 Task: Organize photos from a festival and parade into a vibrant album.
Action: Mouse moved to (199, 399)
Screenshot: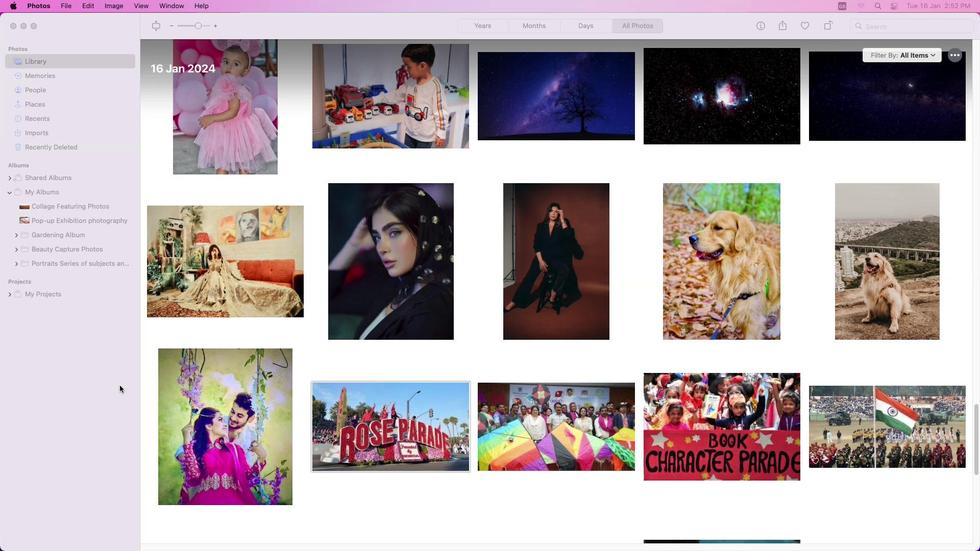 
Action: Mouse pressed left at (199, 399)
Screenshot: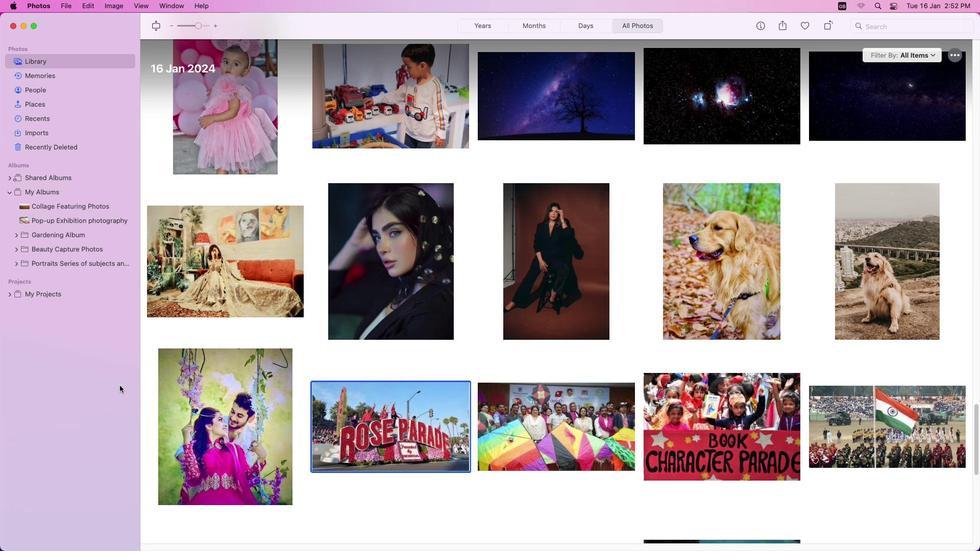 
Action: Mouse moved to (282, 398)
Screenshot: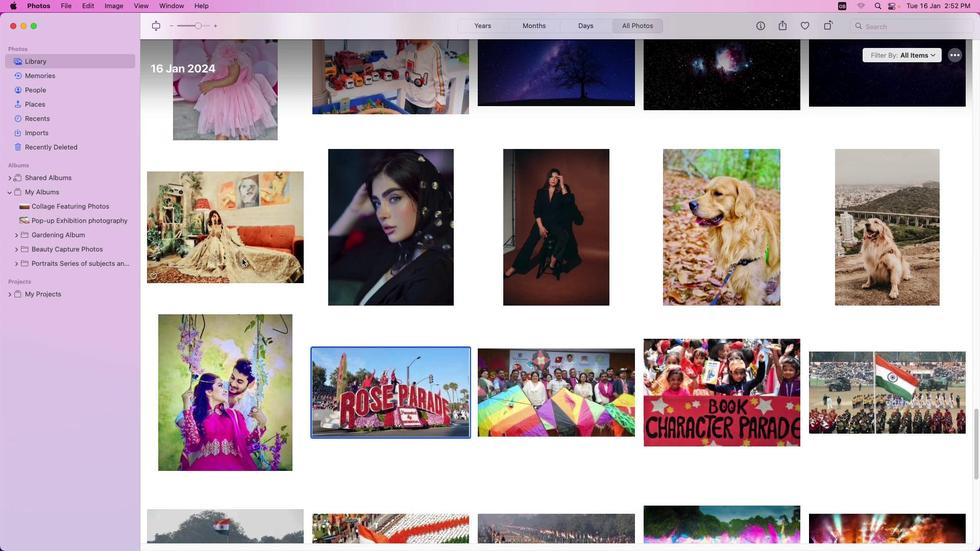 
Action: Mouse scrolled (282, 398) with delta (129, 395)
Screenshot: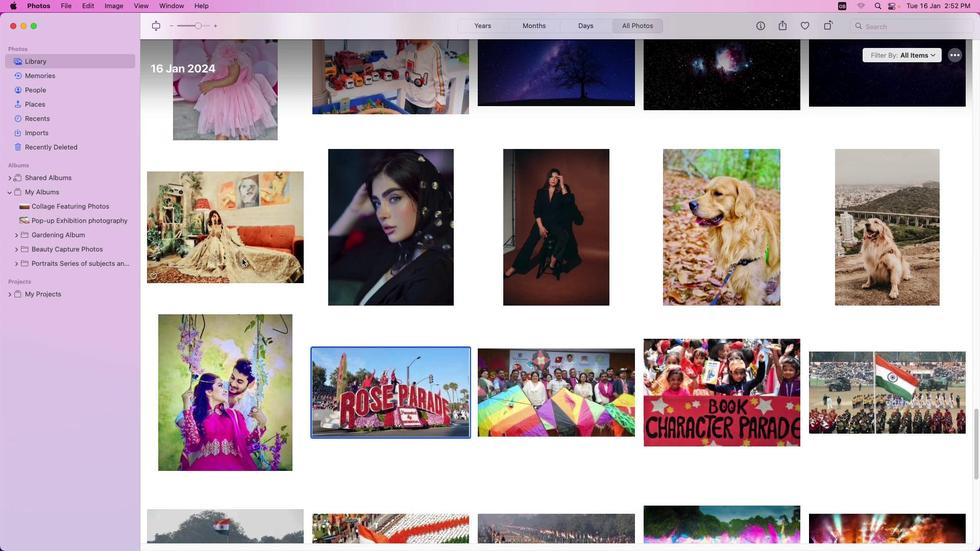
Action: Mouse moved to (283, 398)
Screenshot: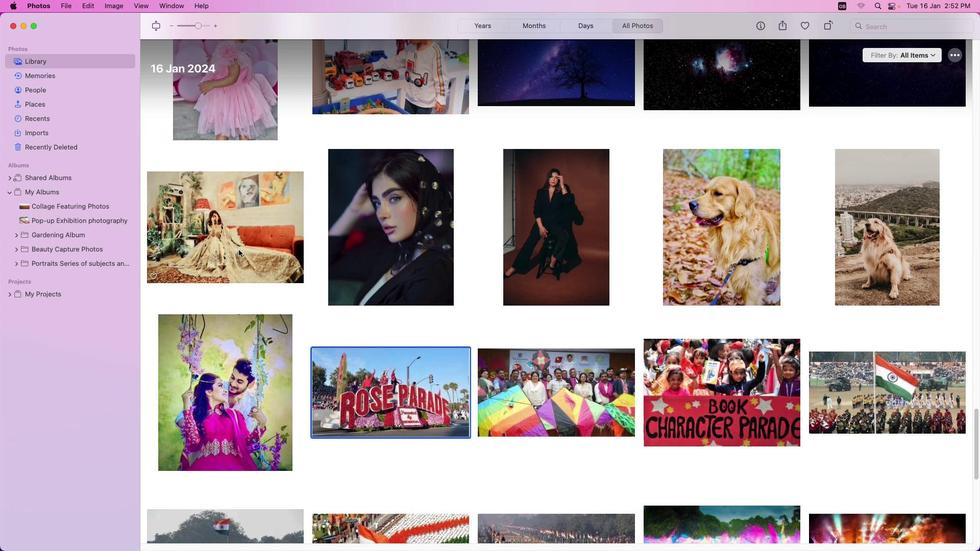 
Action: Mouse scrolled (283, 398) with delta (129, 395)
Screenshot: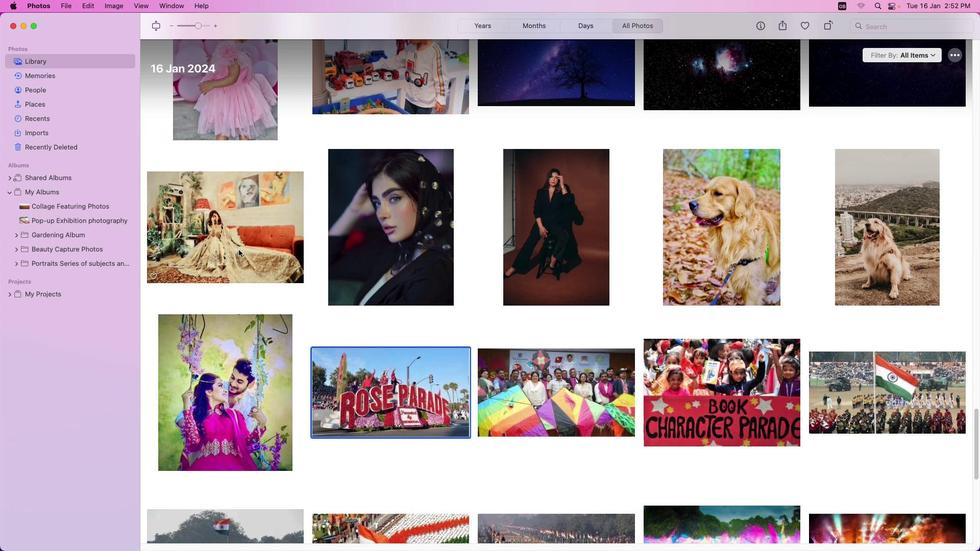 
Action: Mouse scrolled (283, 398) with delta (129, 395)
Screenshot: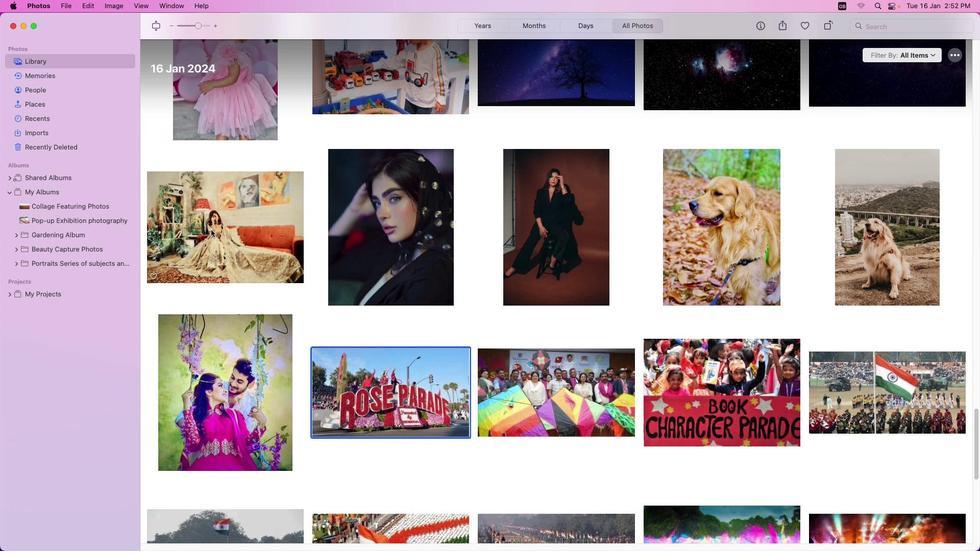 
Action: Mouse scrolled (283, 398) with delta (129, 395)
Screenshot: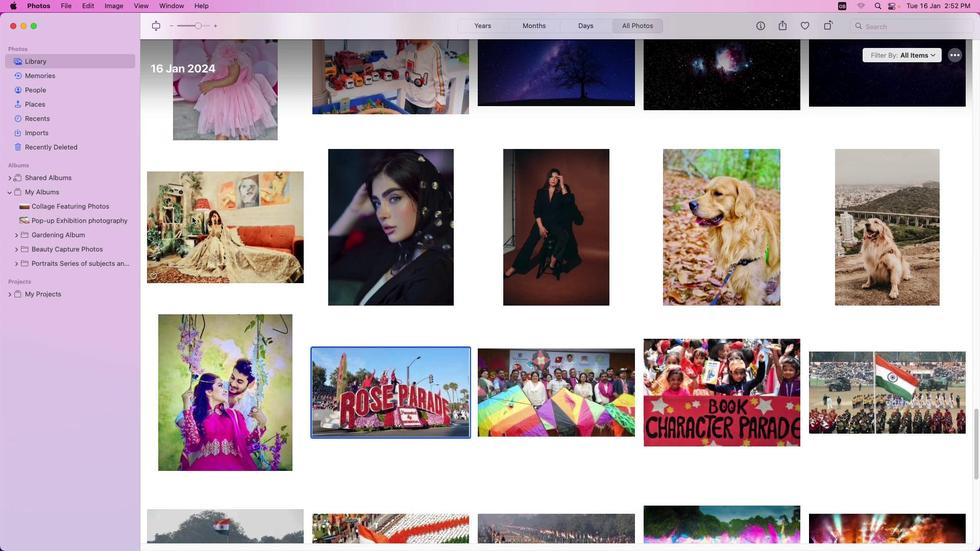 
Action: Mouse moved to (205, 397)
Screenshot: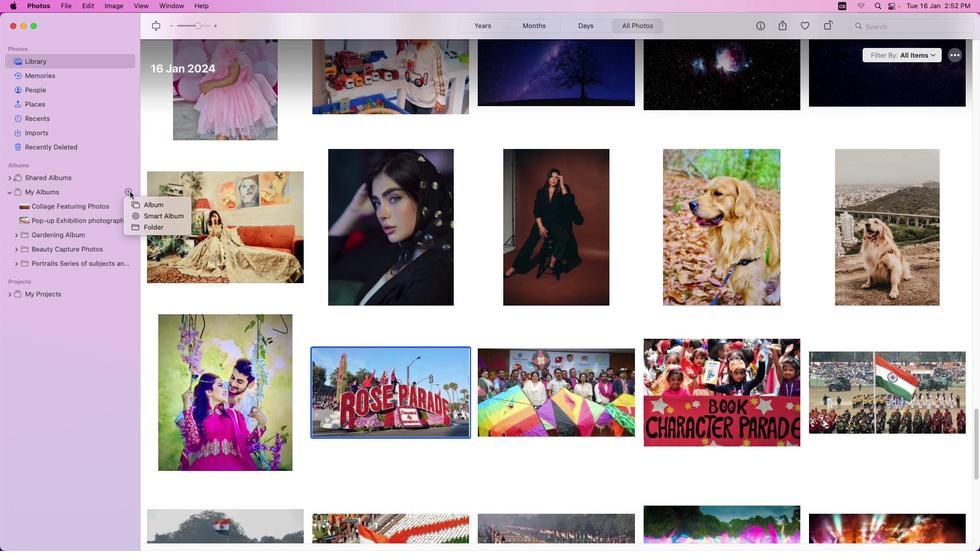 
Action: Mouse pressed left at (205, 397)
Screenshot: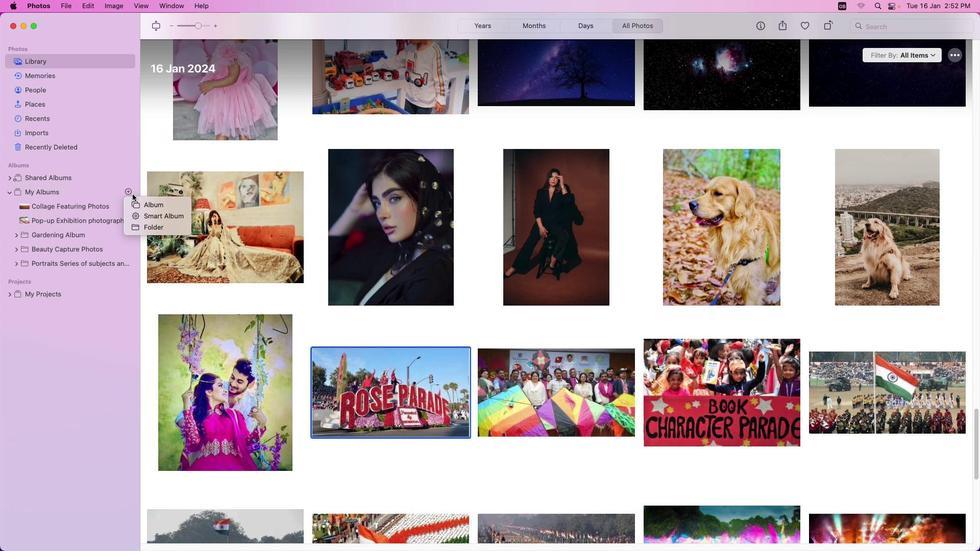
Action: Mouse moved to (223, 397)
Screenshot: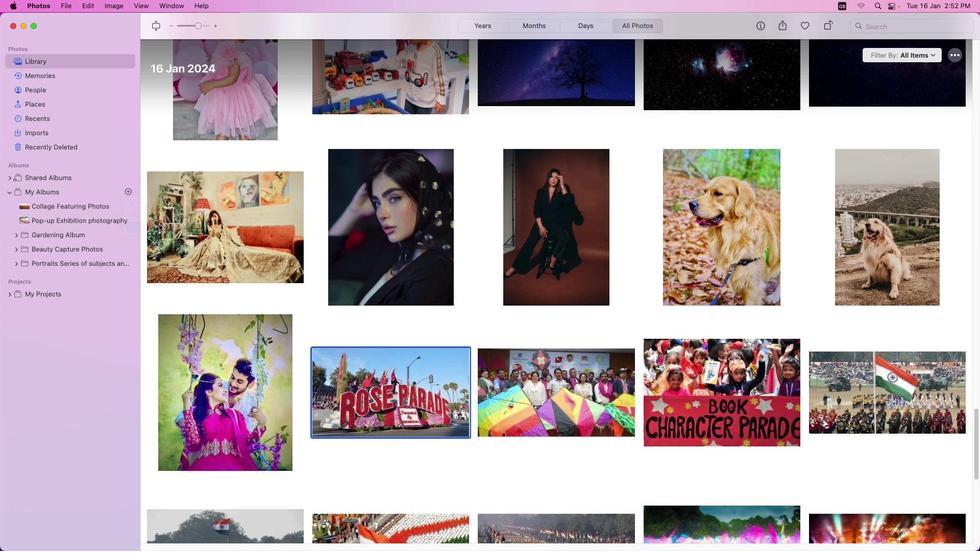 
Action: Mouse pressed left at (223, 397)
Screenshot: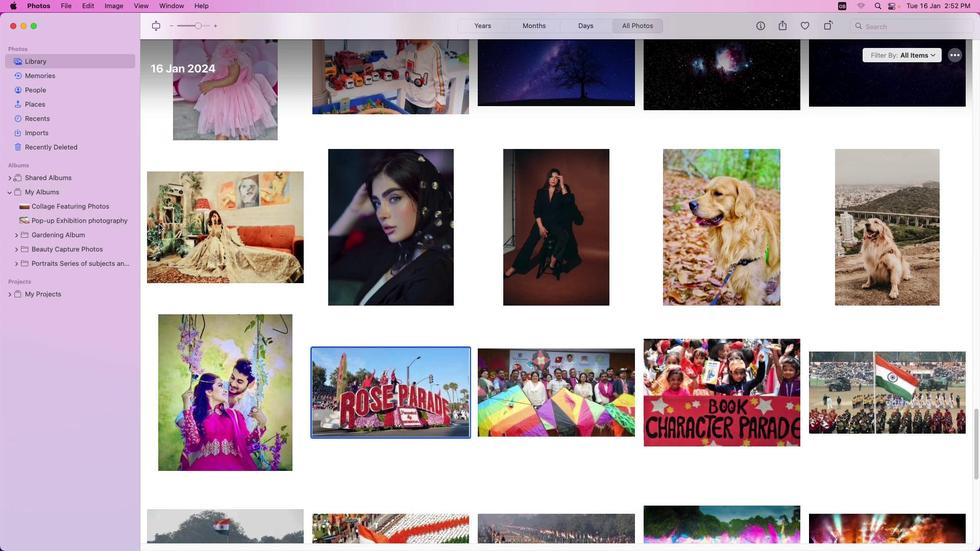 
Action: Mouse moved to (184, 398)
Screenshot: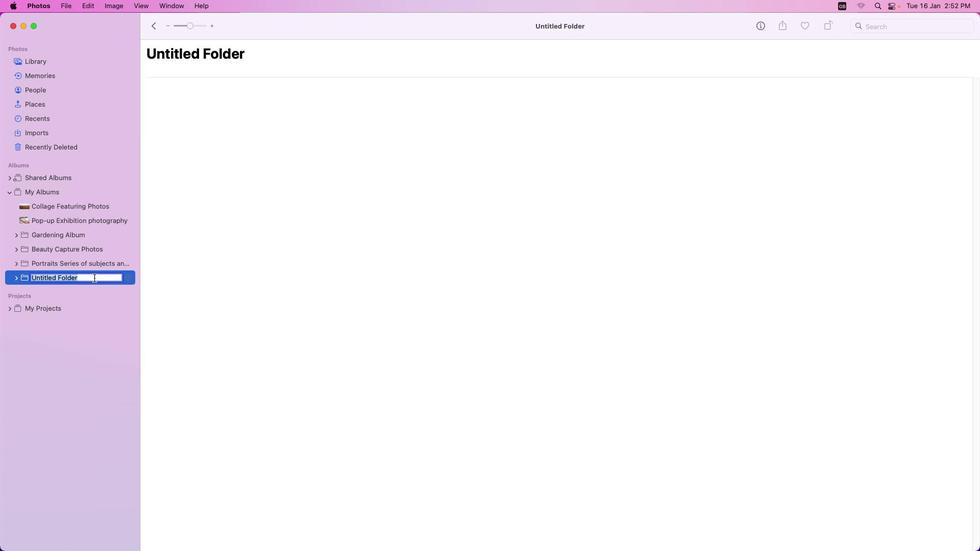 
Action: Key pressed Key.shift_r'M''u''l''t''i''p''l''e'Key.spaceKey.shift'F''e''s''t''i''v''a''l'Key.space'o''r'Key.spaceKey.shift_r'P''a''r''a''d''e'Key.spaceKey.shift_r'P''h''o''t''o''s'Key.enter
Screenshot: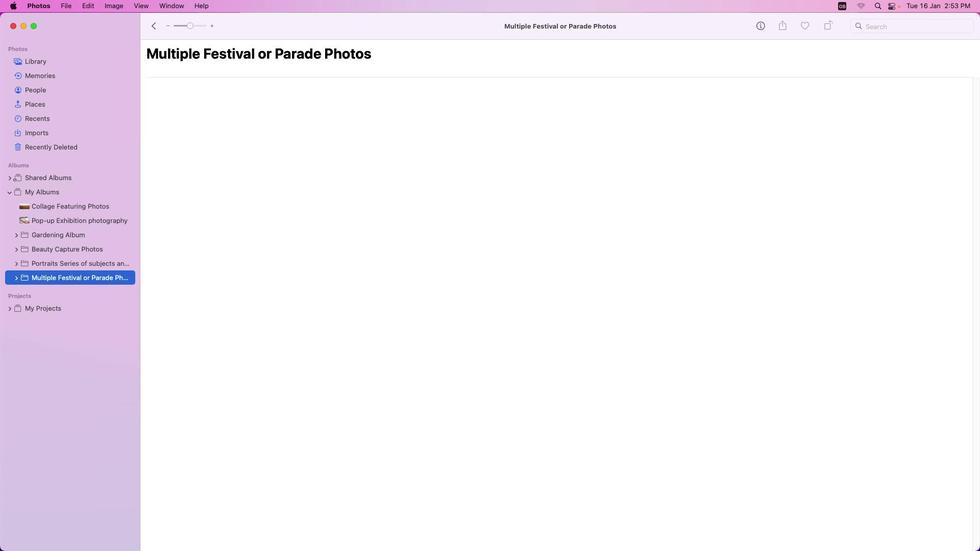 
Action: Mouse moved to (190, 398)
Screenshot: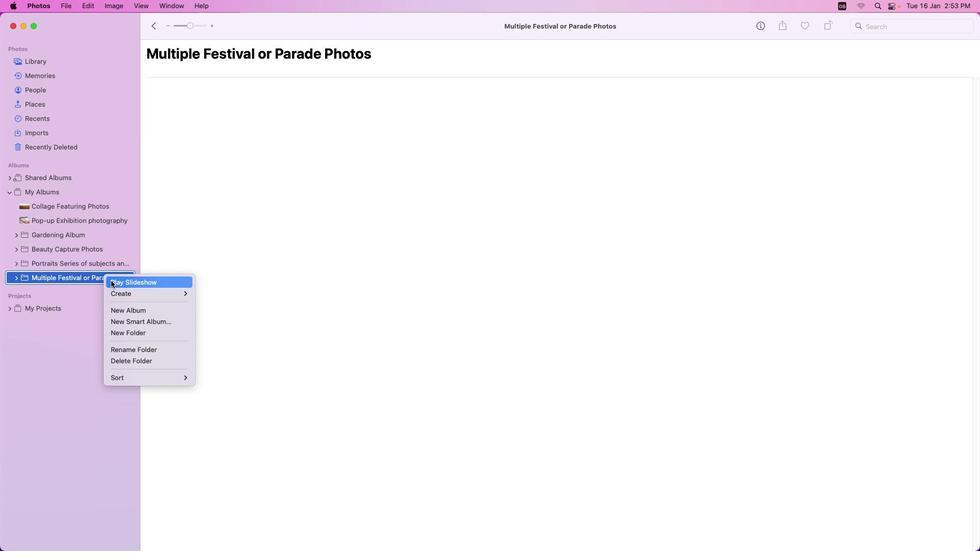 
Action: Mouse pressed right at (190, 398)
Screenshot: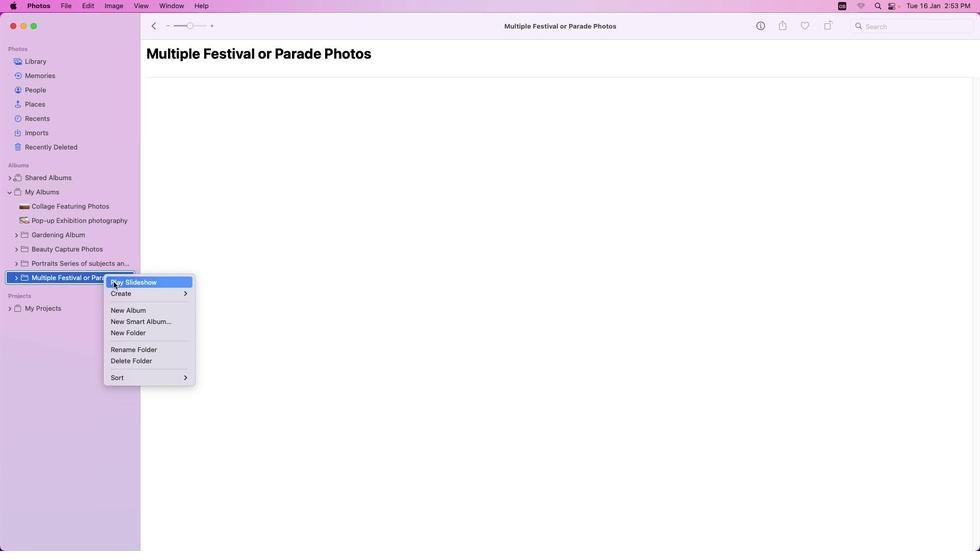 
Action: Mouse moved to (216, 398)
Screenshot: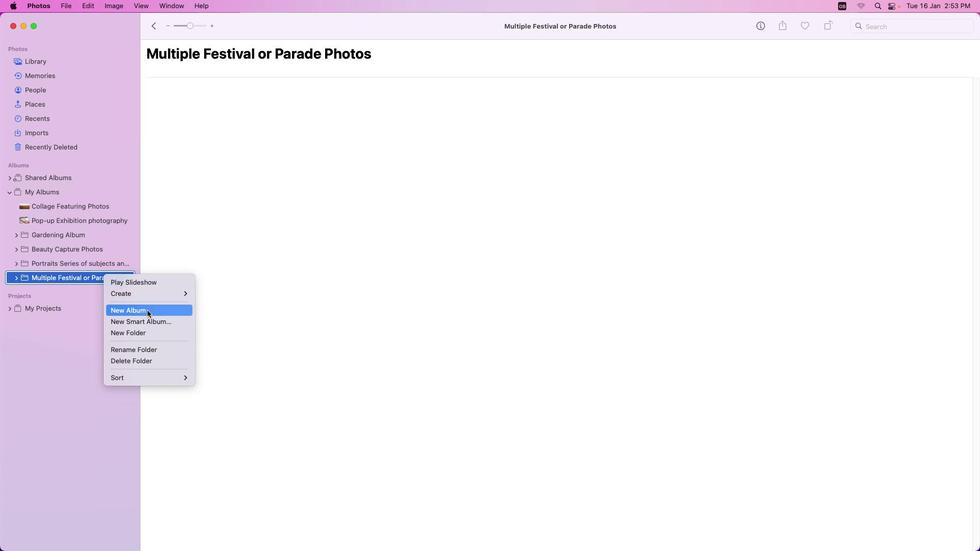 
Action: Mouse pressed left at (216, 398)
Screenshot: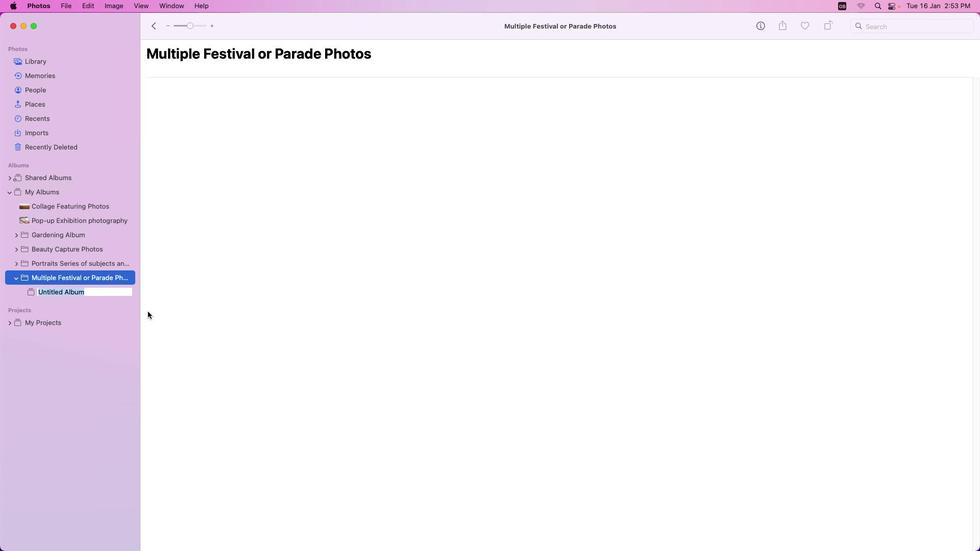 
Action: Mouse moved to (204, 398)
Screenshot: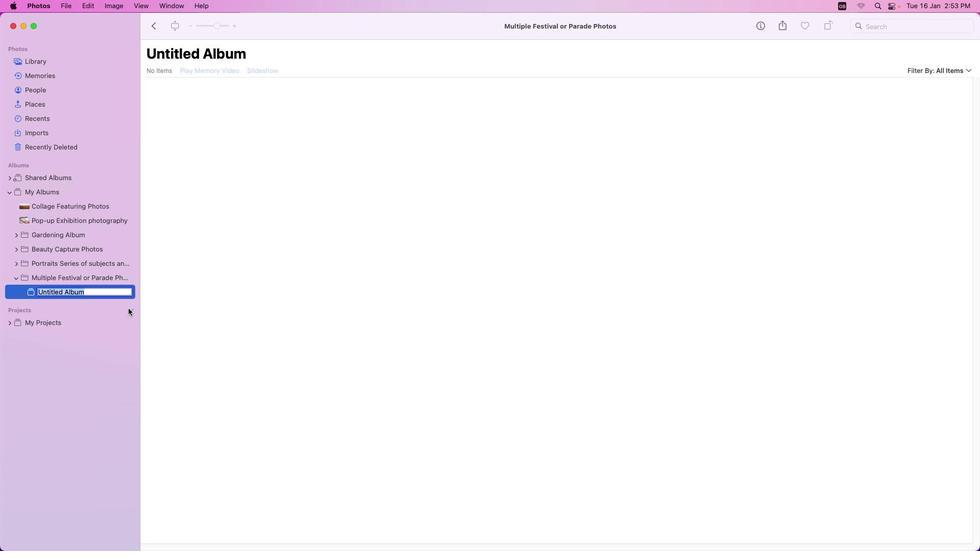 
Action: Key pressed Key.shift_r'P''a''r''a''d''e'Key.spaceKey.shift_r'P''h''o''t''o''s'Key.enter
Screenshot: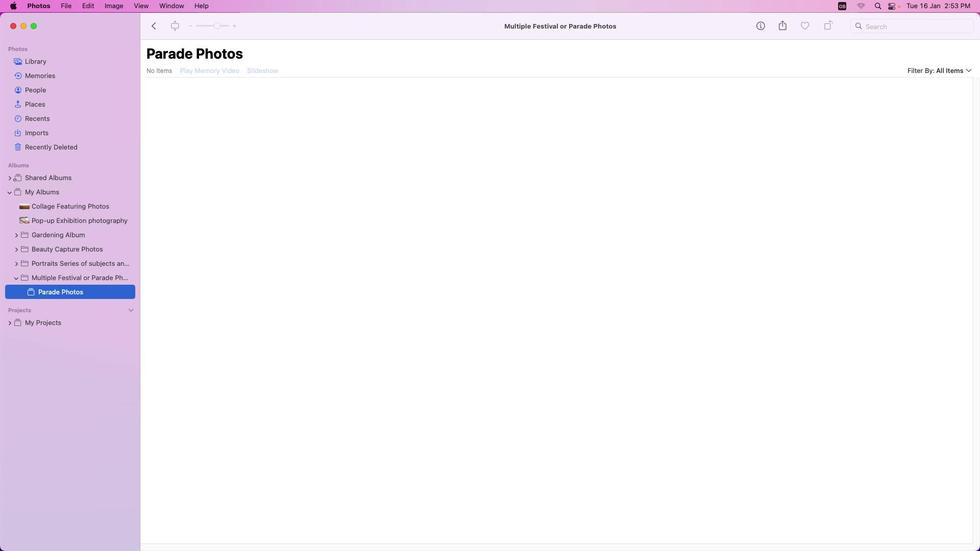 
Action: Mouse moved to (199, 398)
Screenshot: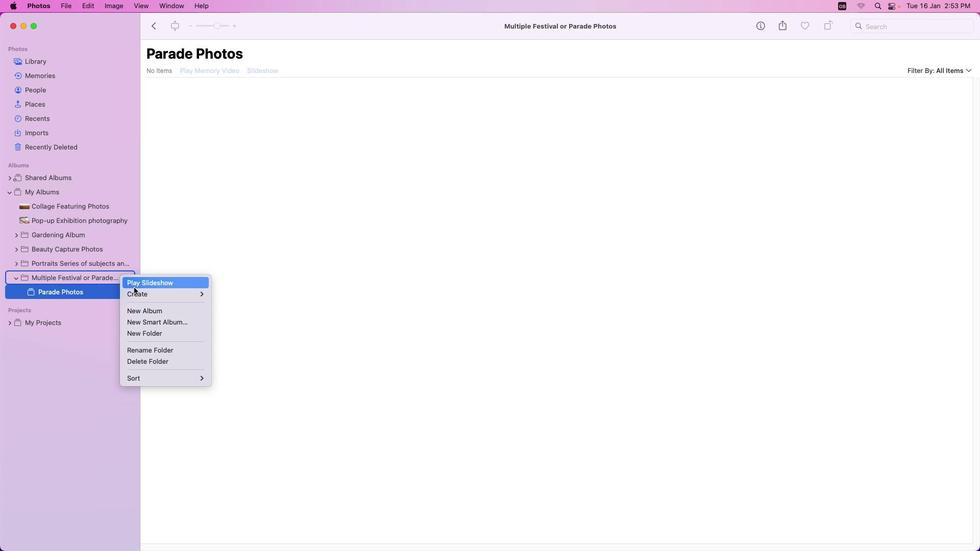 
Action: Mouse pressed right at (199, 398)
Screenshot: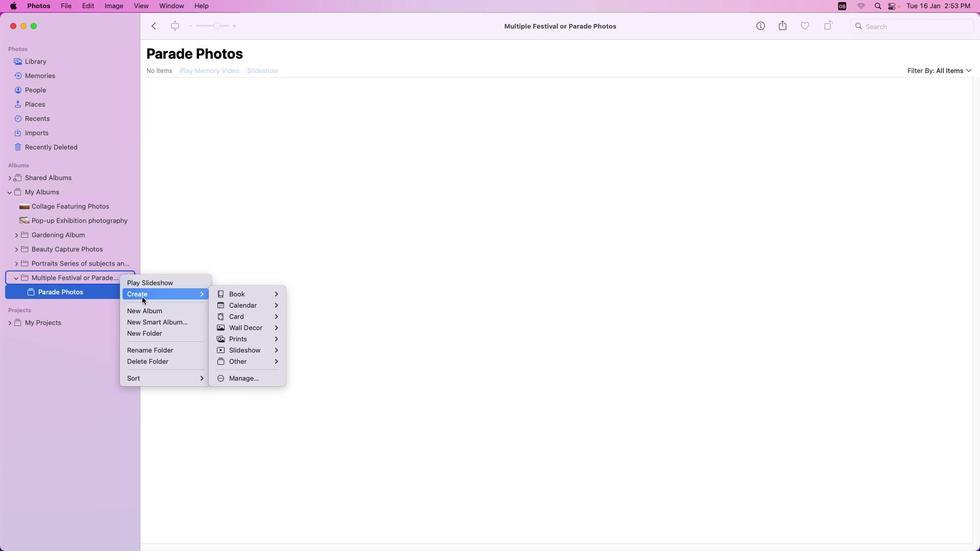 
Action: Mouse moved to (216, 398)
Screenshot: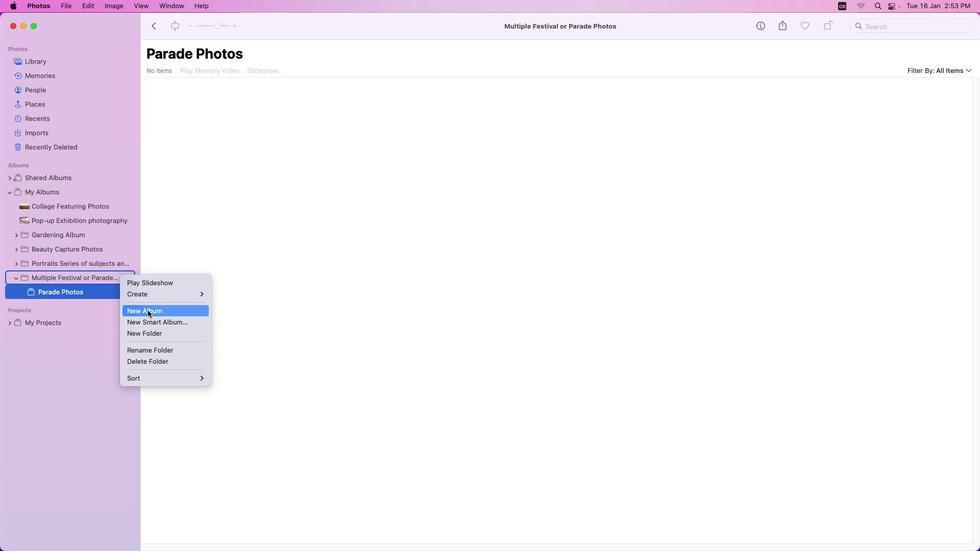 
Action: Mouse pressed left at (216, 398)
Screenshot: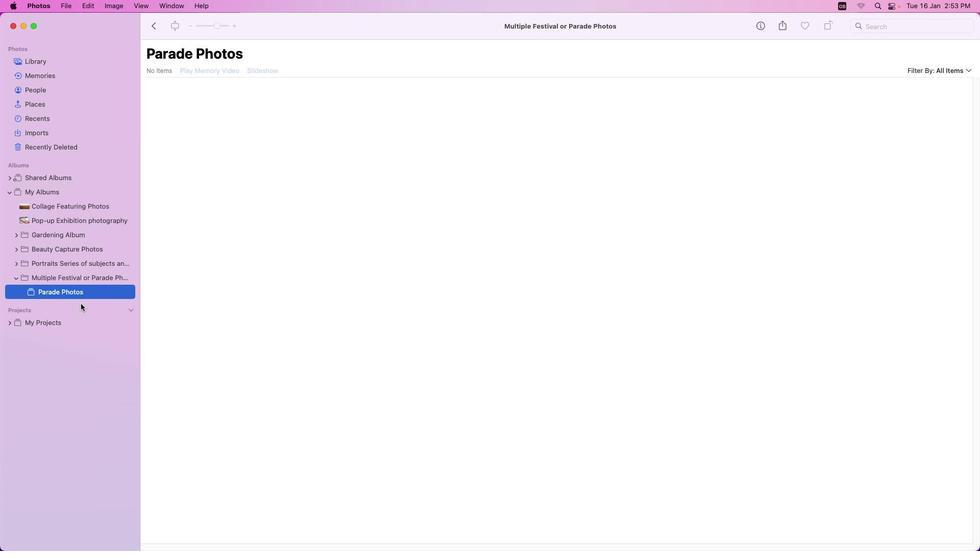 
Action: Mouse moved to (170, 398)
Screenshot: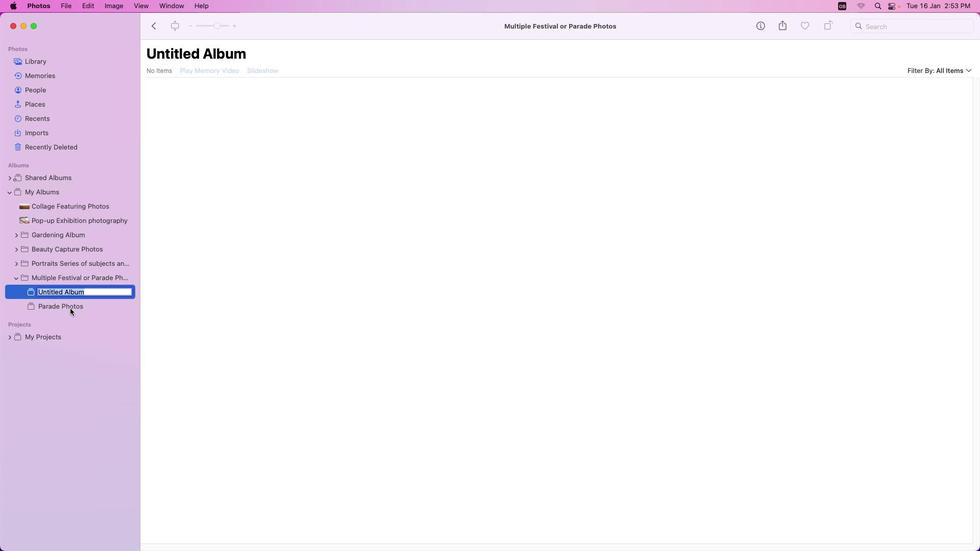 
Action: Key pressed Key.shift'F''e''s''t''i''v''a''l'Key.spaceKey.shift_r'P''h''o''t''o''s'Key.enter
Screenshot: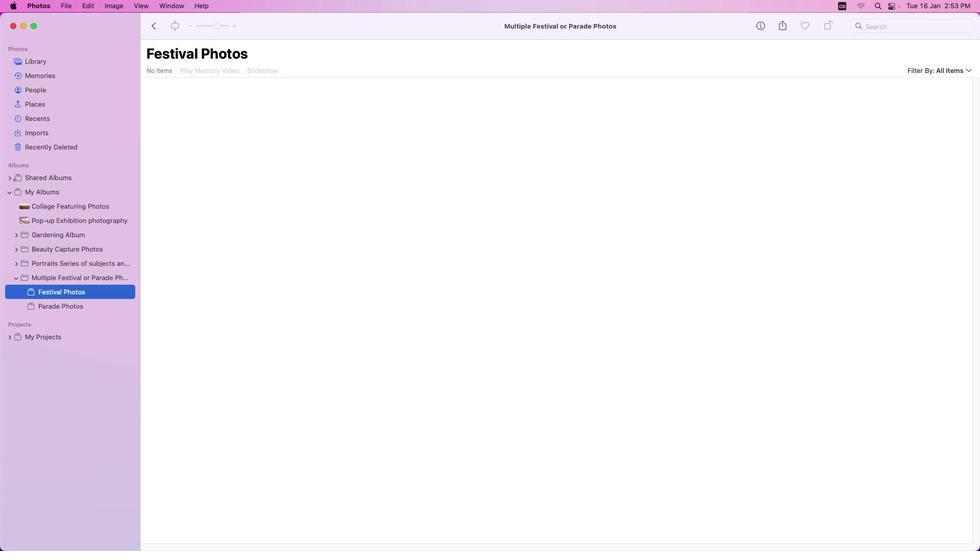 
Action: Mouse moved to (163, 396)
Screenshot: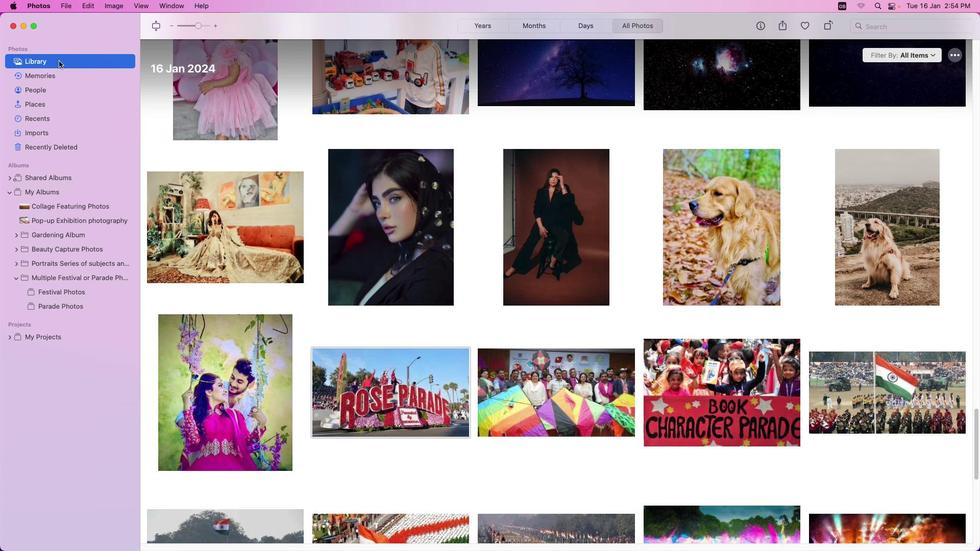 
Action: Mouse pressed left at (163, 396)
Screenshot: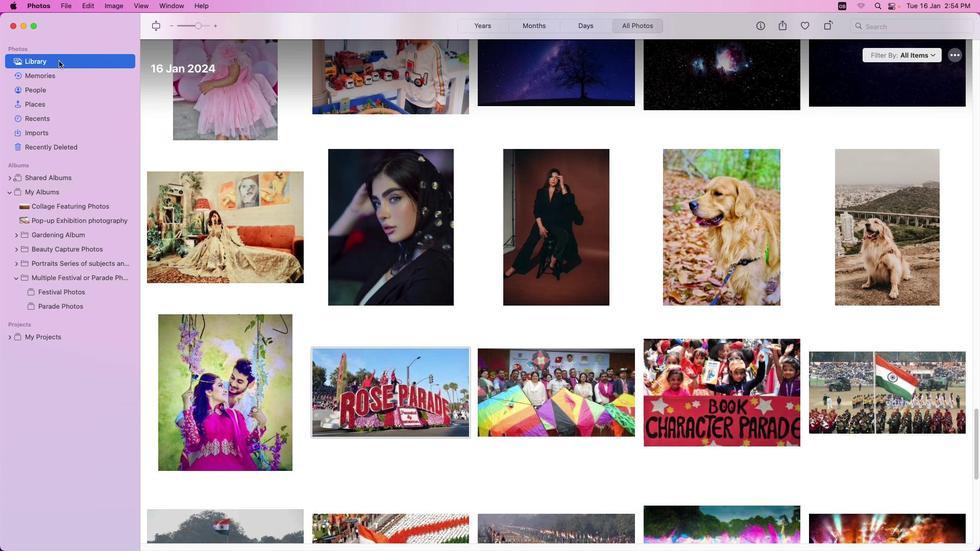 
Action: Mouse moved to (356, 399)
Screenshot: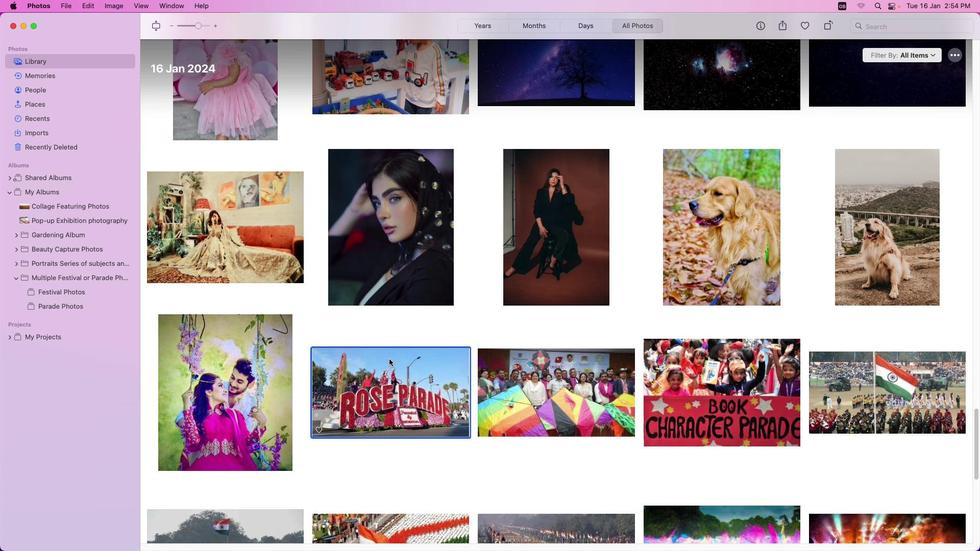 
Action: Mouse pressed left at (356, 399)
Screenshot: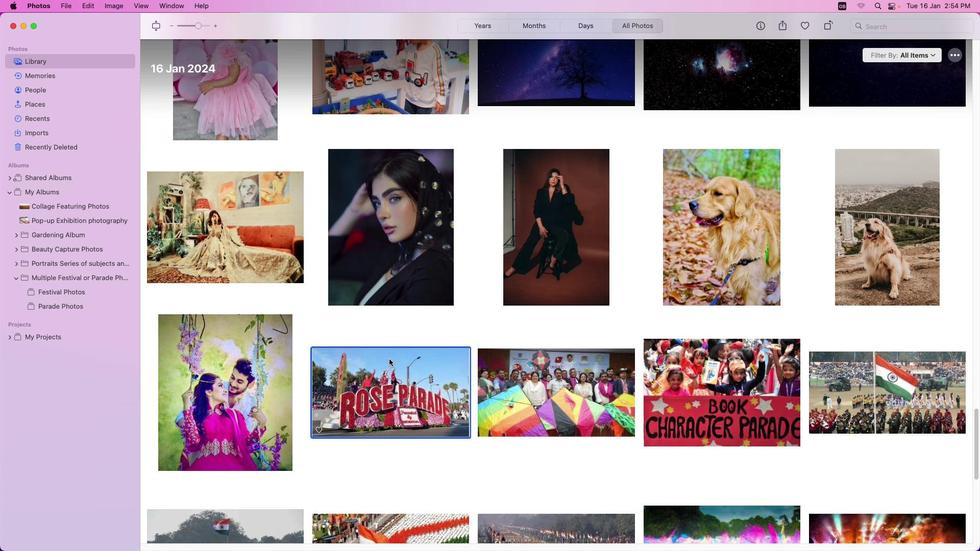 
Action: Mouse moved to (358, 399)
Screenshot: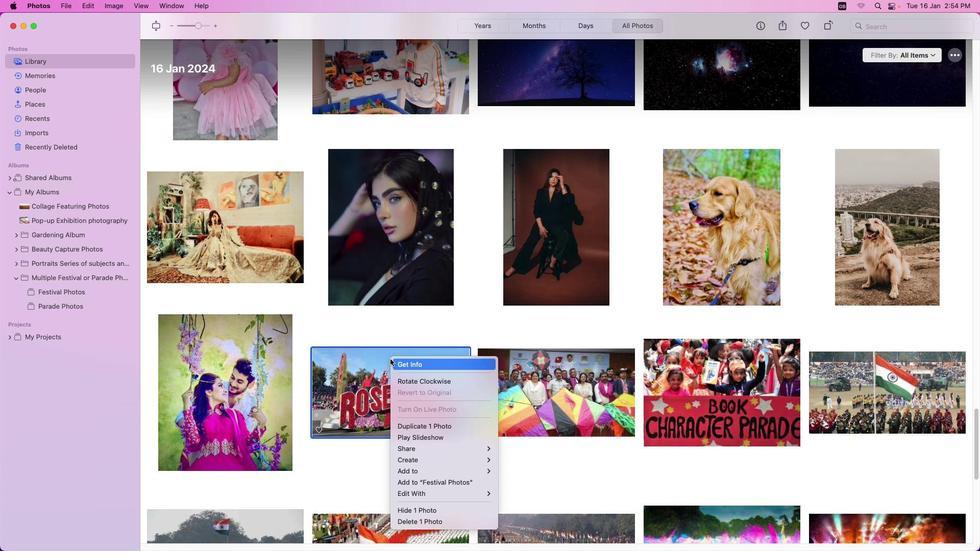 
Action: Mouse pressed right at (358, 399)
Screenshot: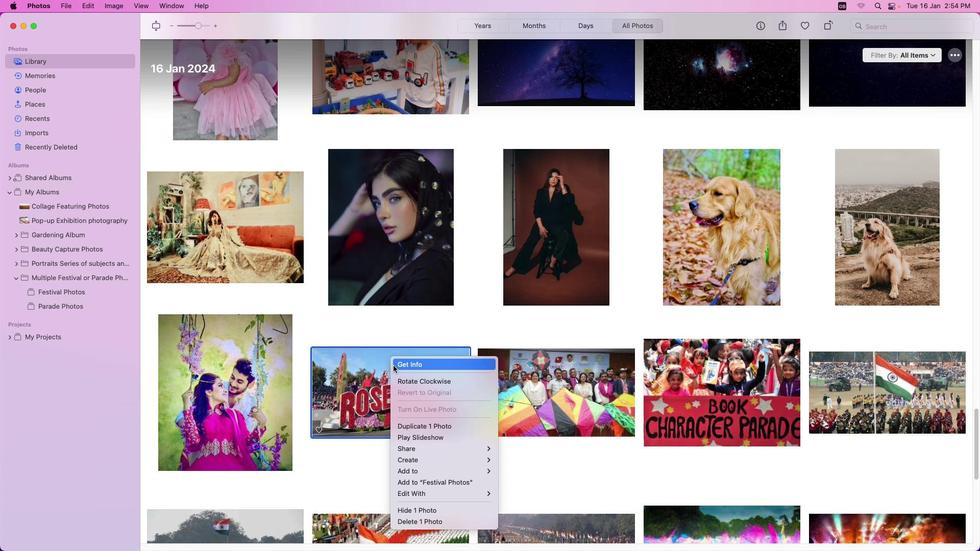 
Action: Mouse moved to (534, 400)
Screenshot: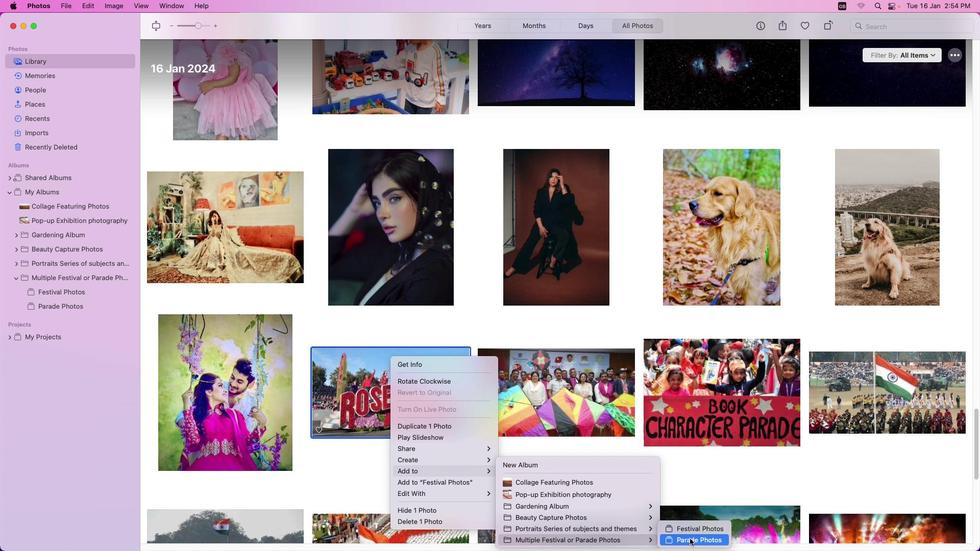 
Action: Mouse pressed left at (534, 400)
Screenshot: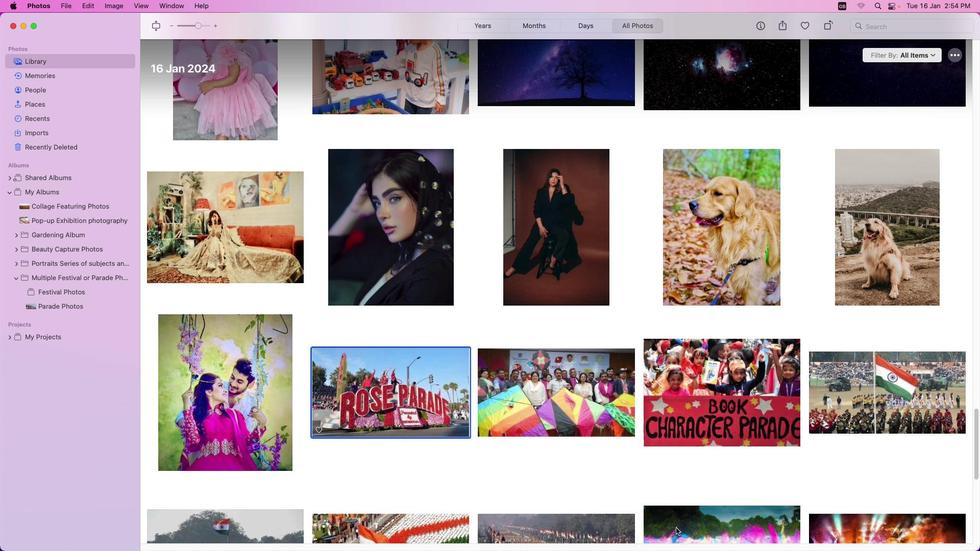 
Action: Mouse moved to (519, 399)
Screenshot: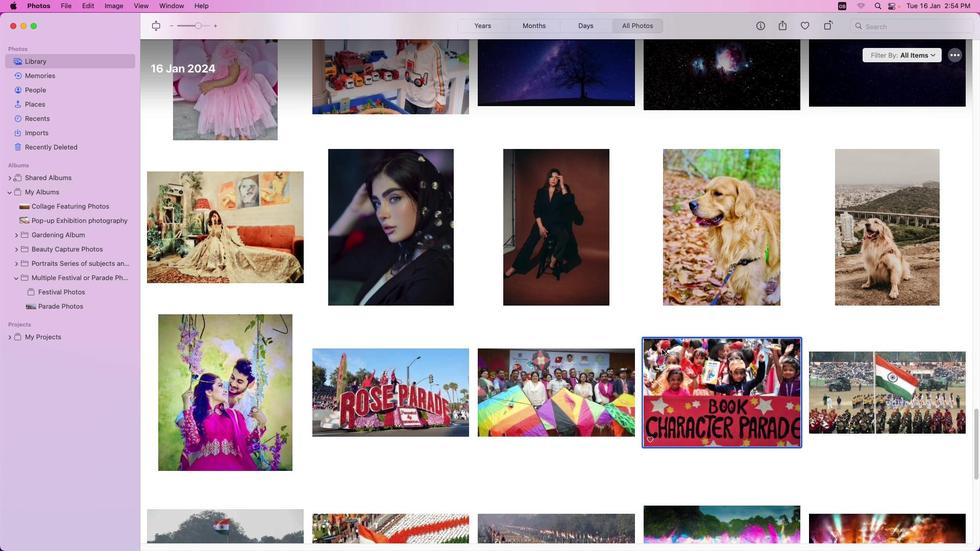 
Action: Mouse pressed left at (519, 399)
Screenshot: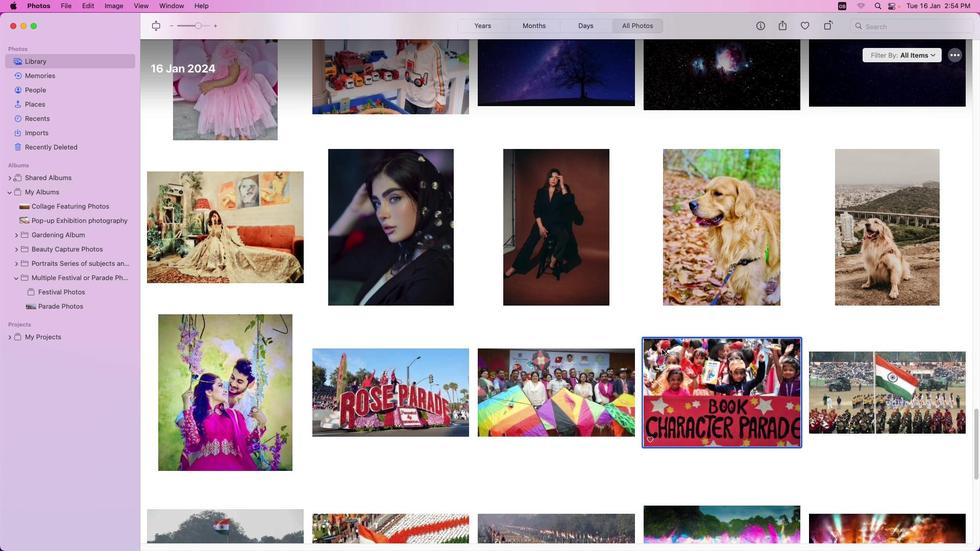 
Action: Mouse moved to (518, 399)
Screenshot: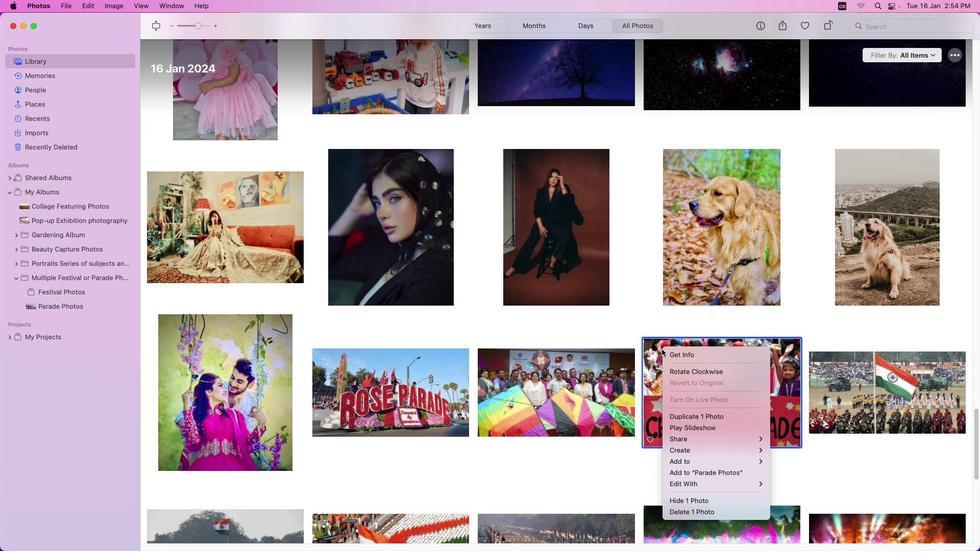 
Action: Mouse pressed right at (518, 399)
Screenshot: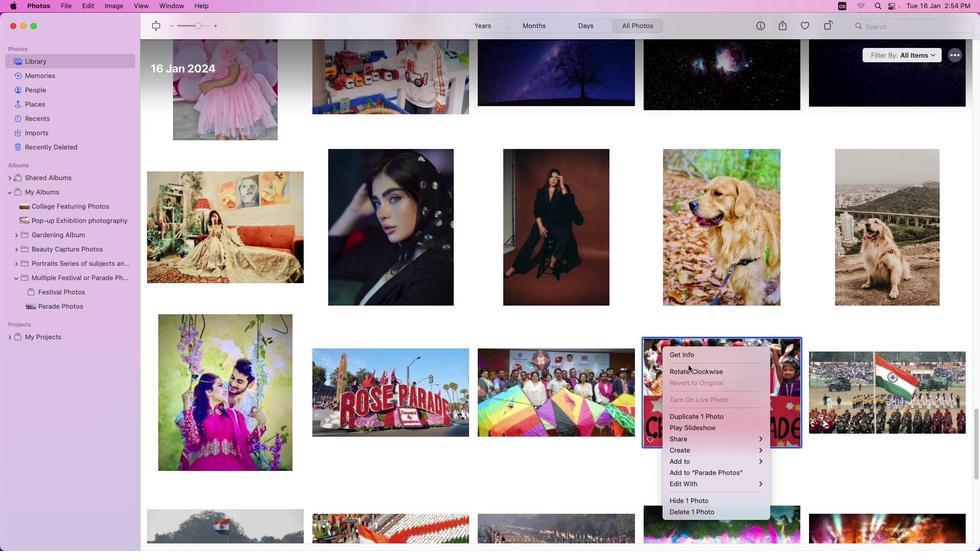 
Action: Mouse moved to (563, 400)
Screenshot: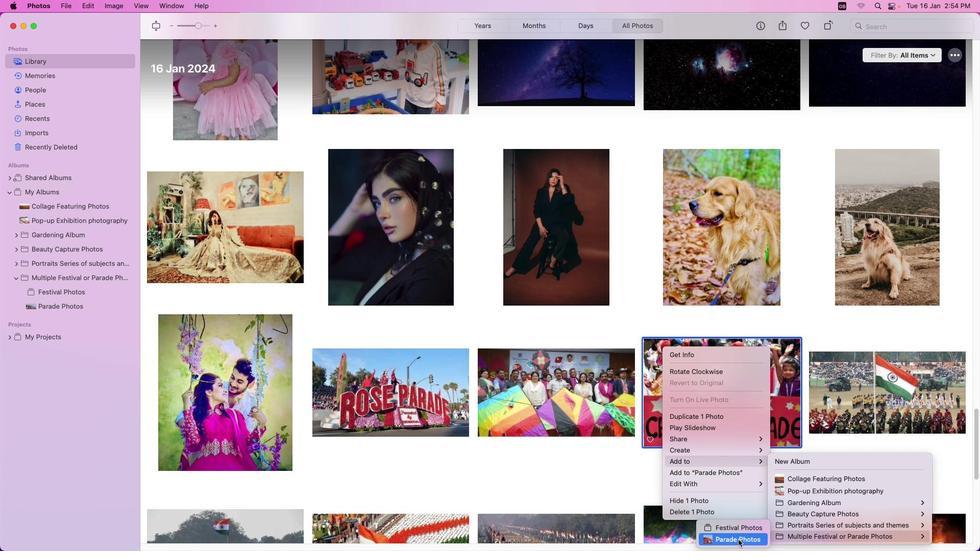 
Action: Mouse pressed left at (563, 400)
Screenshot: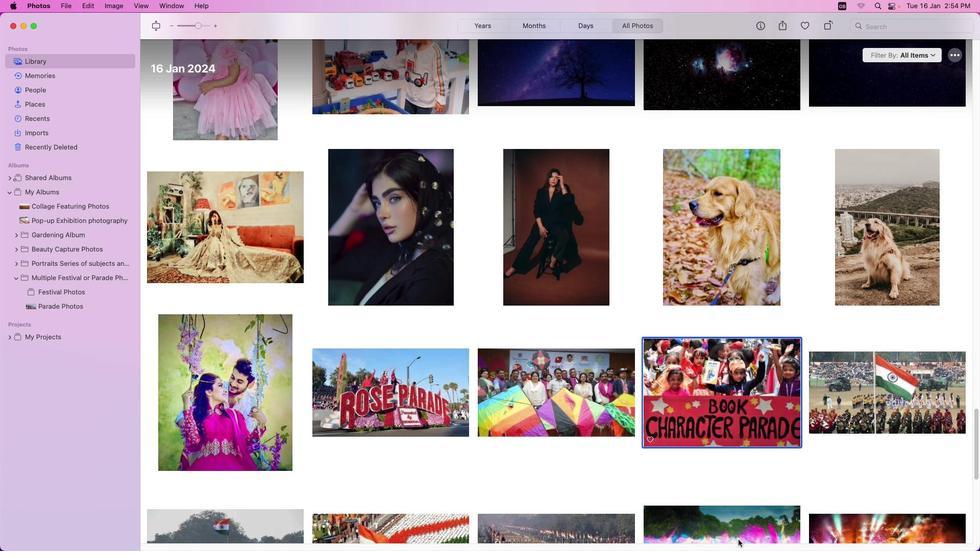 
Action: Mouse moved to (503, 396)
Screenshot: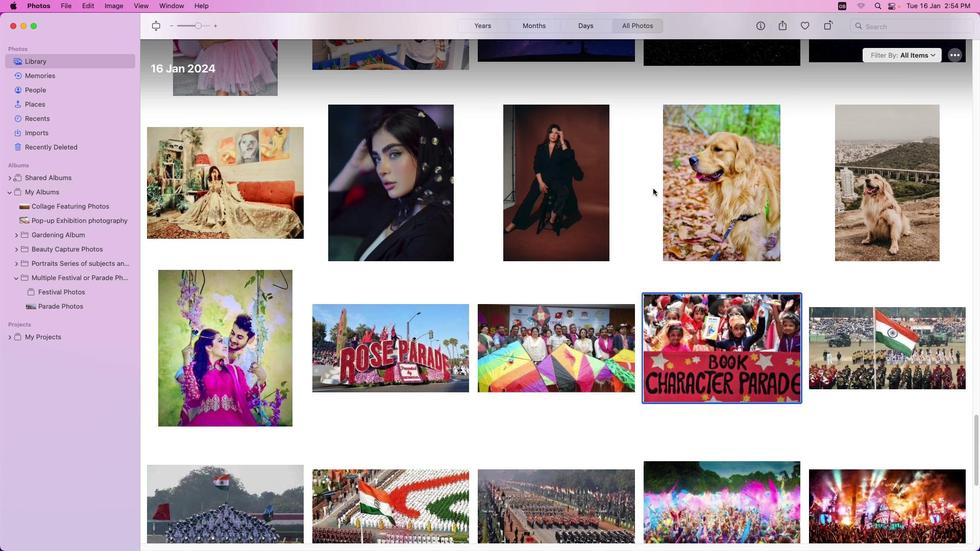 
Action: Mouse scrolled (503, 396) with delta (129, 395)
Screenshot: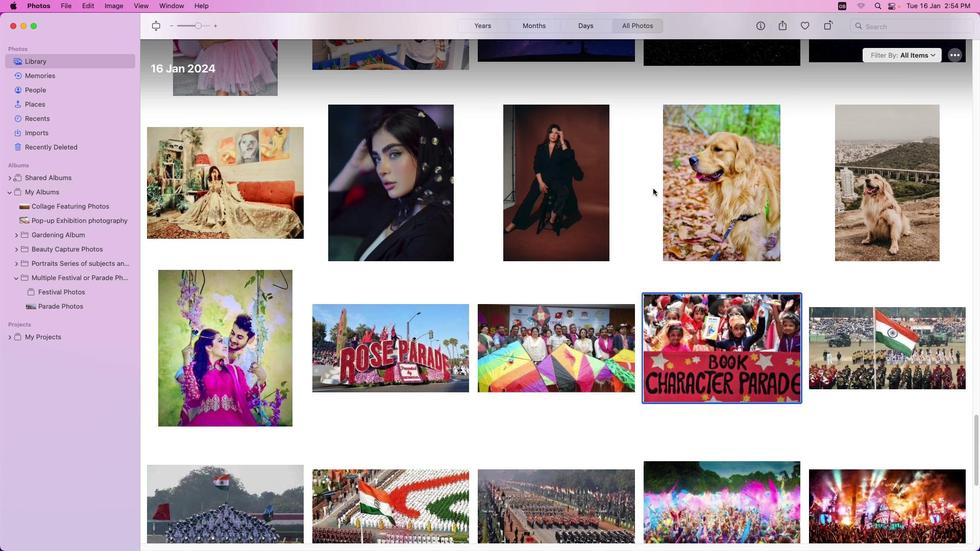 
Action: Mouse moved to (500, 397)
Screenshot: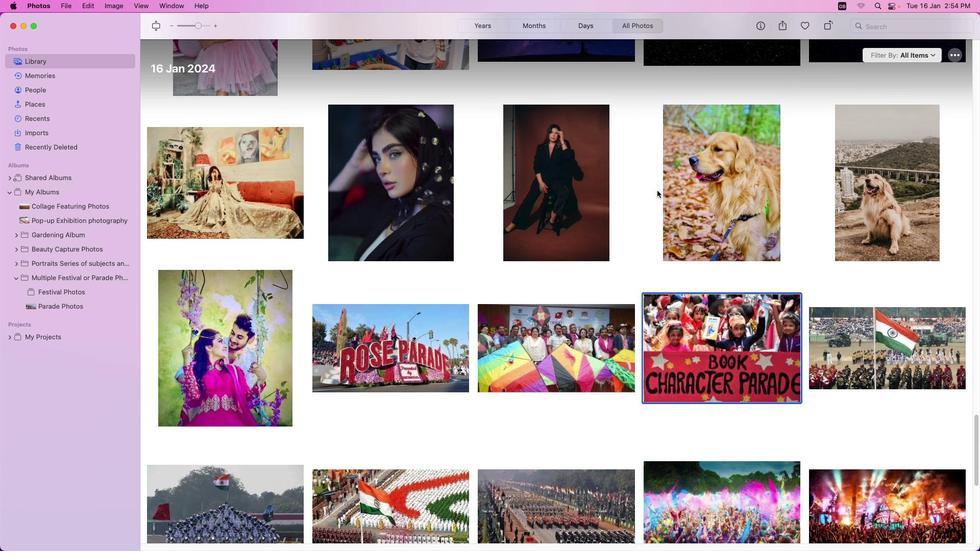 
Action: Mouse scrolled (500, 397) with delta (129, 395)
Screenshot: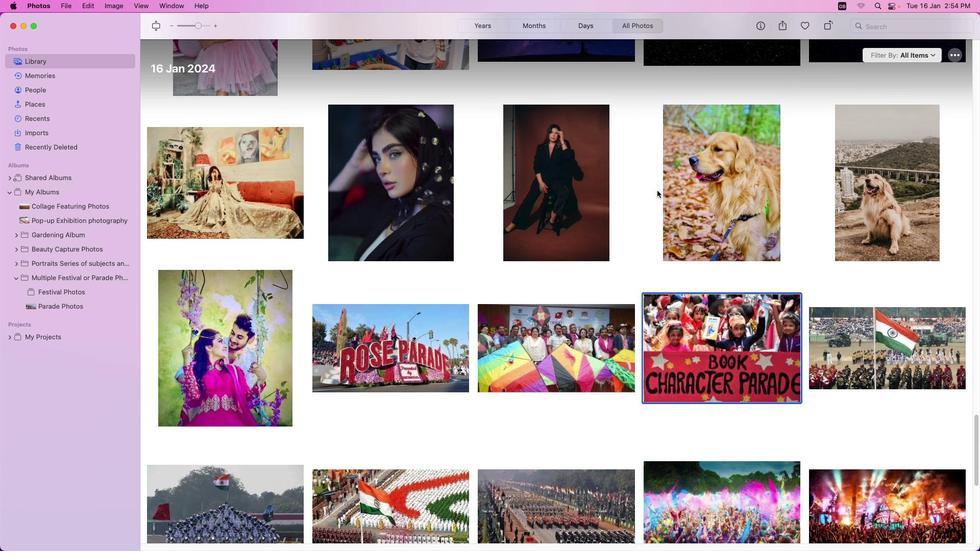 
Action: Mouse moved to (500, 397)
Screenshot: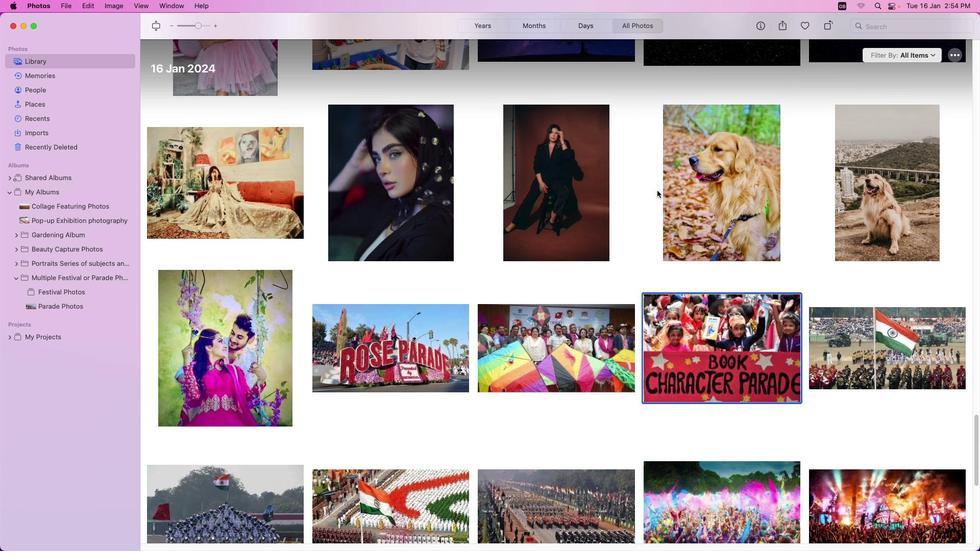 
Action: Mouse scrolled (500, 397) with delta (129, 395)
Screenshot: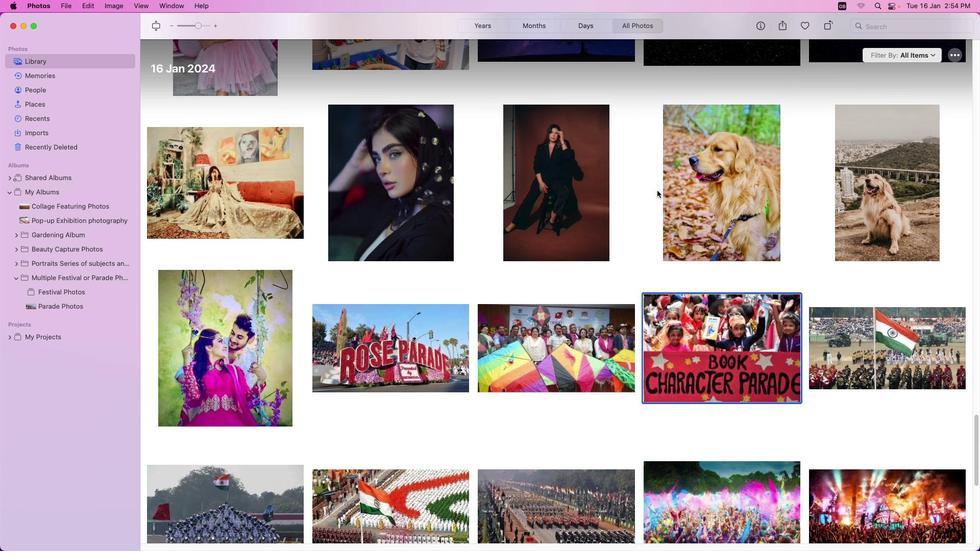 
Action: Mouse moved to (500, 397)
Screenshot: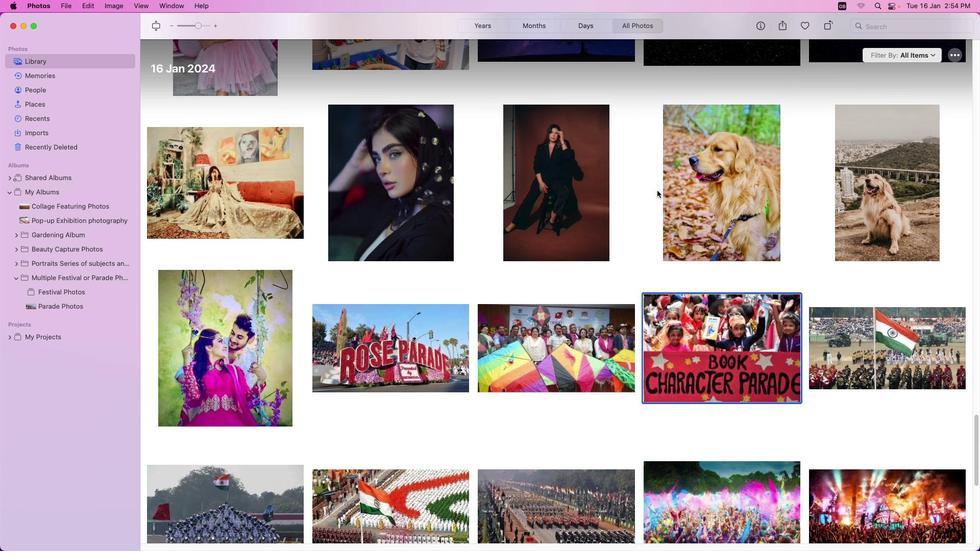 
Action: Mouse scrolled (500, 397) with delta (129, 395)
Screenshot: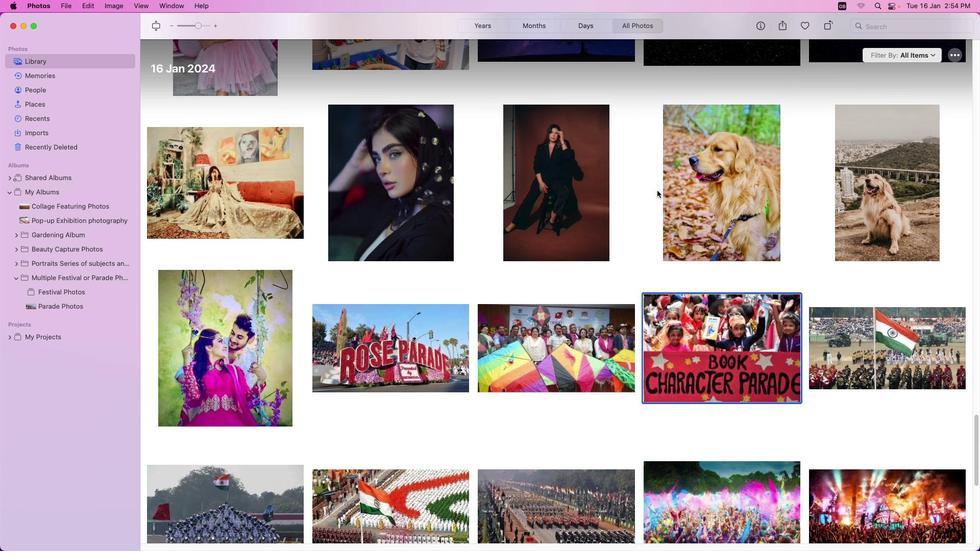 
Action: Mouse moved to (501, 397)
Screenshot: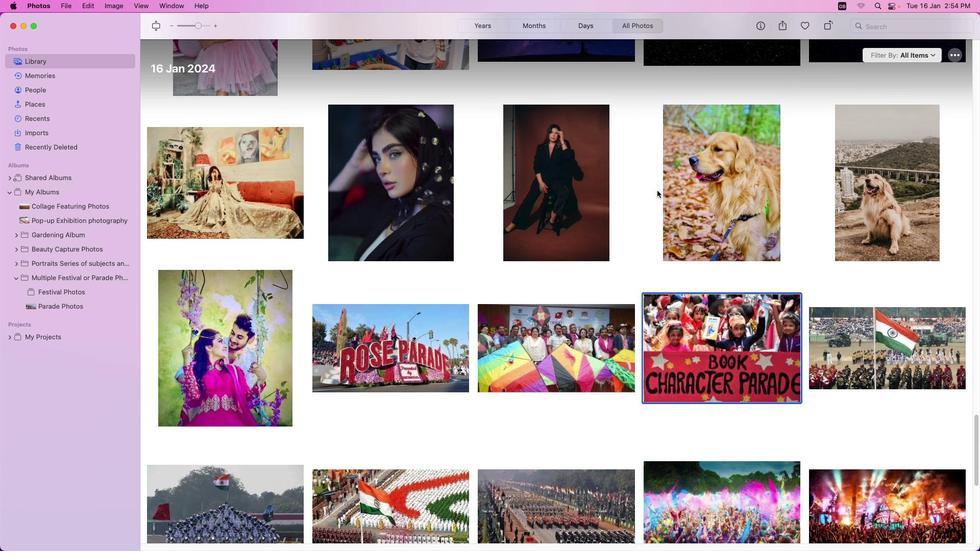 
Action: Mouse scrolled (501, 397) with delta (129, 395)
Screenshot: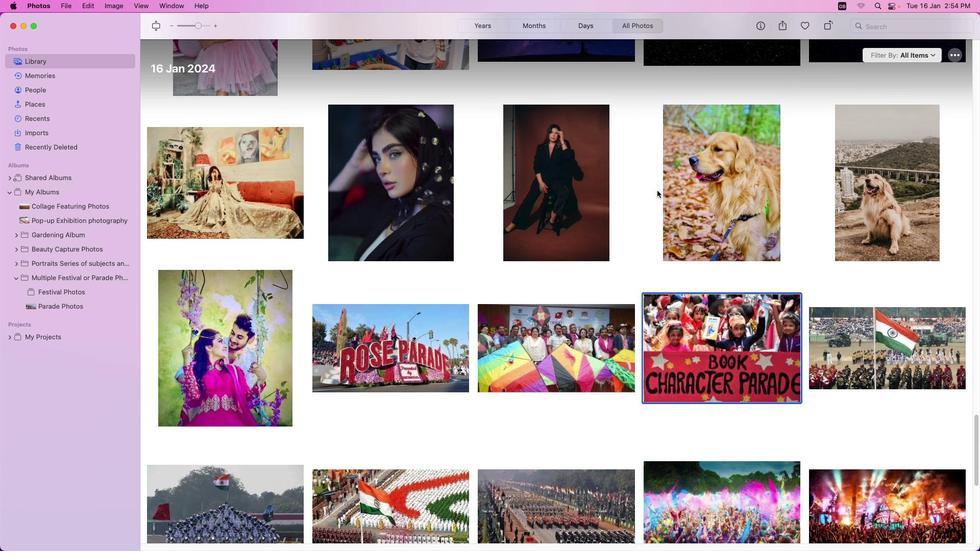 
Action: Mouse moved to (505, 397)
Screenshot: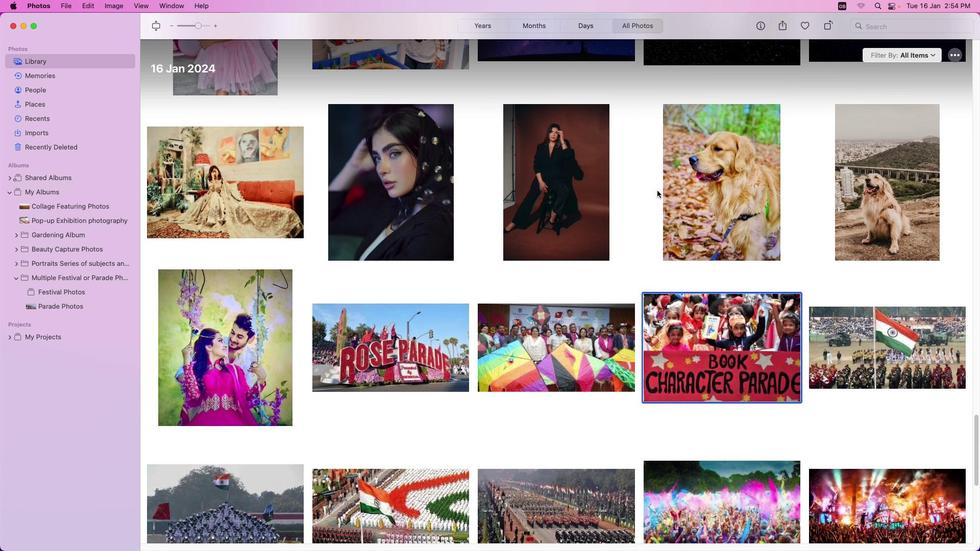 
Action: Mouse scrolled (505, 397) with delta (129, 395)
Screenshot: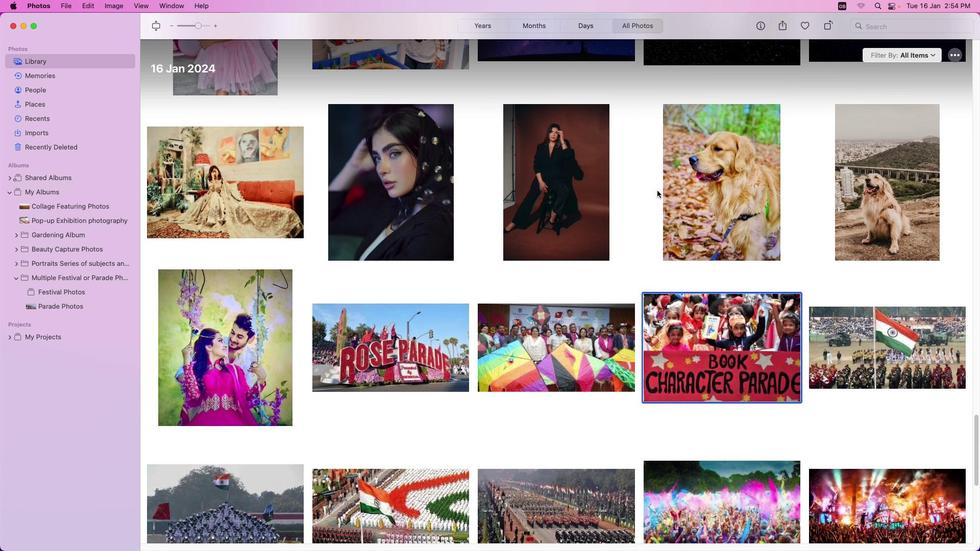 
Action: Mouse moved to (515, 397)
Screenshot: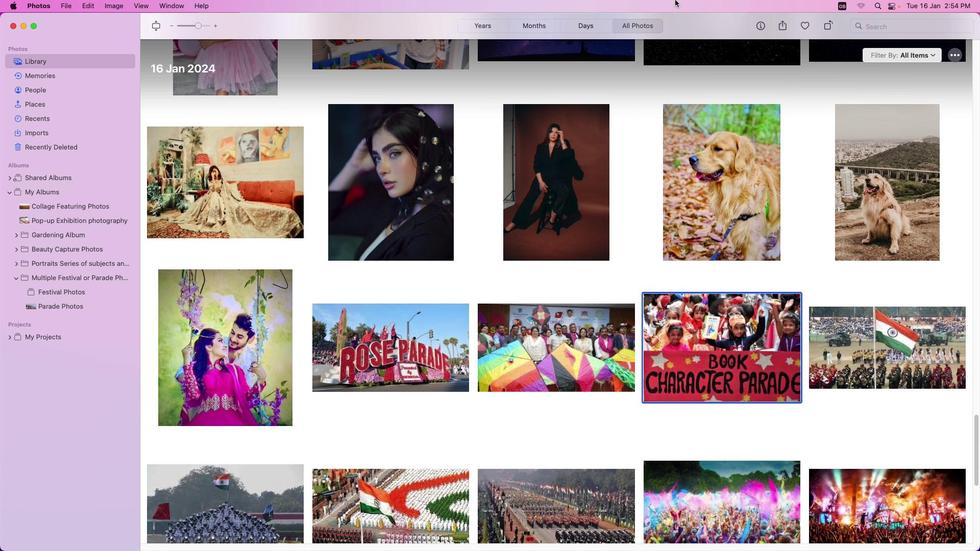
Action: Mouse scrolled (515, 397) with delta (129, 395)
Screenshot: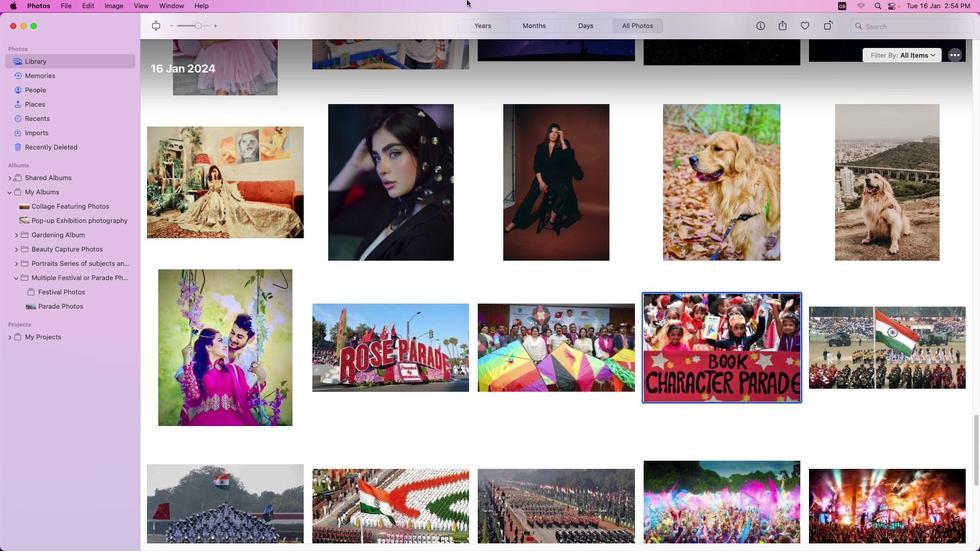 
Action: Mouse moved to (643, 399)
Screenshot: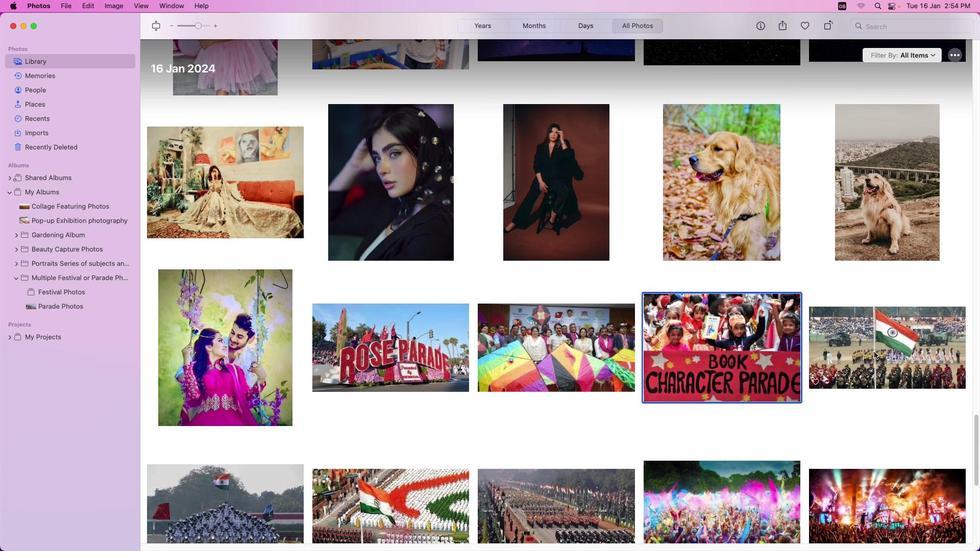 
Action: Mouse pressed left at (643, 399)
Screenshot: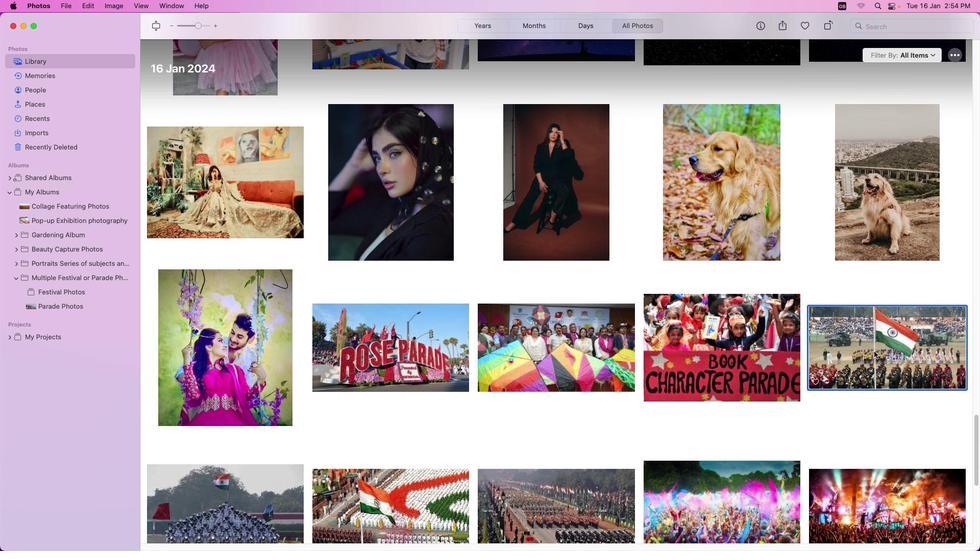
Action: Mouse moved to (643, 399)
Screenshot: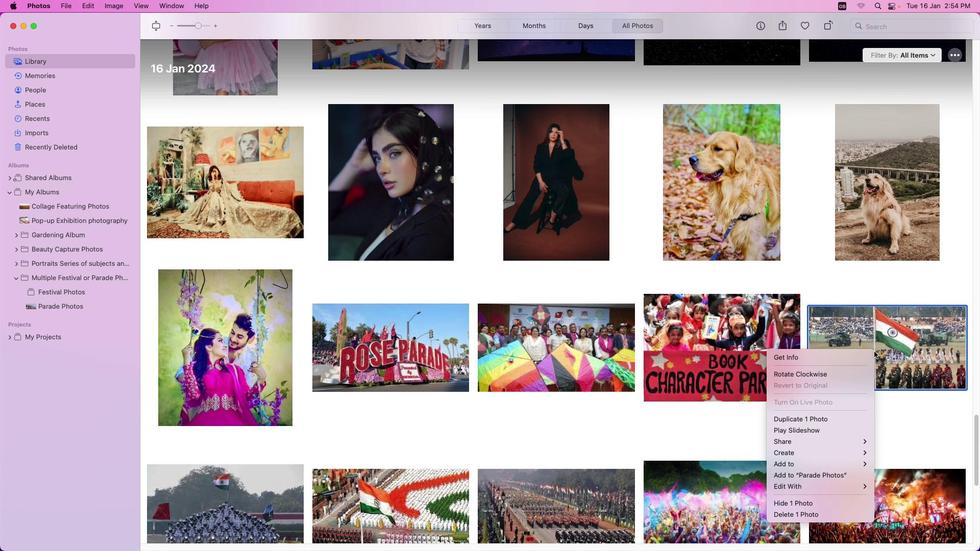 
Action: Mouse pressed right at (643, 399)
Screenshot: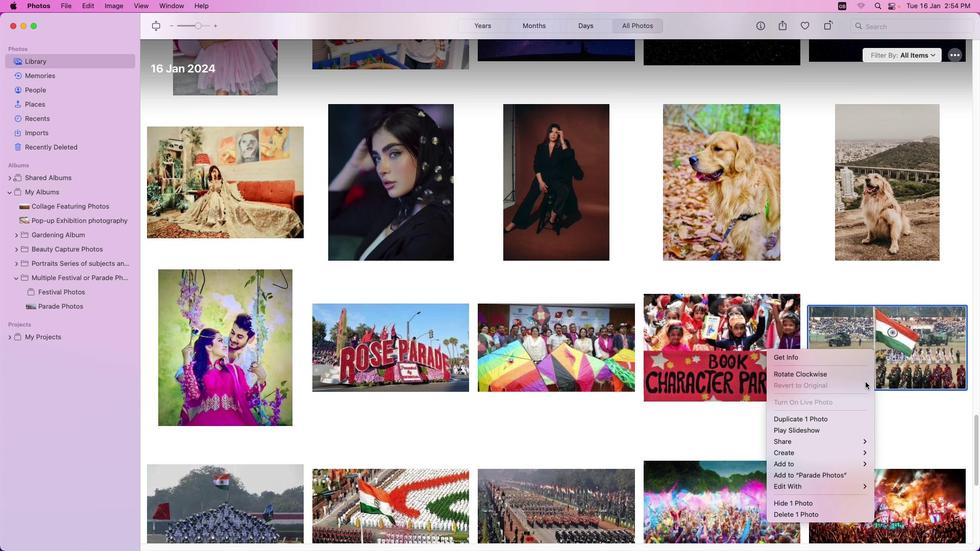 
Action: Mouse moved to (476, 400)
Screenshot: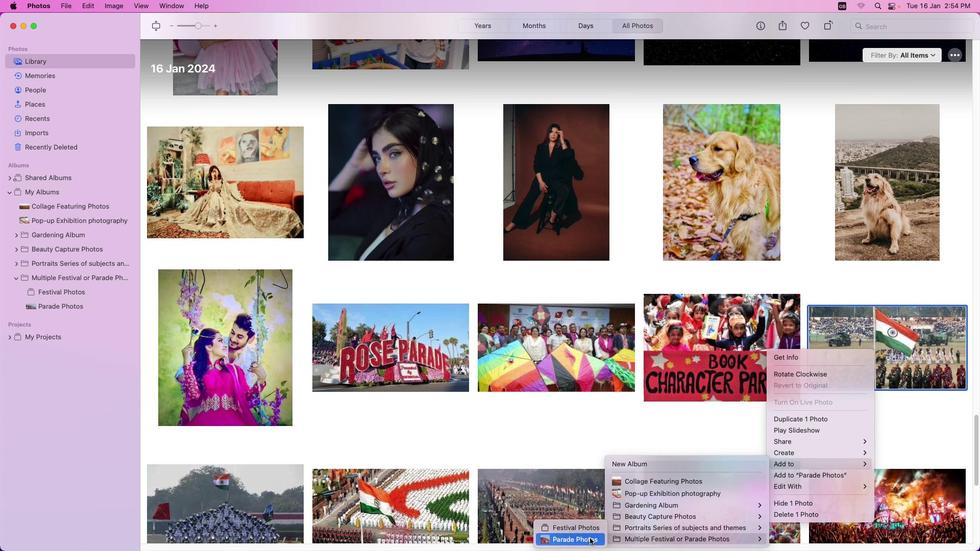 
Action: Mouse pressed left at (476, 400)
Screenshot: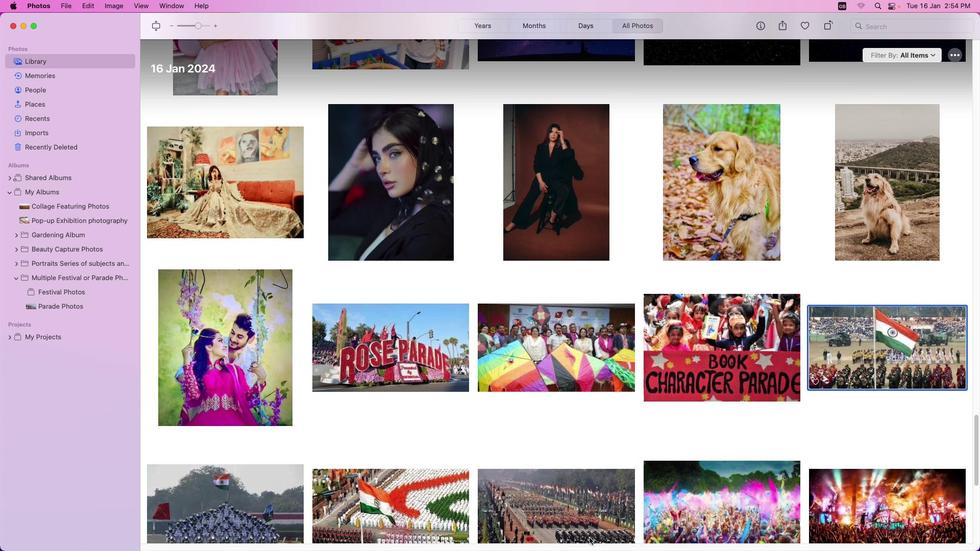 
Action: Mouse moved to (442, 399)
Screenshot: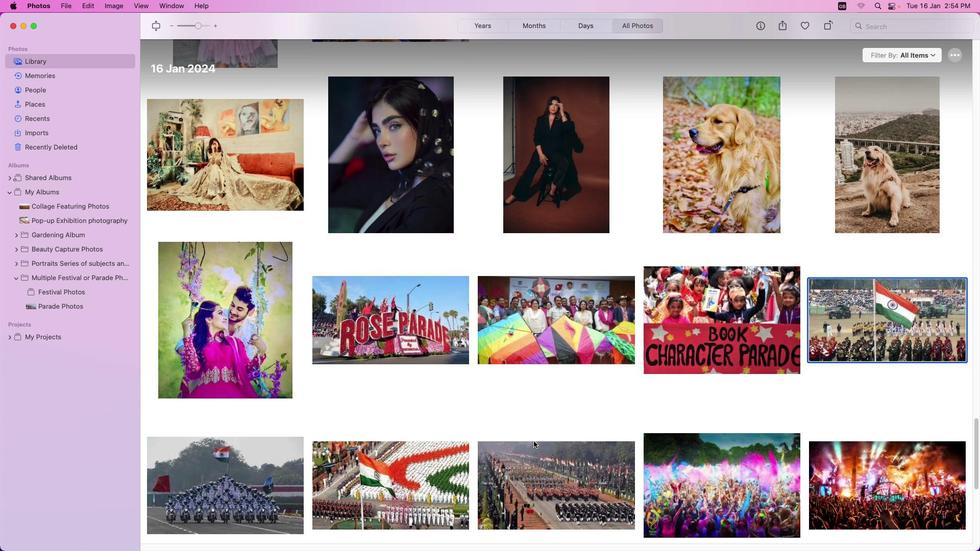 
Action: Mouse scrolled (442, 399) with delta (129, 395)
Screenshot: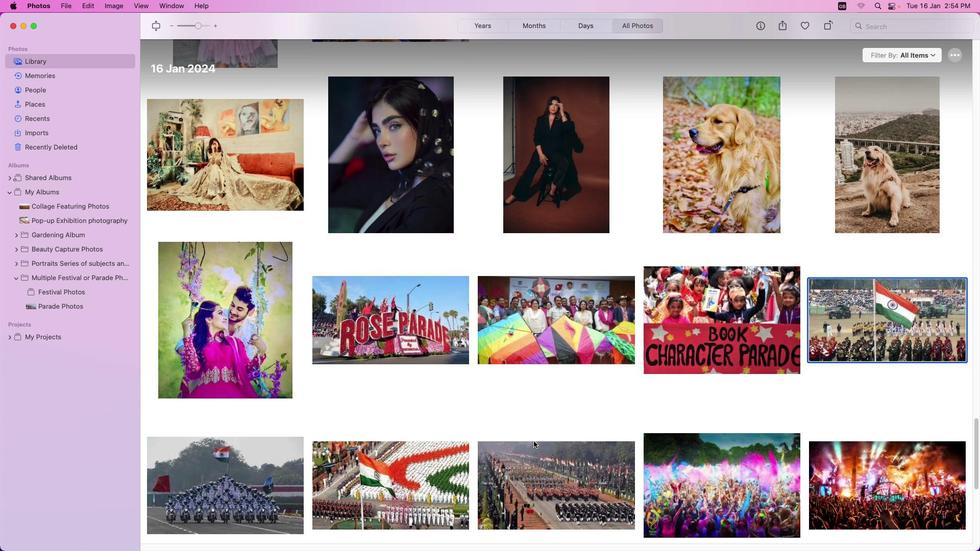 
Action: Mouse moved to (442, 399)
Screenshot: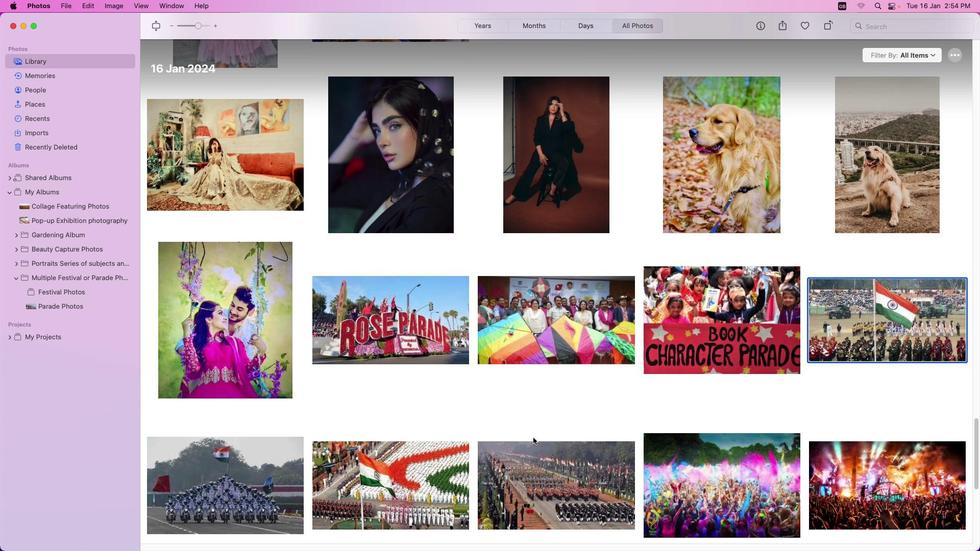 
Action: Mouse scrolled (442, 399) with delta (129, 395)
Screenshot: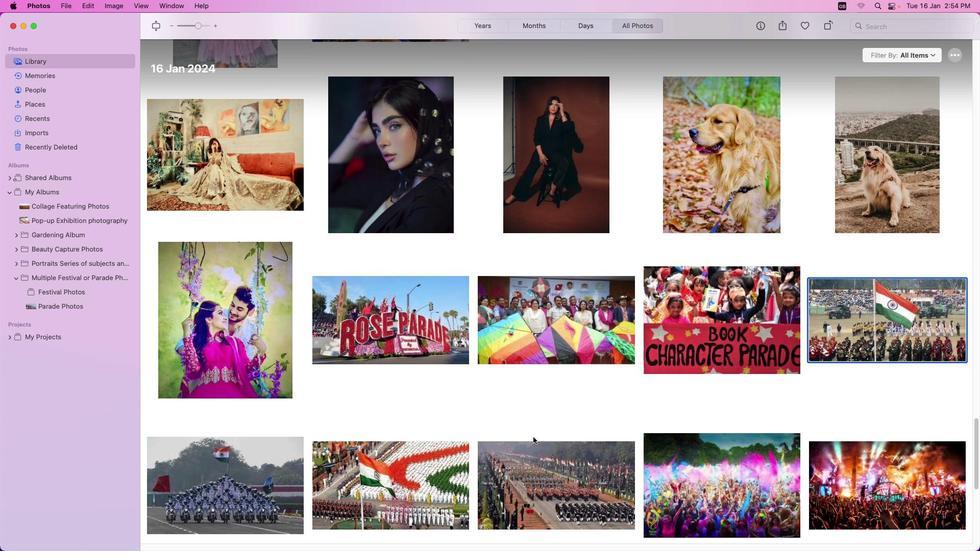 
Action: Mouse scrolled (442, 399) with delta (129, 395)
Screenshot: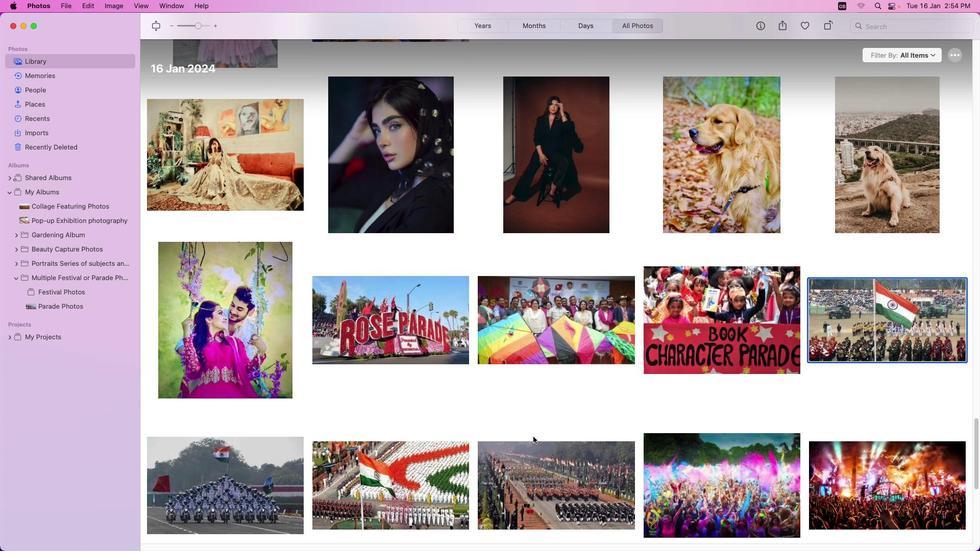 
Action: Mouse scrolled (442, 399) with delta (129, 395)
Screenshot: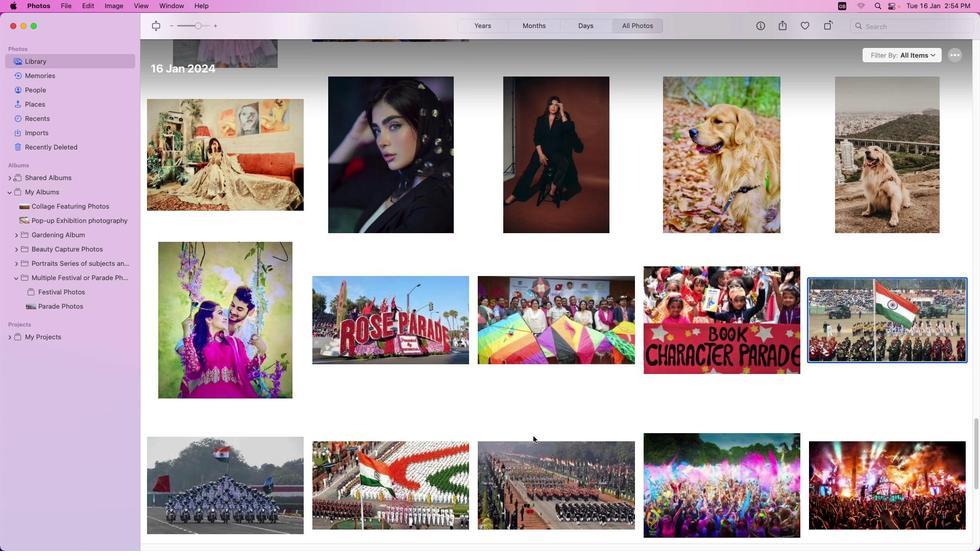 
Action: Mouse moved to (442, 399)
Screenshot: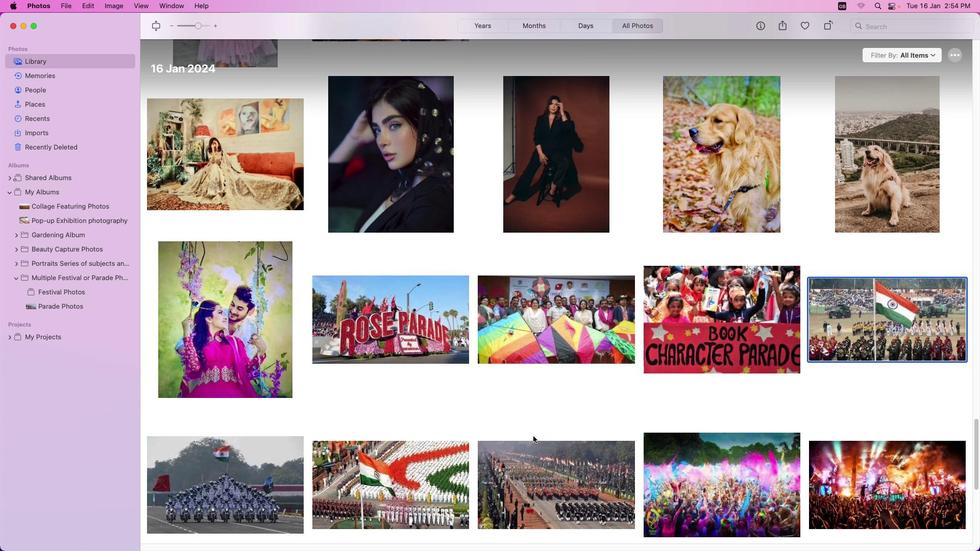 
Action: Mouse scrolled (442, 399) with delta (129, 395)
Screenshot: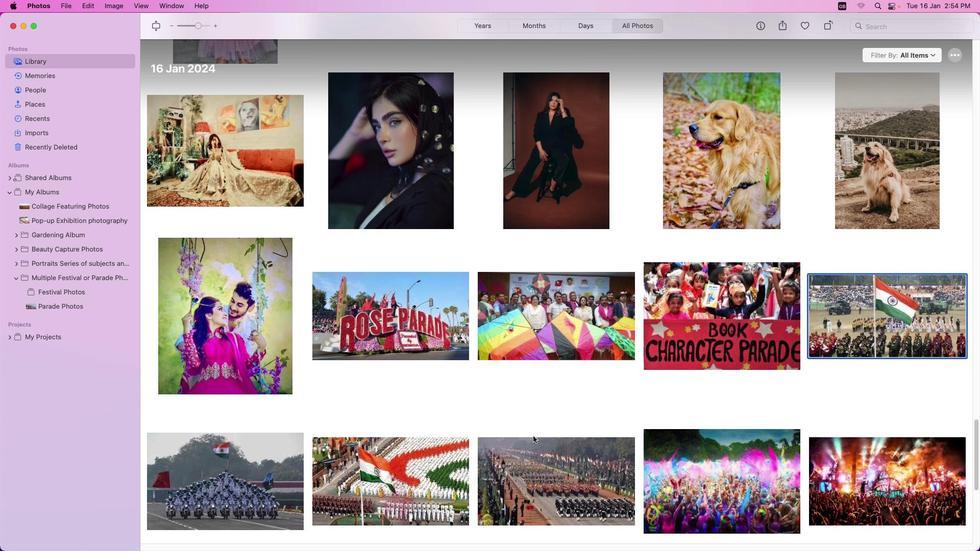 
Action: Mouse moved to (442, 399)
Screenshot: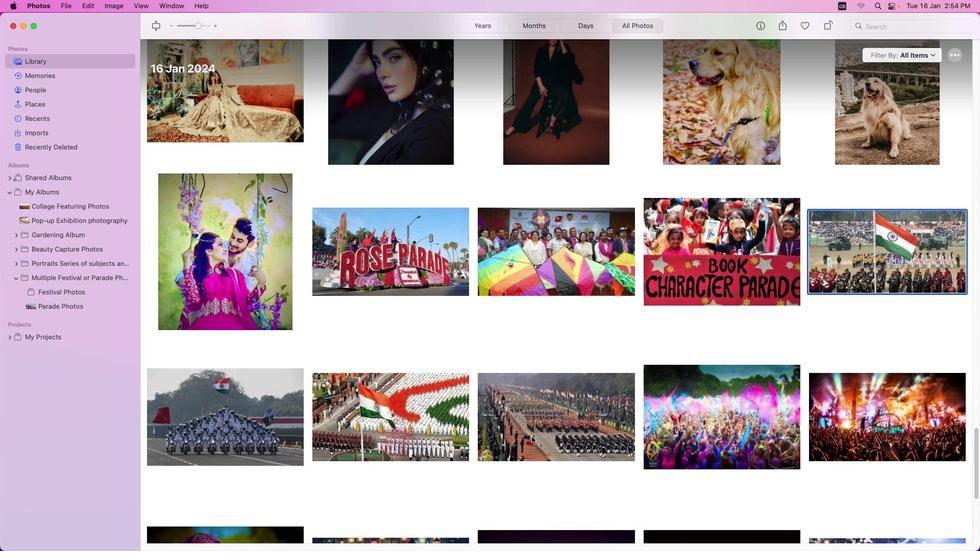 
Action: Mouse scrolled (442, 399) with delta (129, 395)
Screenshot: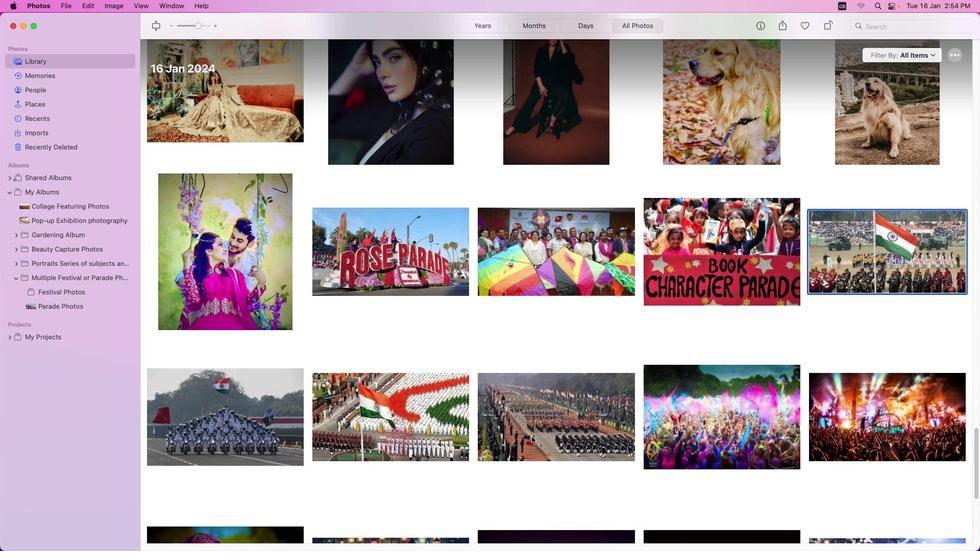 
Action: Mouse scrolled (442, 399) with delta (129, 395)
Screenshot: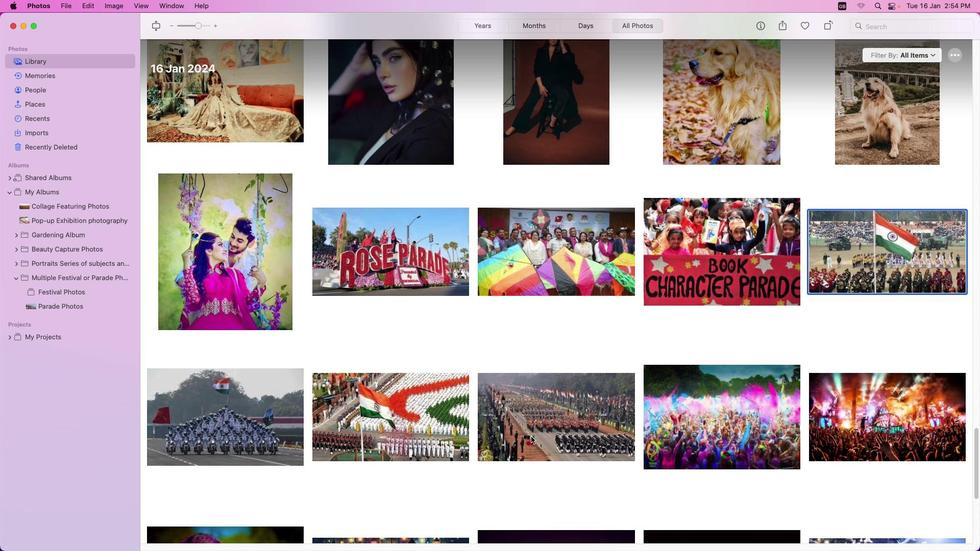 
Action: Mouse scrolled (442, 399) with delta (129, 395)
Screenshot: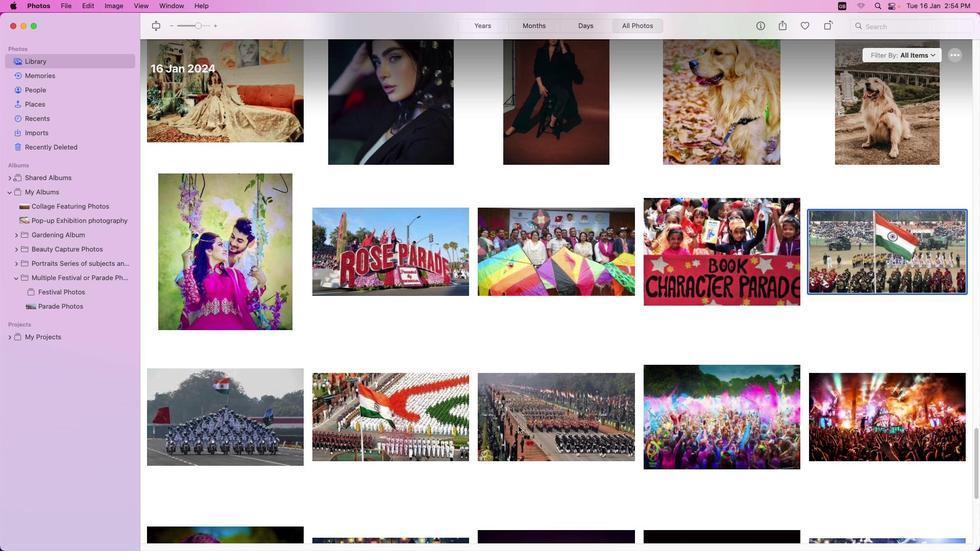 
Action: Mouse scrolled (442, 399) with delta (129, 395)
Screenshot: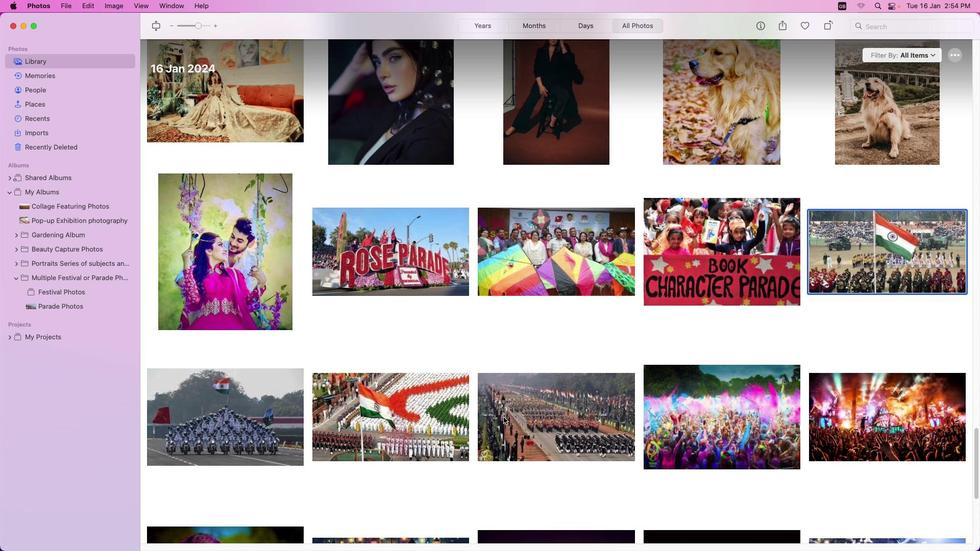 
Action: Mouse scrolled (442, 399) with delta (129, 395)
Screenshot: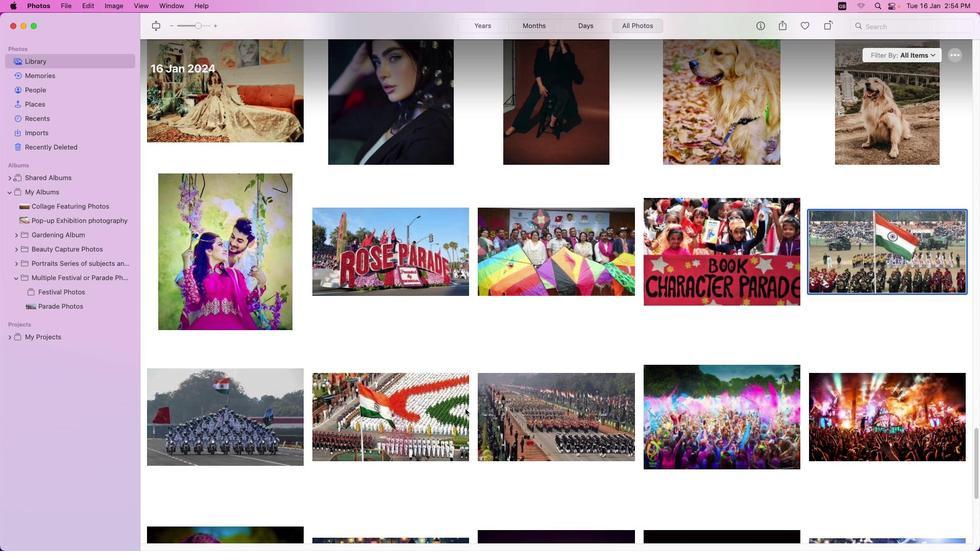 
Action: Mouse scrolled (442, 399) with delta (129, 395)
Screenshot: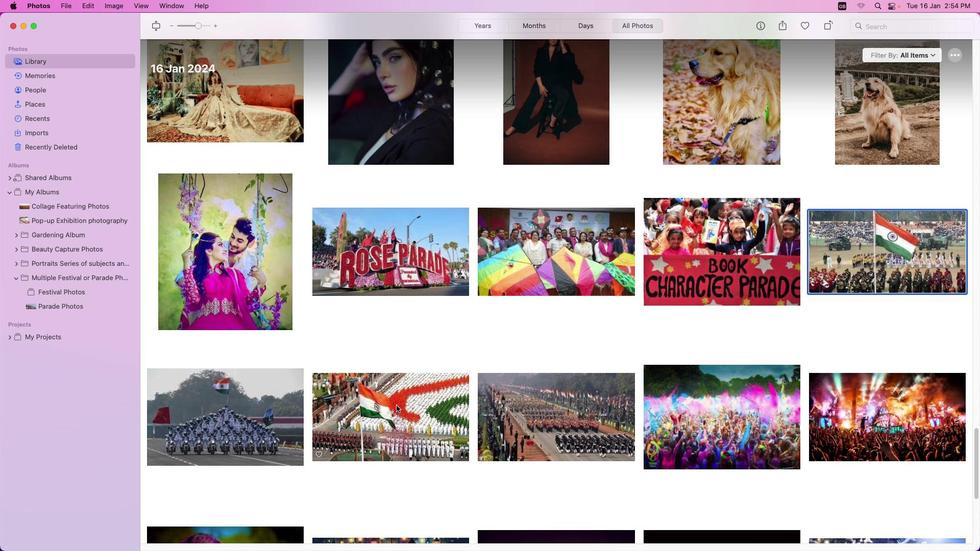 
Action: Mouse moved to (254, 399)
Screenshot: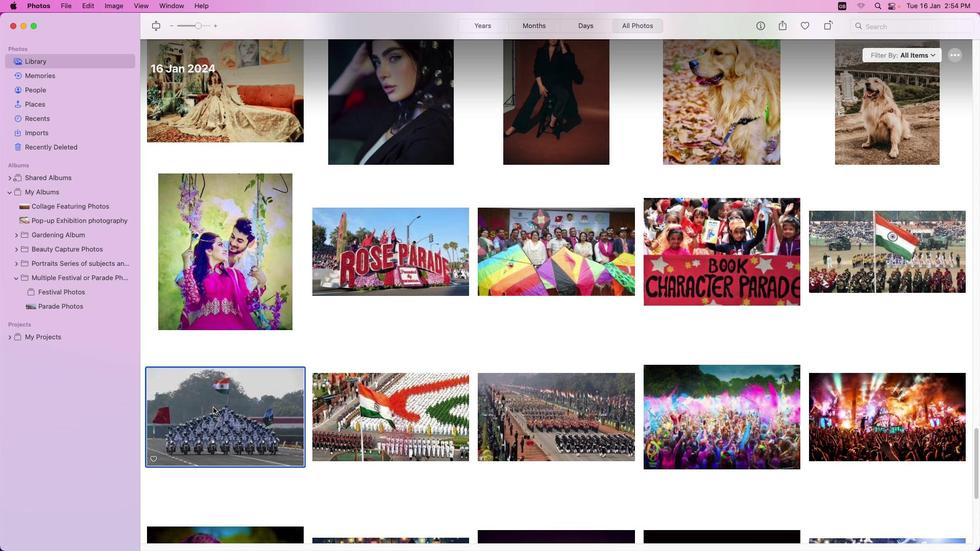 
Action: Mouse pressed left at (254, 399)
Screenshot: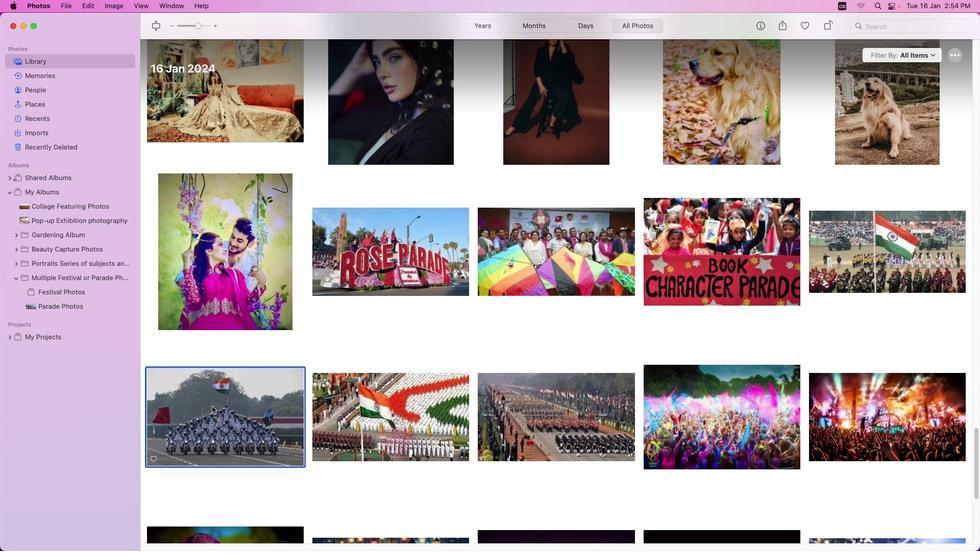 
Action: Mouse moved to (253, 399)
Screenshot: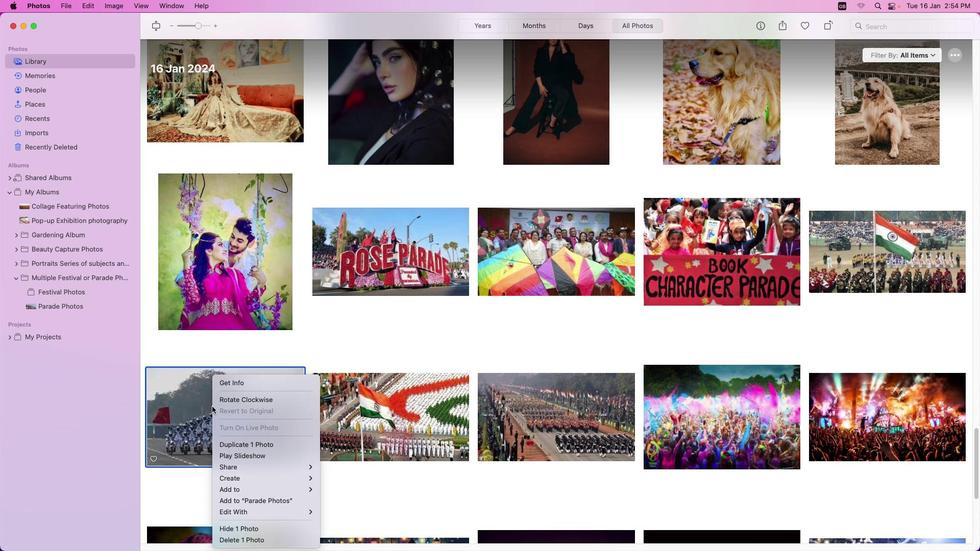 
Action: Mouse pressed right at (253, 399)
Screenshot: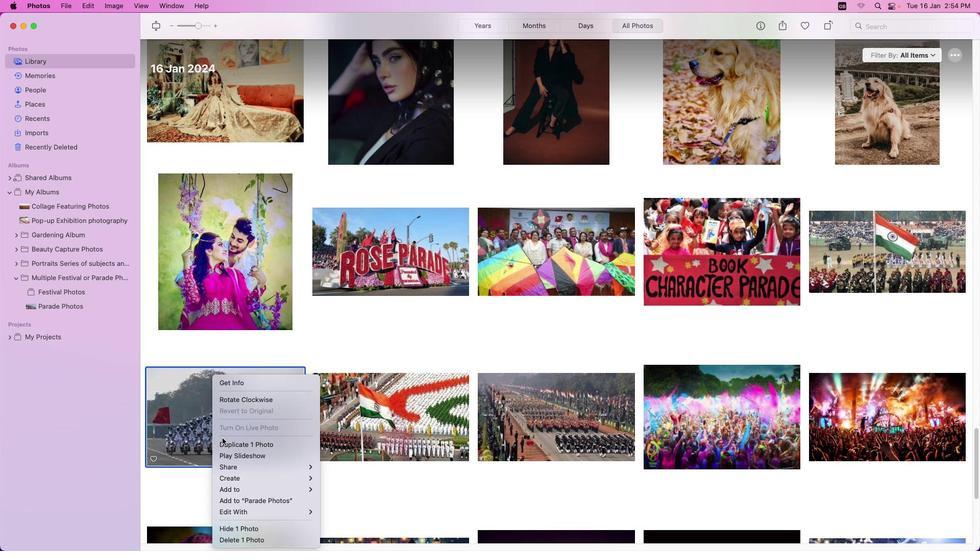 
Action: Mouse moved to (427, 400)
Screenshot: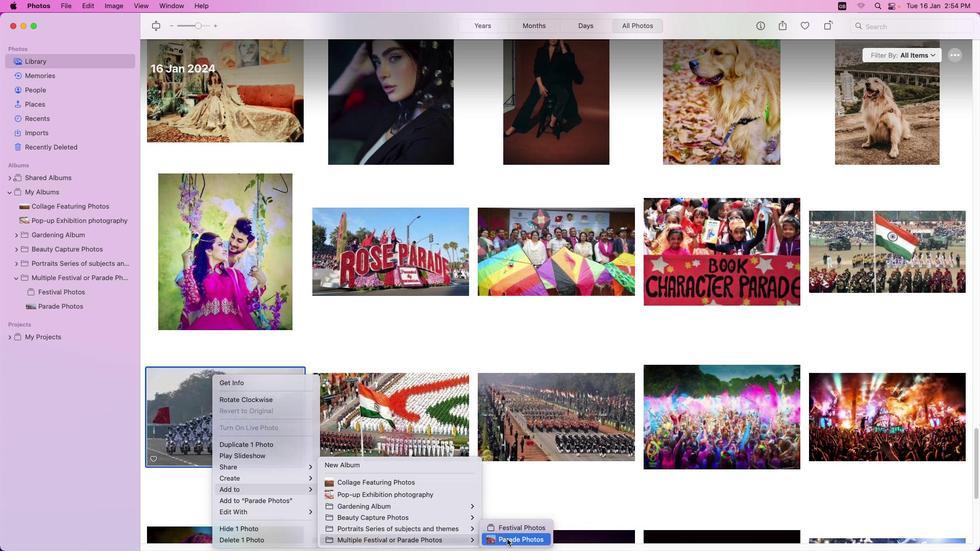 
Action: Mouse pressed left at (427, 400)
Screenshot: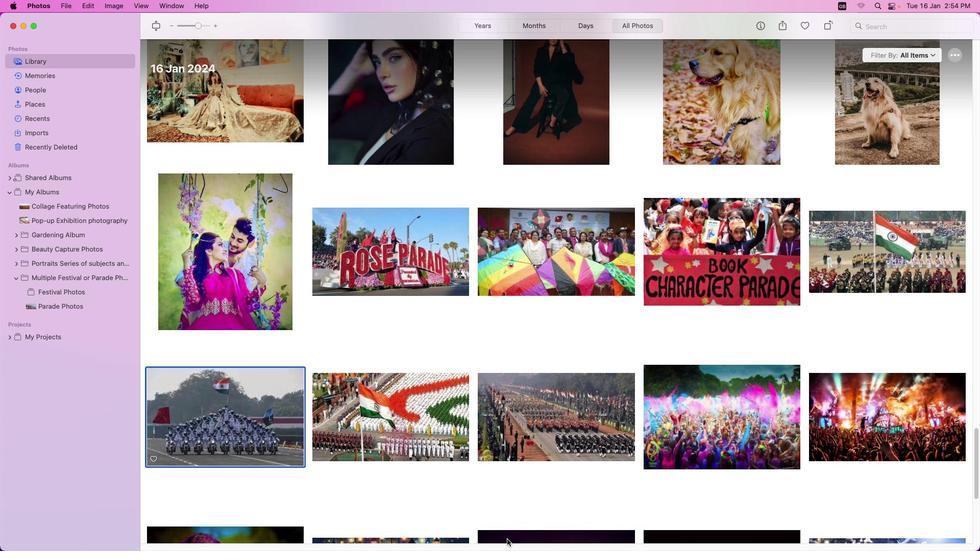 
Action: Mouse moved to (353, 399)
Screenshot: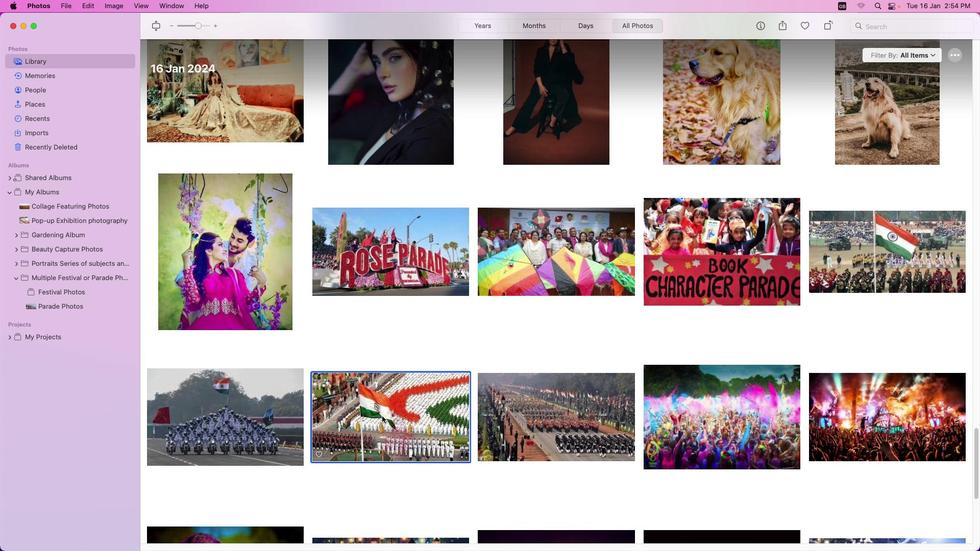 
Action: Mouse pressed left at (353, 399)
Screenshot: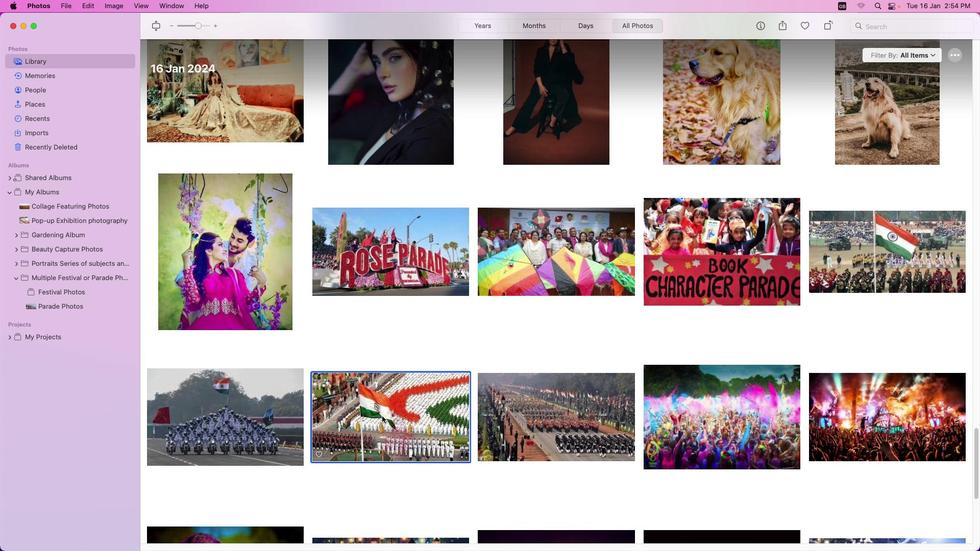 
Action: Mouse pressed right at (353, 399)
Screenshot: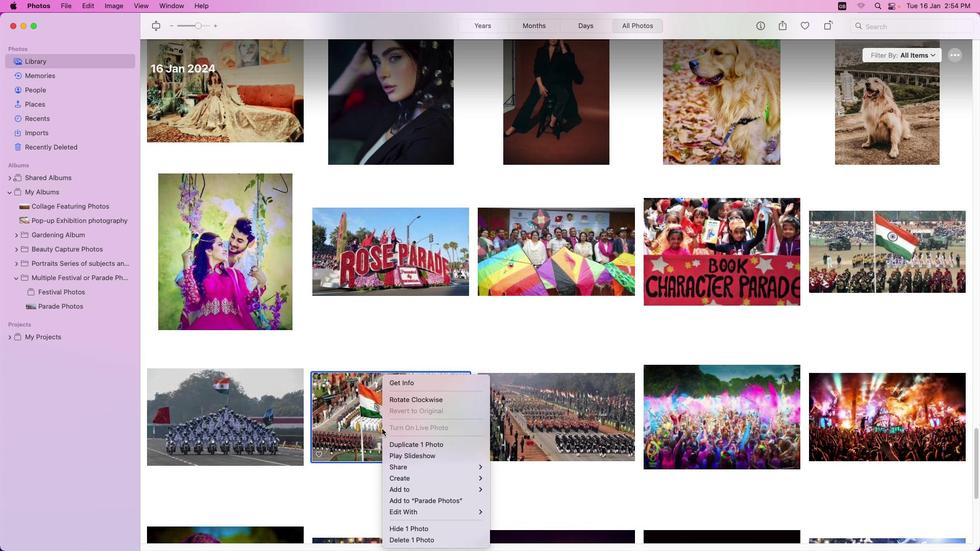 
Action: Mouse moved to (520, 400)
Screenshot: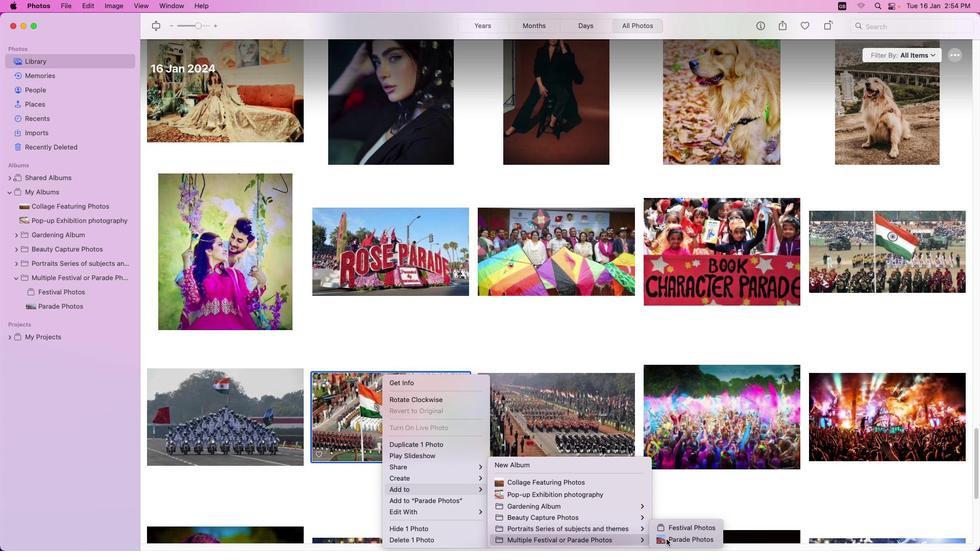 
Action: Mouse pressed left at (520, 400)
Screenshot: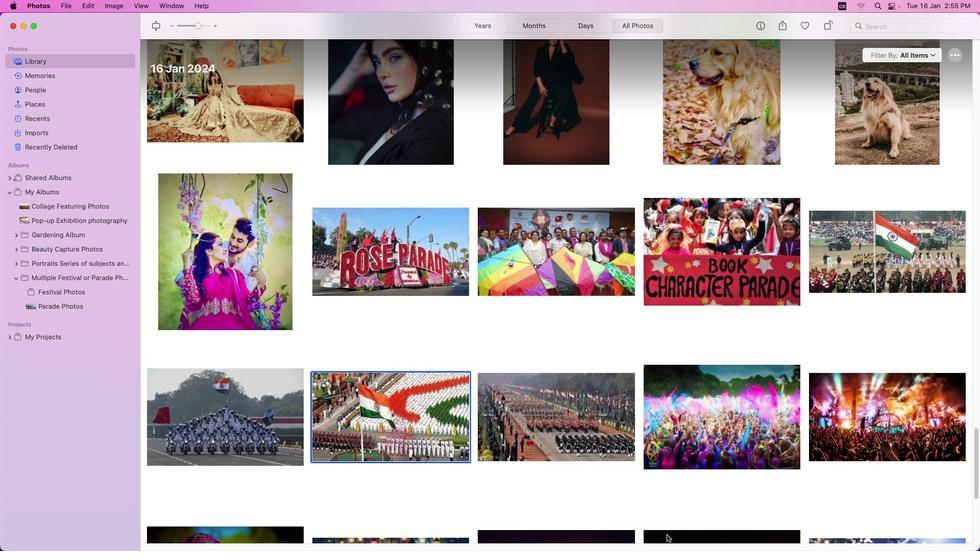 
Action: Mouse moved to (452, 399)
Screenshot: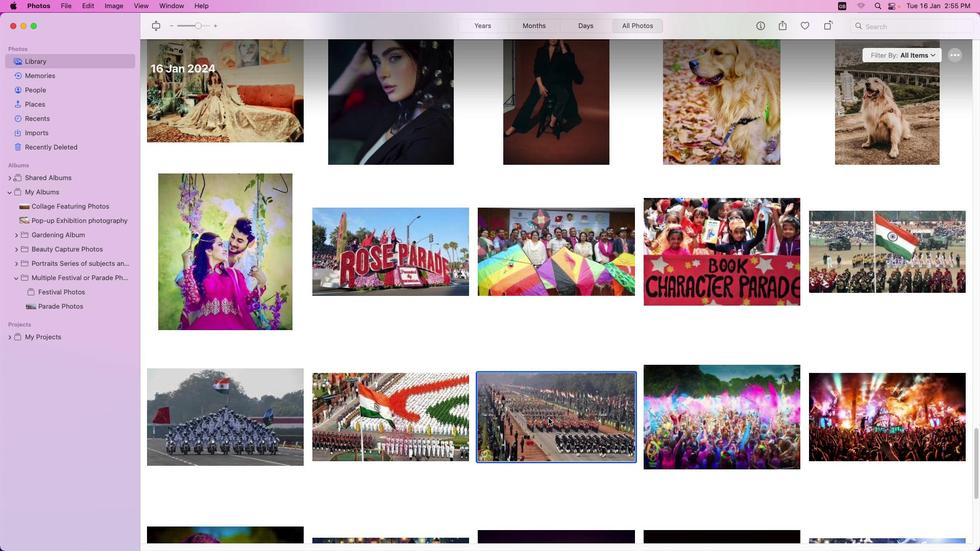 
Action: Mouse pressed left at (452, 399)
Screenshot: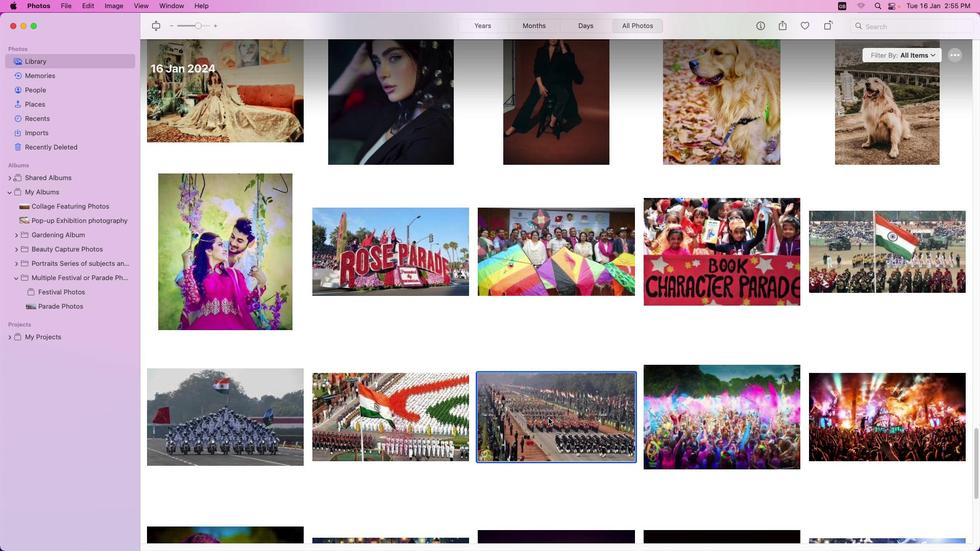 
Action: Mouse pressed right at (452, 399)
Screenshot: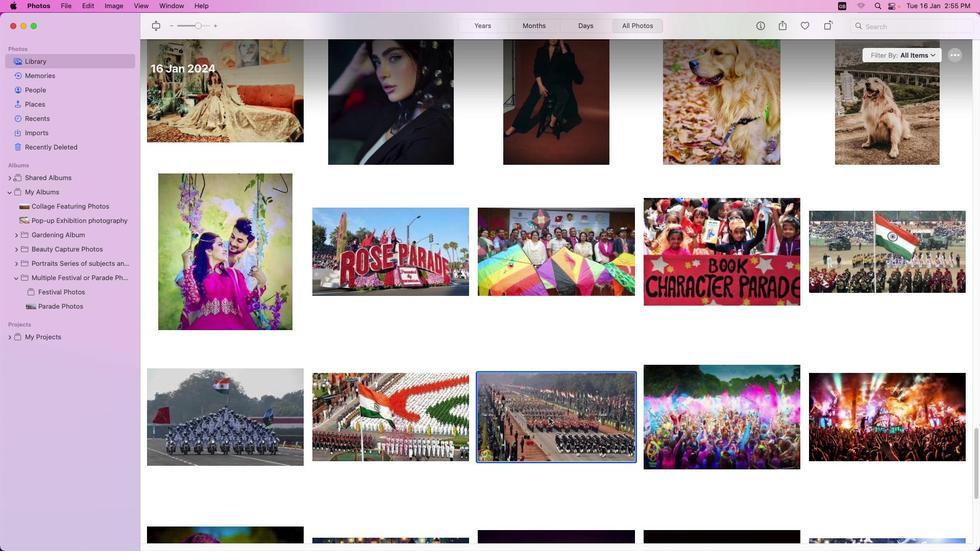 
Action: Mouse moved to (452, 399)
Screenshot: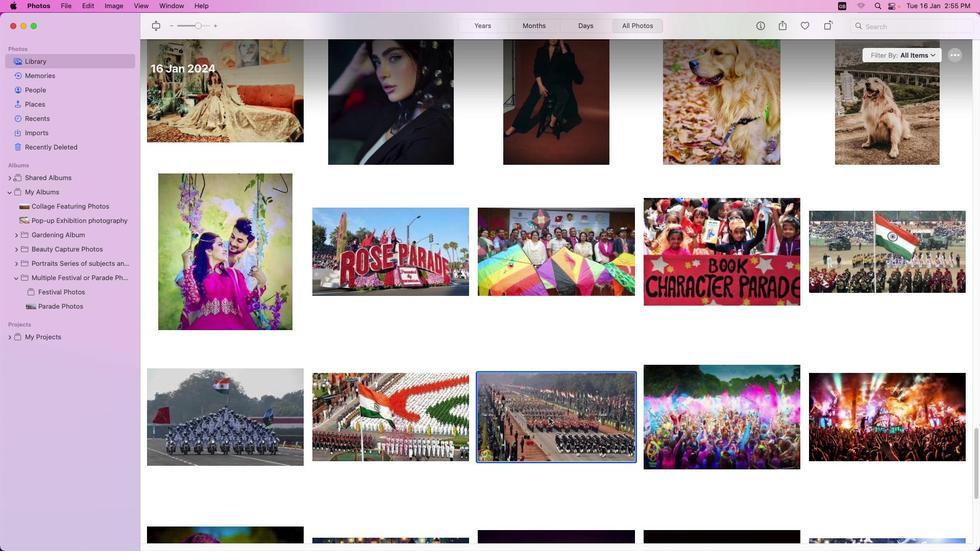 
Action: Mouse pressed right at (452, 399)
Screenshot: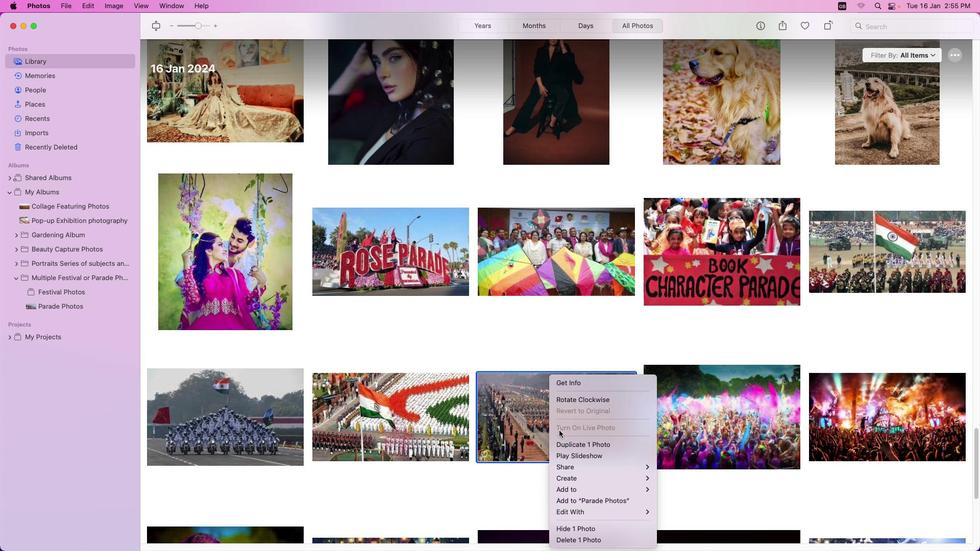 
Action: Mouse moved to (617, 400)
Screenshot: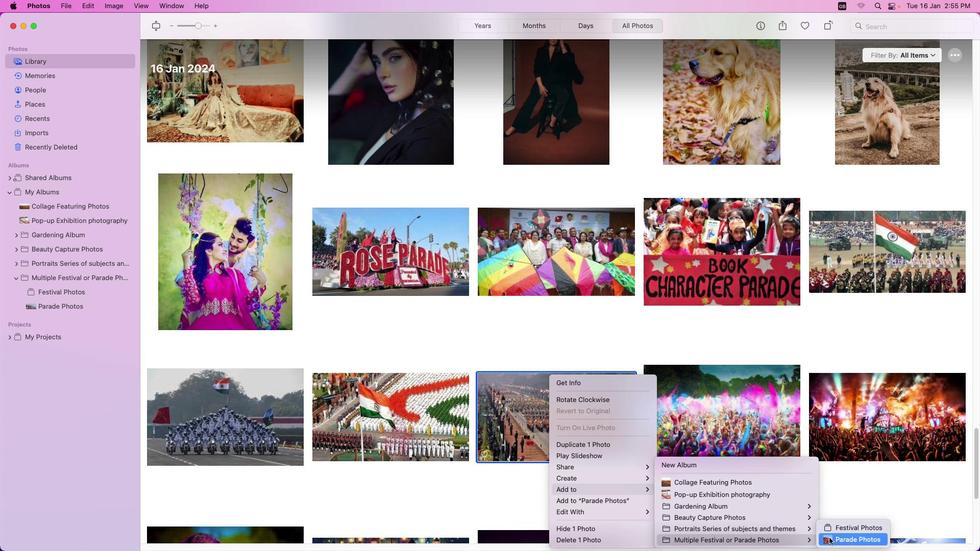 
Action: Mouse pressed left at (617, 400)
Screenshot: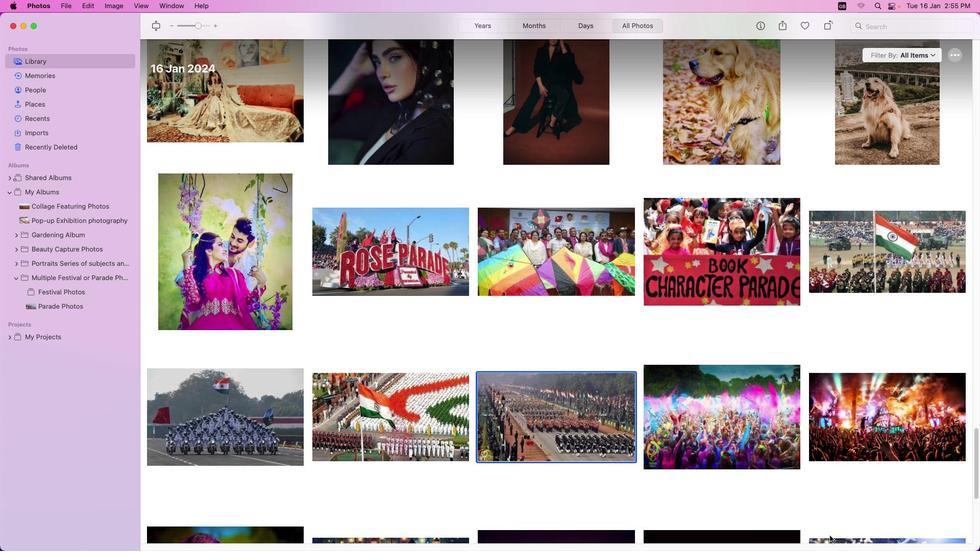 
Action: Mouse moved to (367, 399)
Screenshot: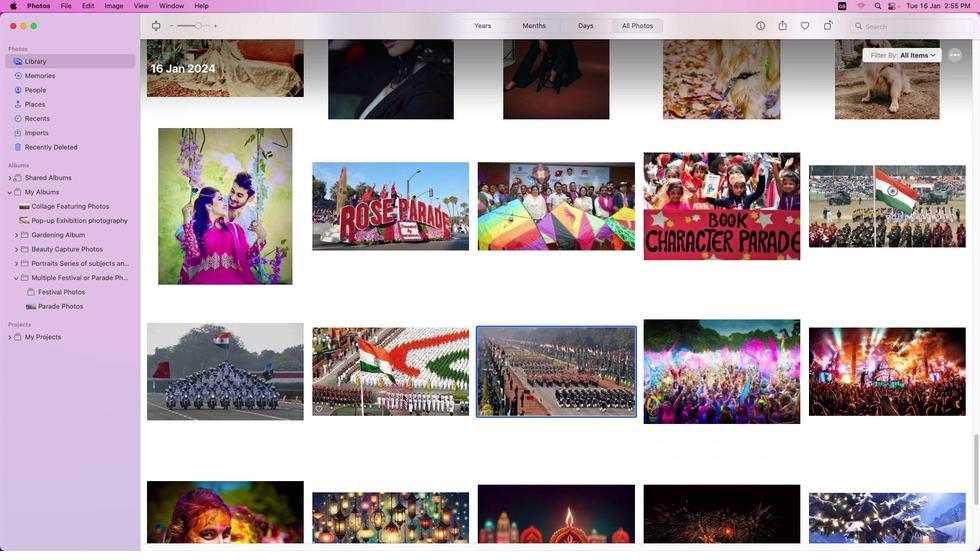 
Action: Mouse scrolled (367, 399) with delta (129, 395)
Screenshot: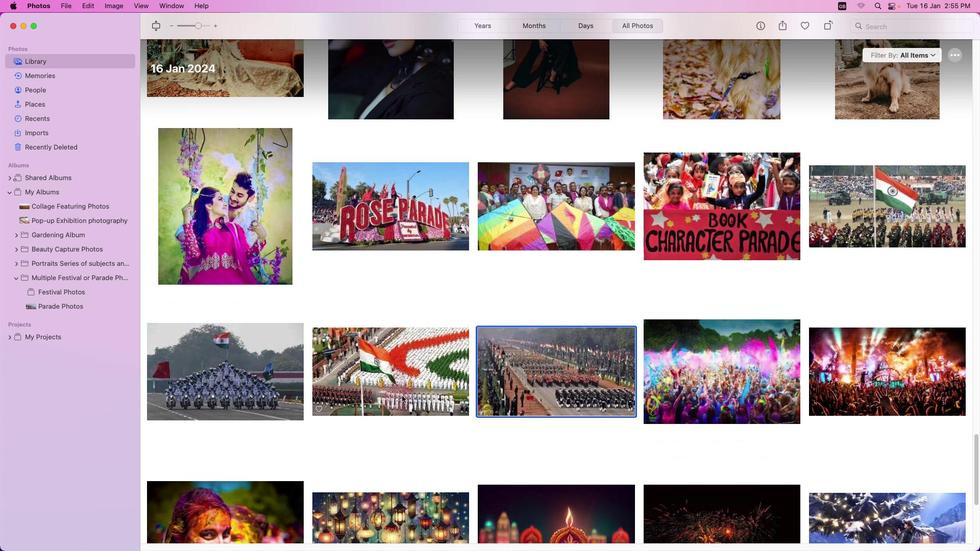 
Action: Mouse scrolled (367, 399) with delta (129, 395)
Screenshot: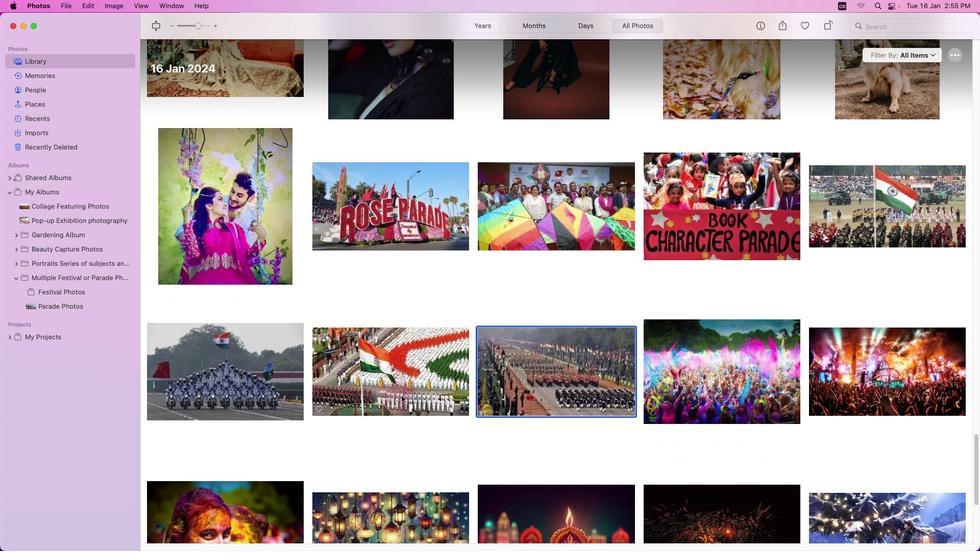 
Action: Mouse scrolled (367, 399) with delta (129, 395)
Screenshot: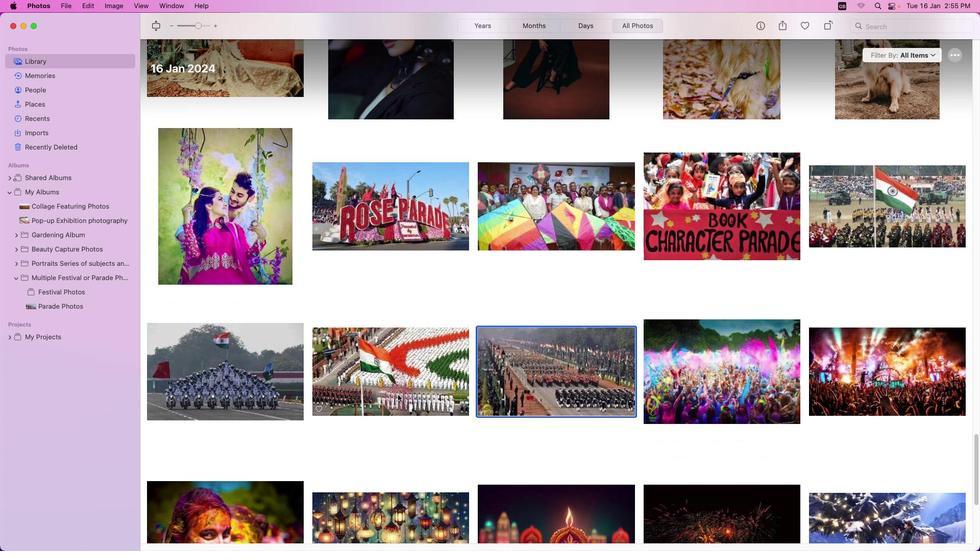 
Action: Mouse scrolled (367, 399) with delta (129, 395)
Screenshot: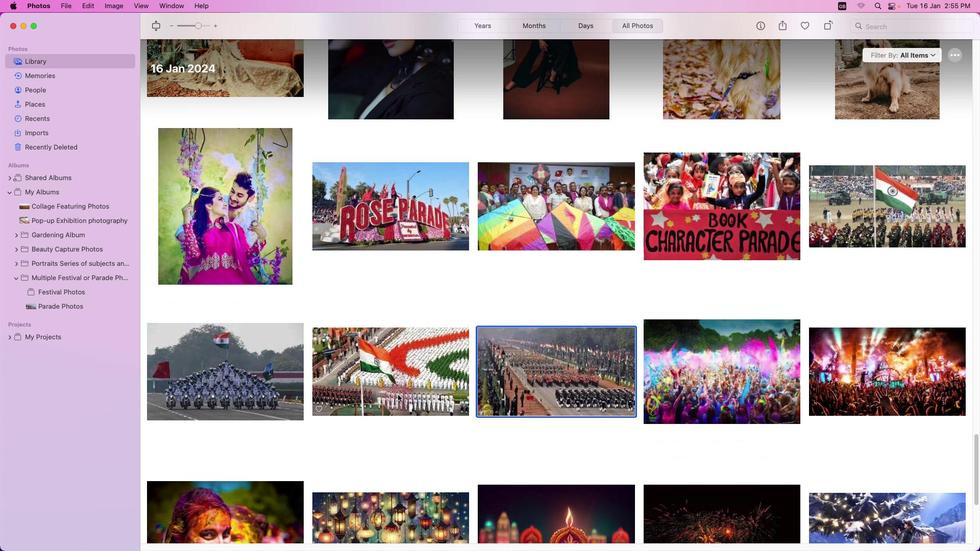 
Action: Mouse scrolled (367, 399) with delta (129, 395)
Screenshot: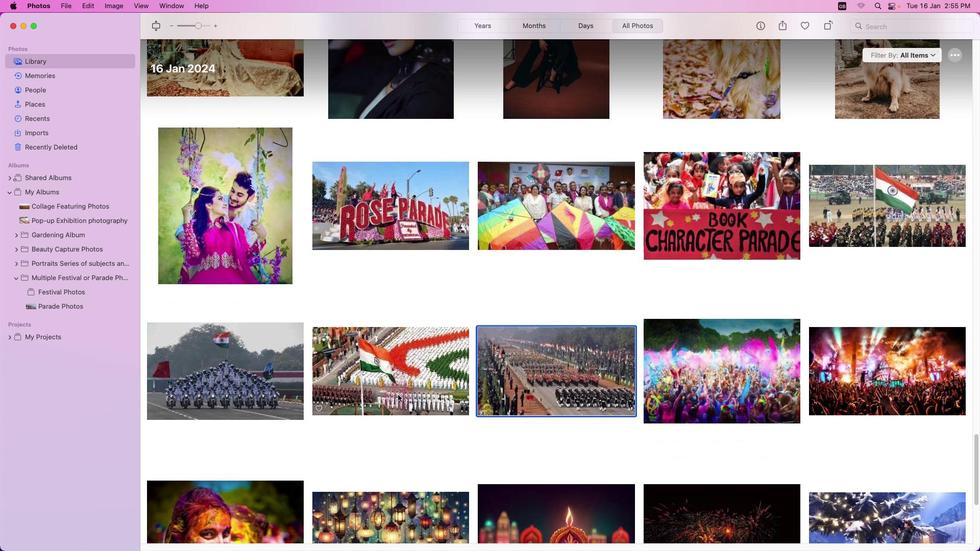 
Action: Mouse moved to (363, 399)
Screenshot: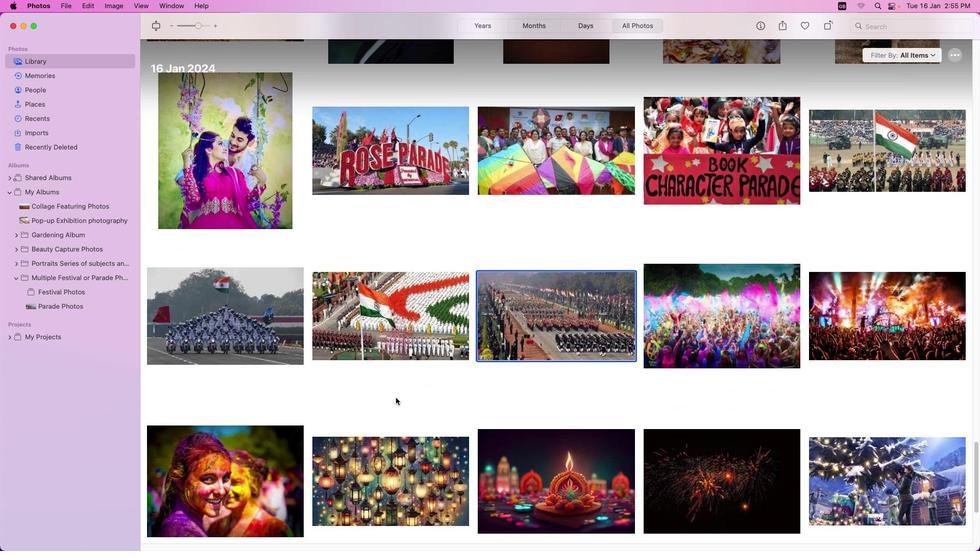 
Action: Mouse scrolled (363, 399) with delta (129, 395)
Screenshot: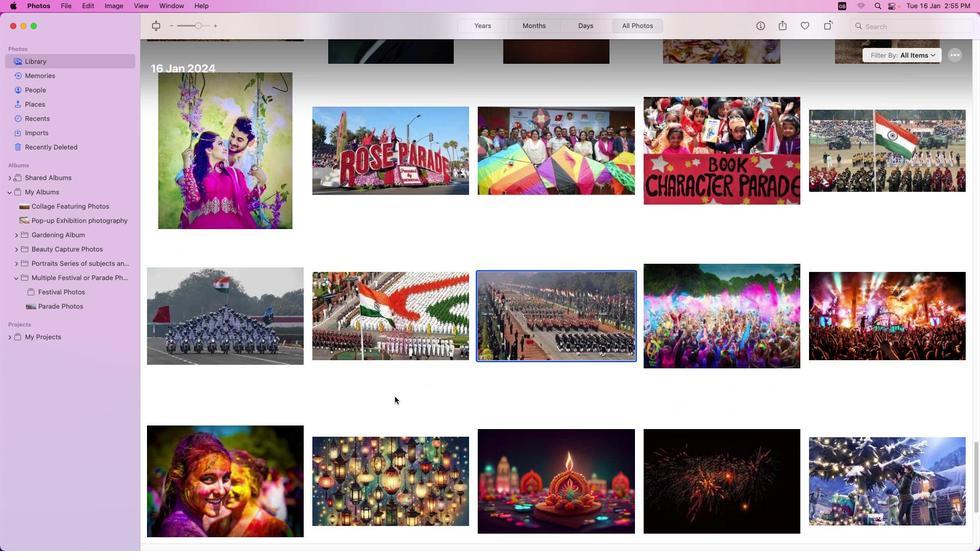 
Action: Mouse scrolled (363, 399) with delta (129, 395)
Screenshot: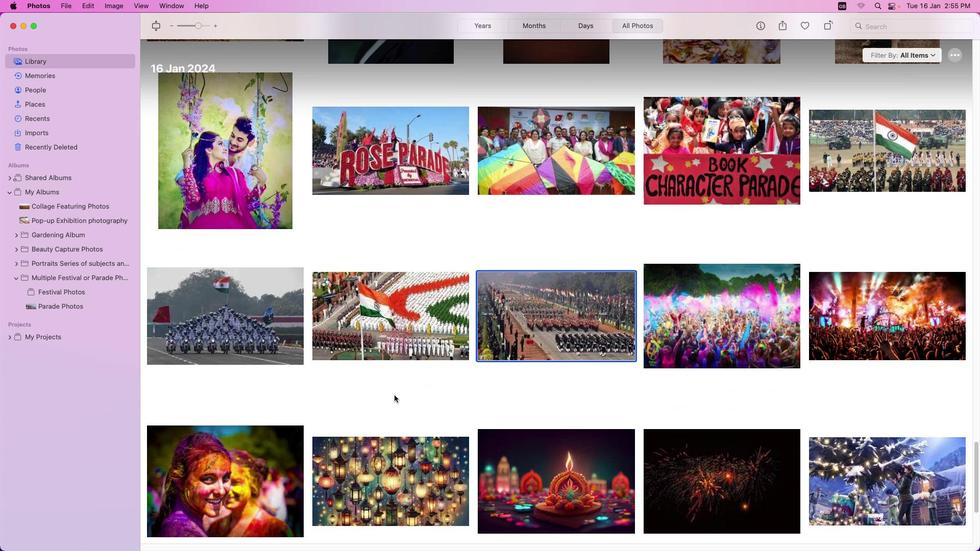 
Action: Mouse moved to (363, 399)
Screenshot: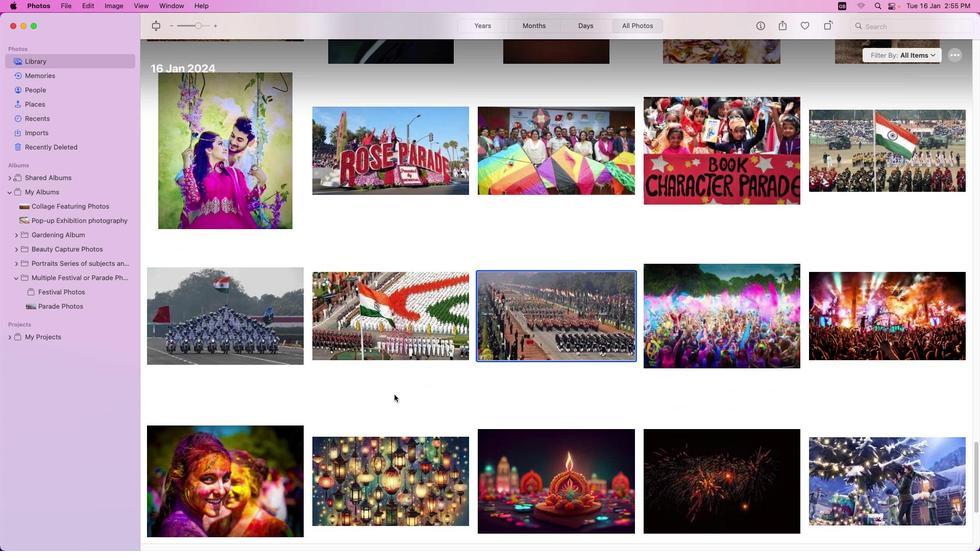 
Action: Mouse scrolled (363, 399) with delta (129, 395)
Screenshot: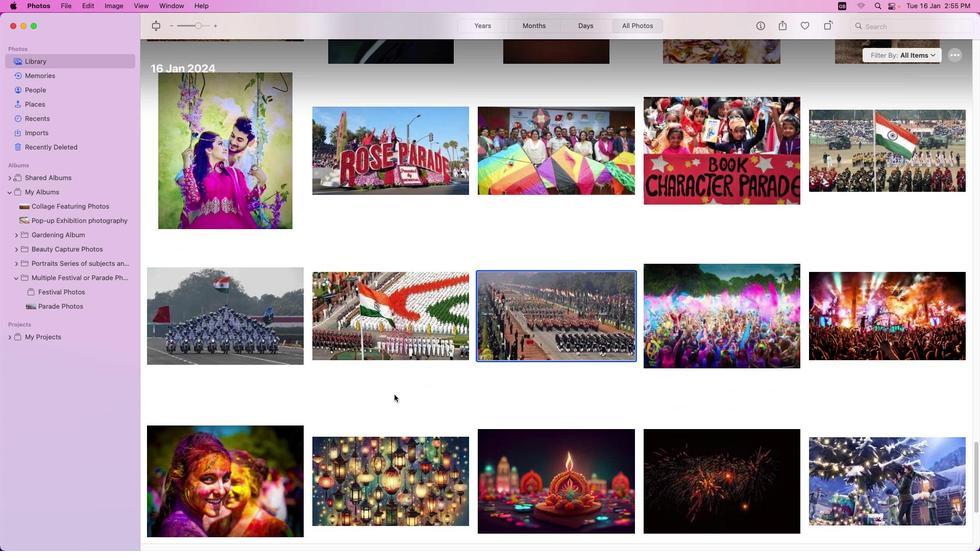 
Action: Mouse scrolled (363, 399) with delta (129, 395)
Screenshot: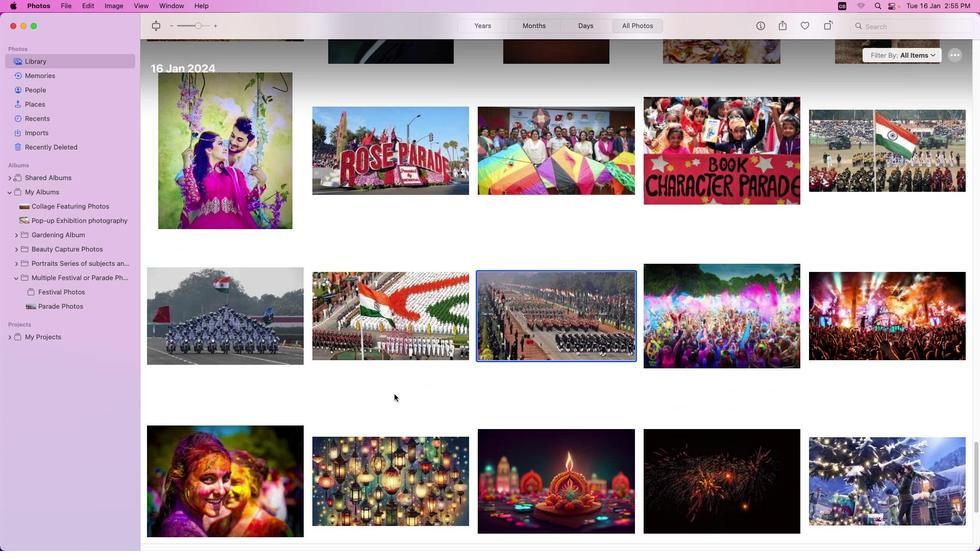 
Action: Mouse moved to (363, 399)
Screenshot: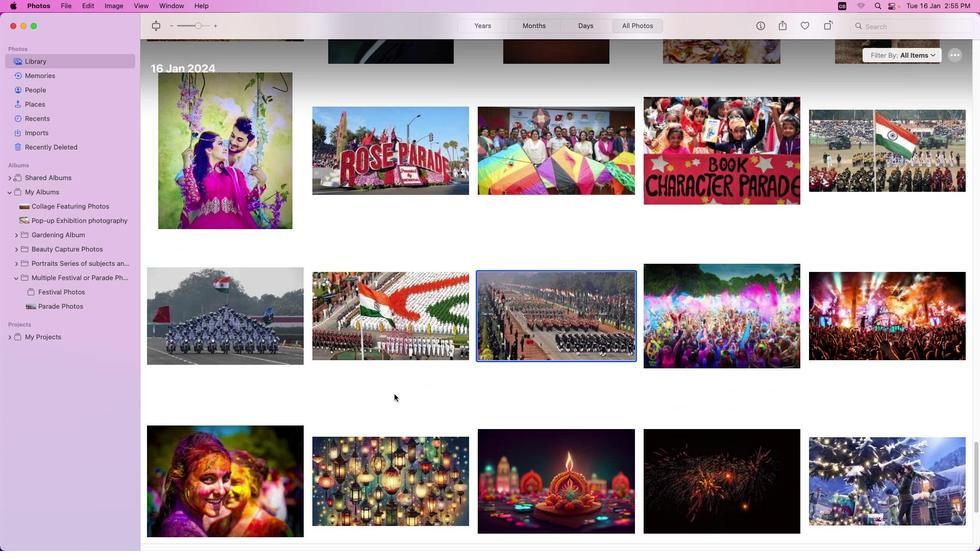 
Action: Mouse scrolled (363, 399) with delta (129, 395)
Screenshot: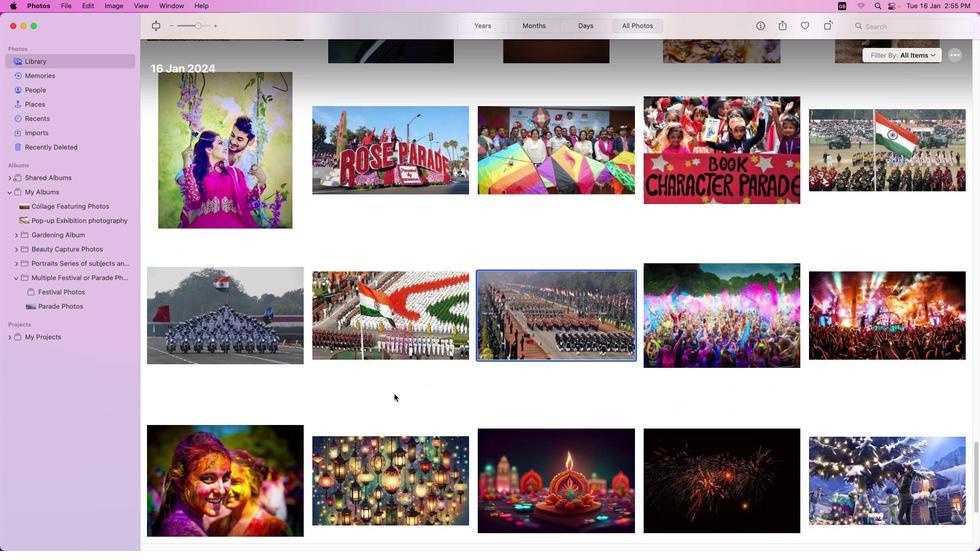
Action: Mouse moved to (361, 399)
Screenshot: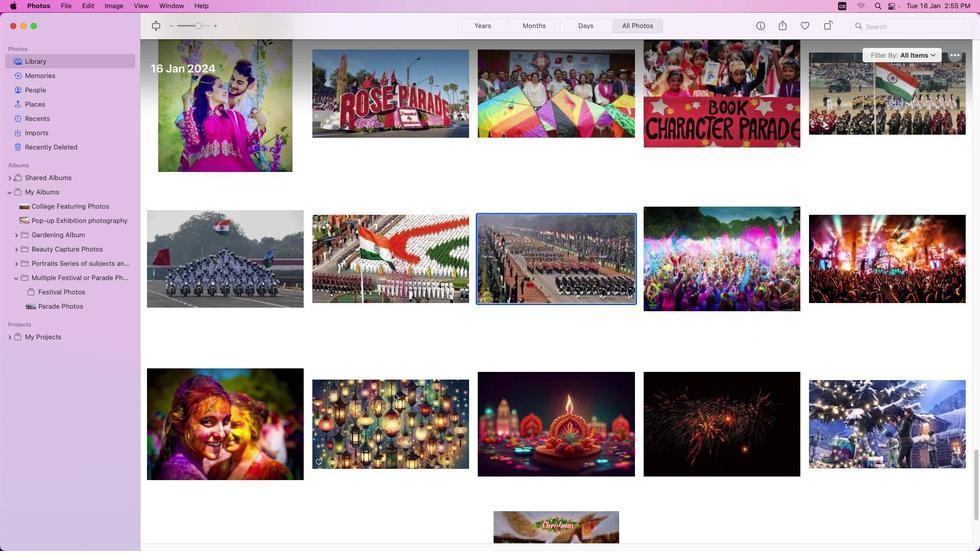 
Action: Mouse scrolled (361, 399) with delta (129, 395)
Screenshot: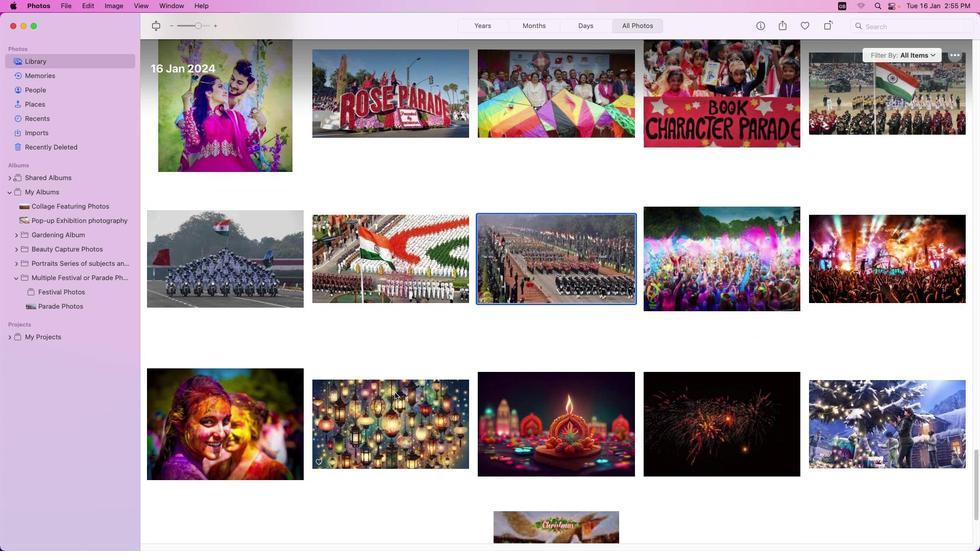 
Action: Mouse scrolled (361, 399) with delta (129, 395)
Screenshot: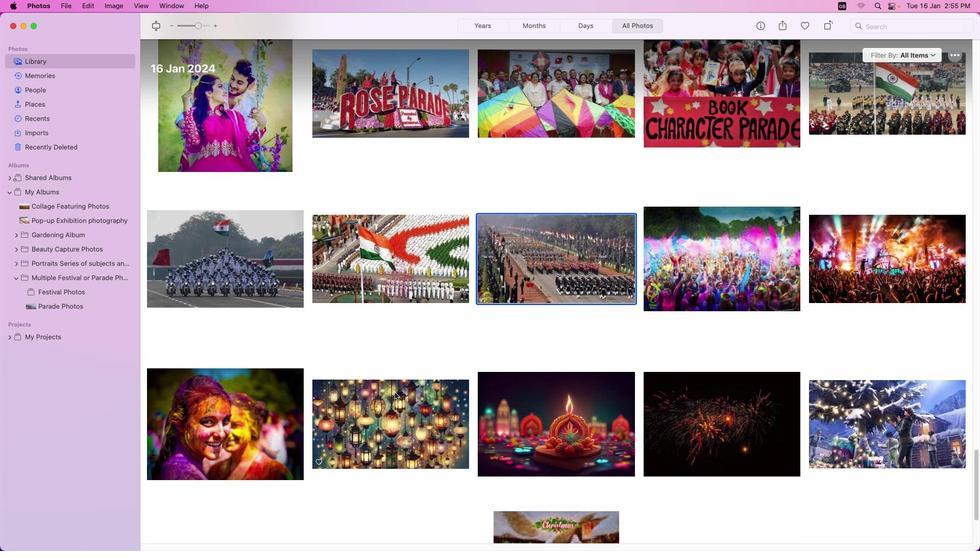
Action: Mouse scrolled (361, 399) with delta (129, 395)
Screenshot: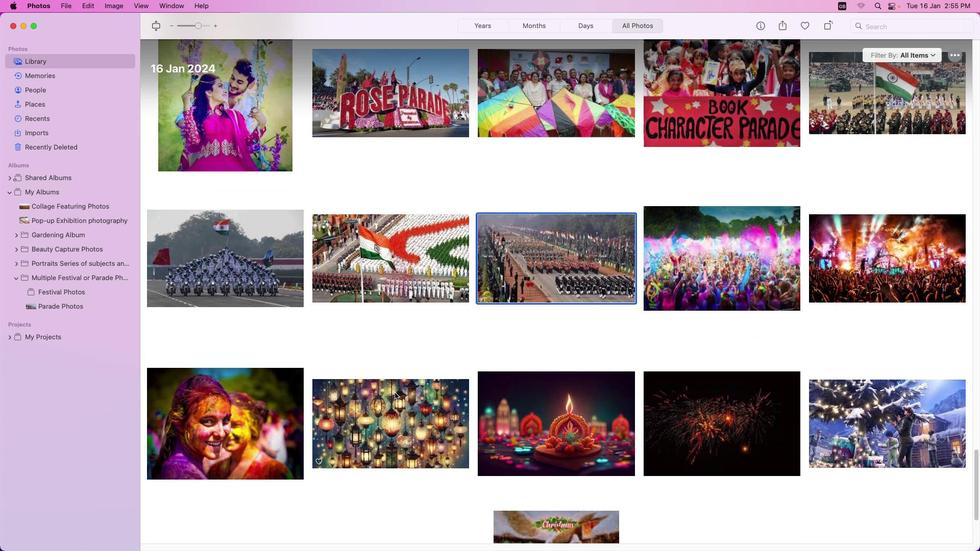 
Action: Mouse scrolled (361, 399) with delta (129, 395)
Screenshot: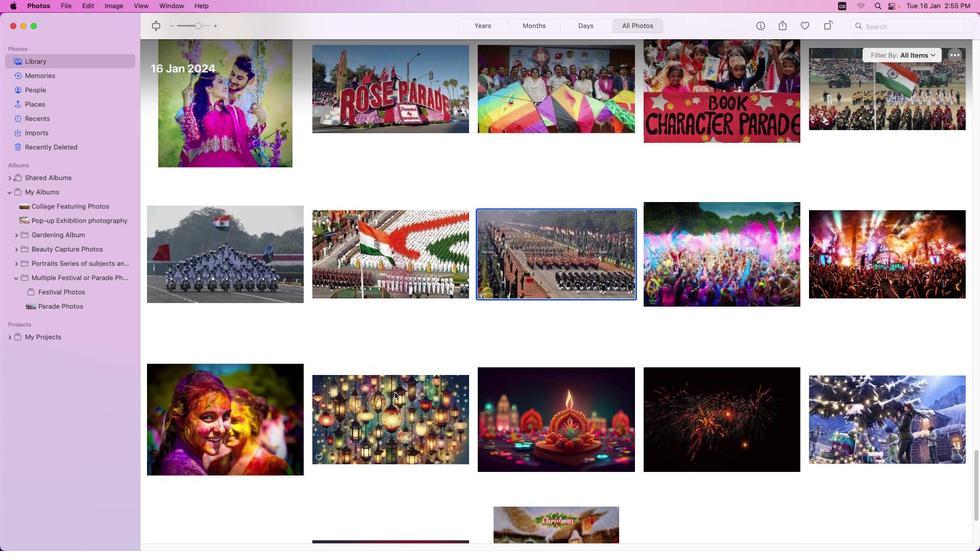 
Action: Mouse scrolled (361, 399) with delta (129, 395)
Screenshot: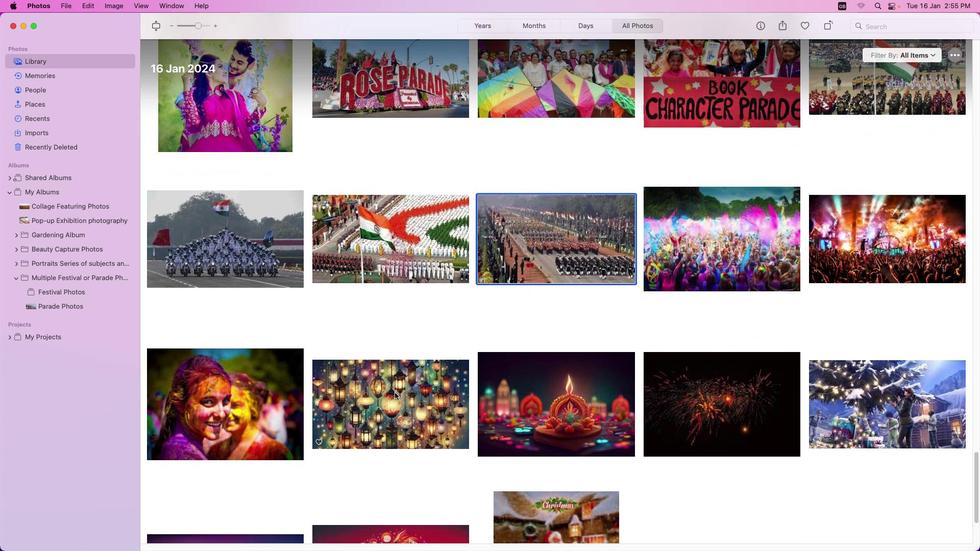 
Action: Mouse moved to (361, 399)
Screenshot: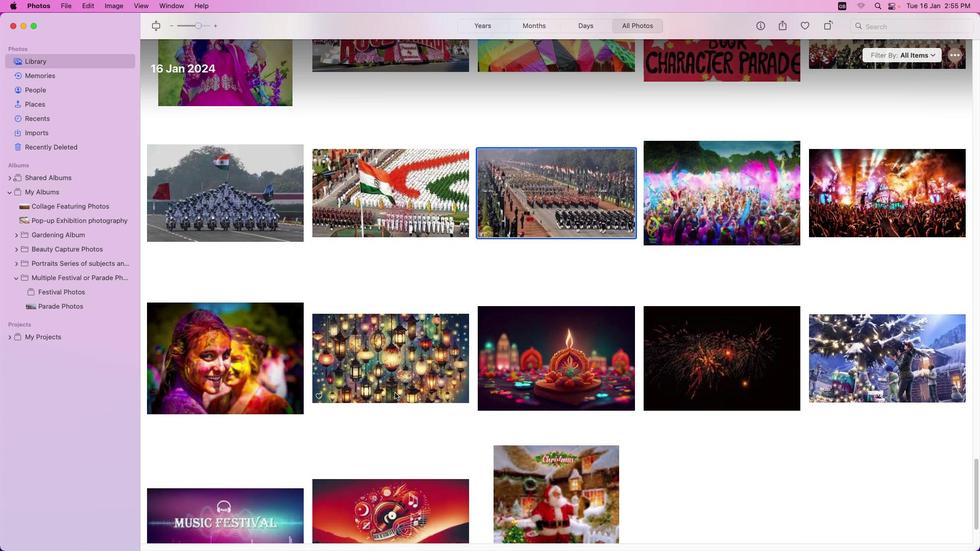
Action: Mouse scrolled (361, 399) with delta (129, 395)
Screenshot: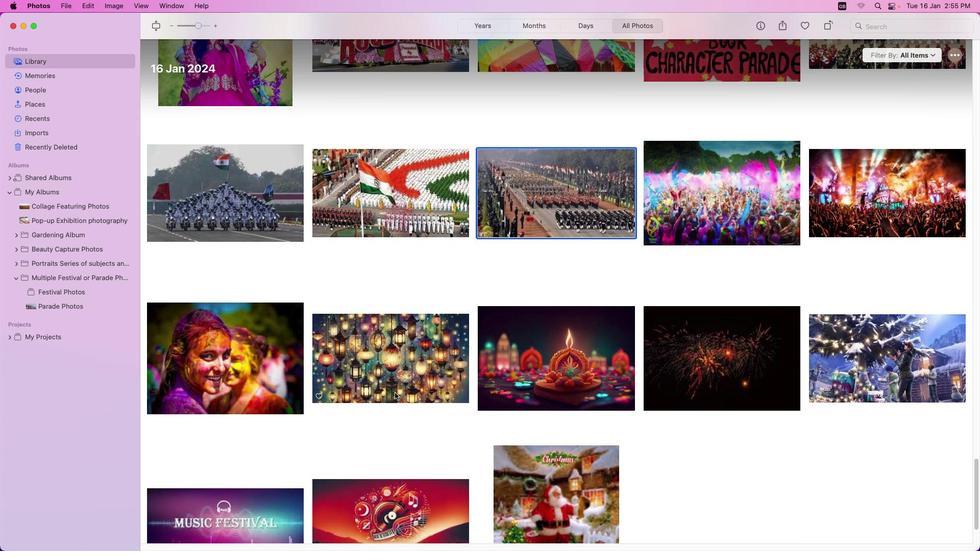 
Action: Mouse scrolled (361, 399) with delta (129, 395)
Screenshot: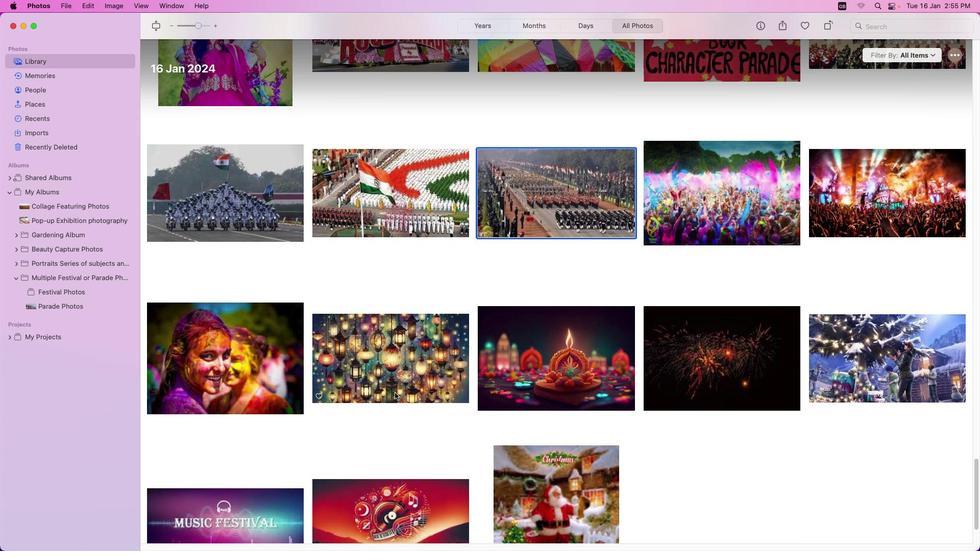 
Action: Mouse scrolled (361, 399) with delta (129, 395)
Screenshot: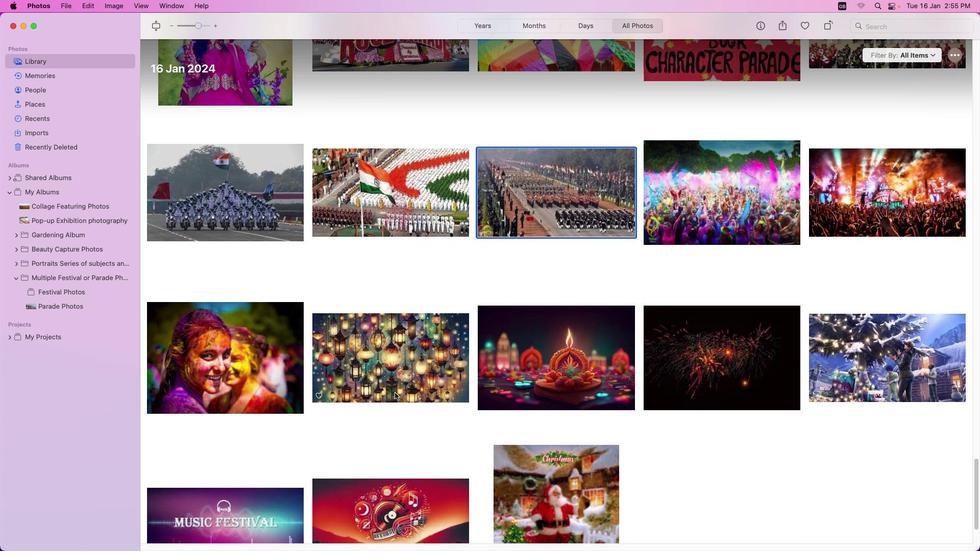 
Action: Mouse scrolled (361, 399) with delta (129, 395)
Screenshot: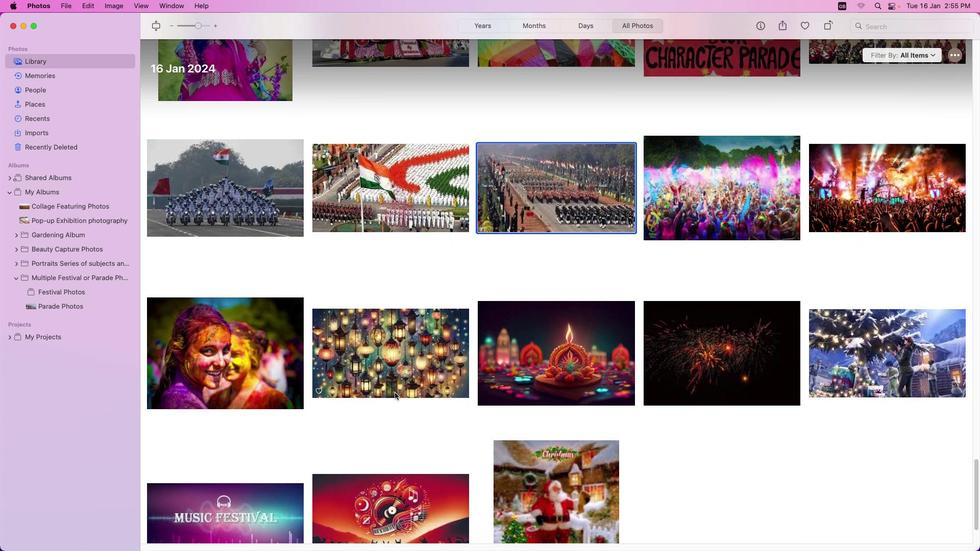 
Action: Mouse scrolled (361, 399) with delta (129, 395)
Screenshot: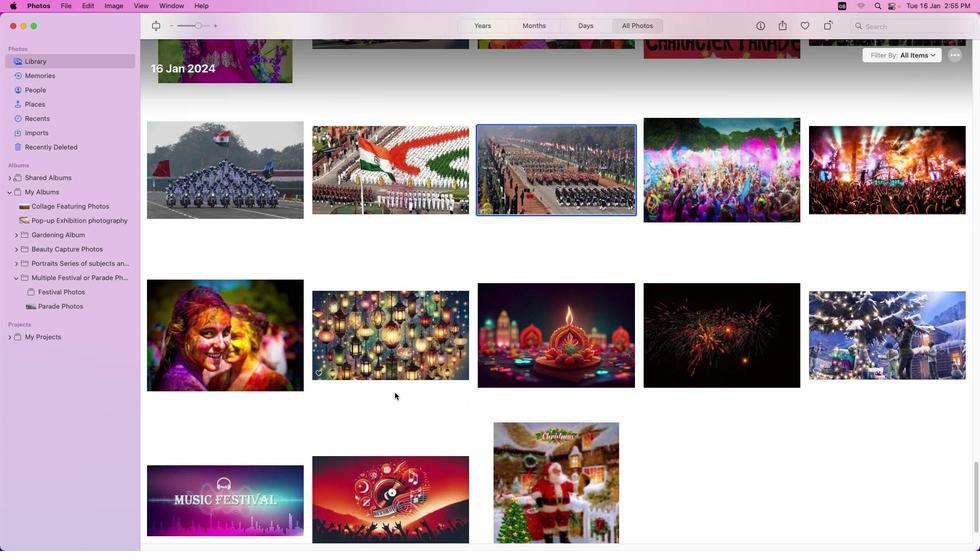 
Action: Mouse scrolled (361, 399) with delta (129, 395)
Screenshot: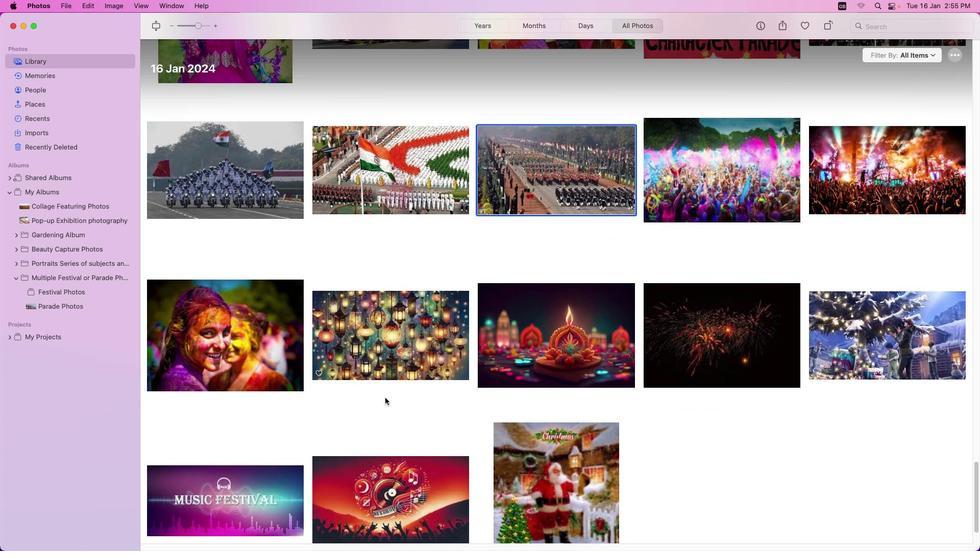 
Action: Mouse scrolled (361, 399) with delta (129, 395)
Screenshot: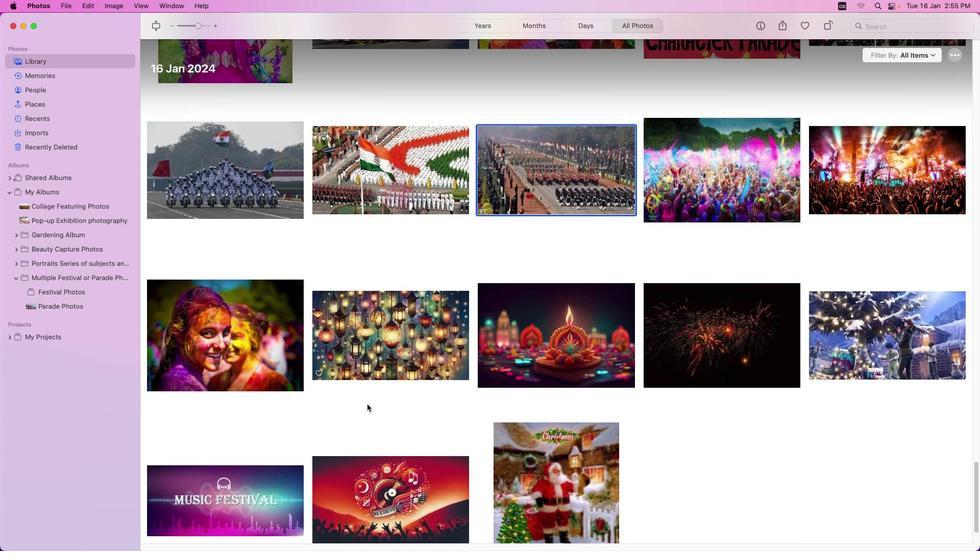 
Action: Mouse scrolled (361, 399) with delta (129, 395)
Screenshot: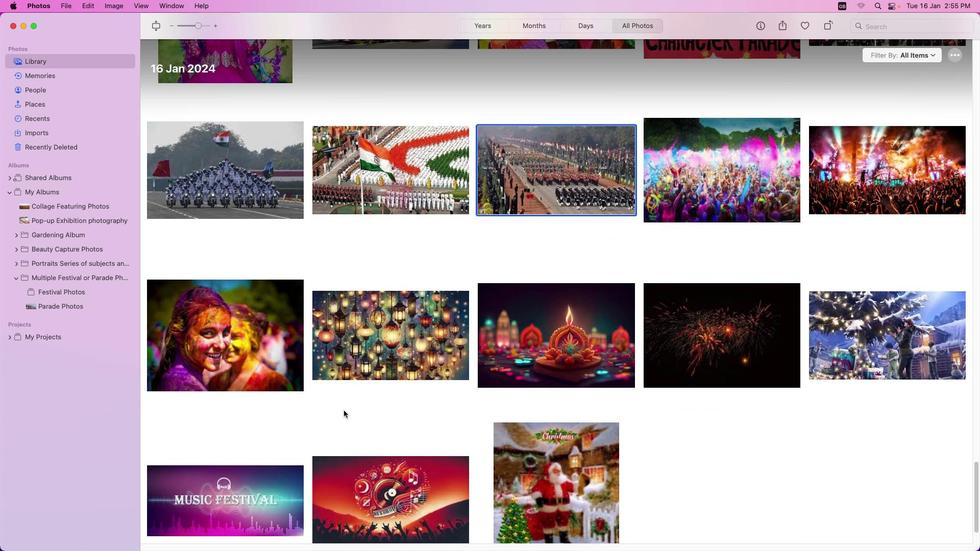 
Action: Mouse moved to (325, 399)
Screenshot: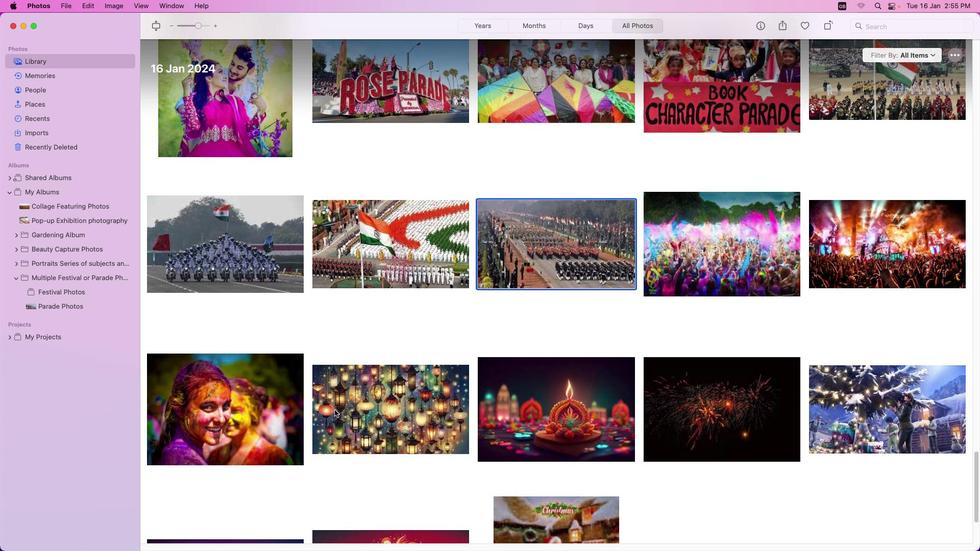 
Action: Mouse scrolled (325, 399) with delta (129, 395)
Screenshot: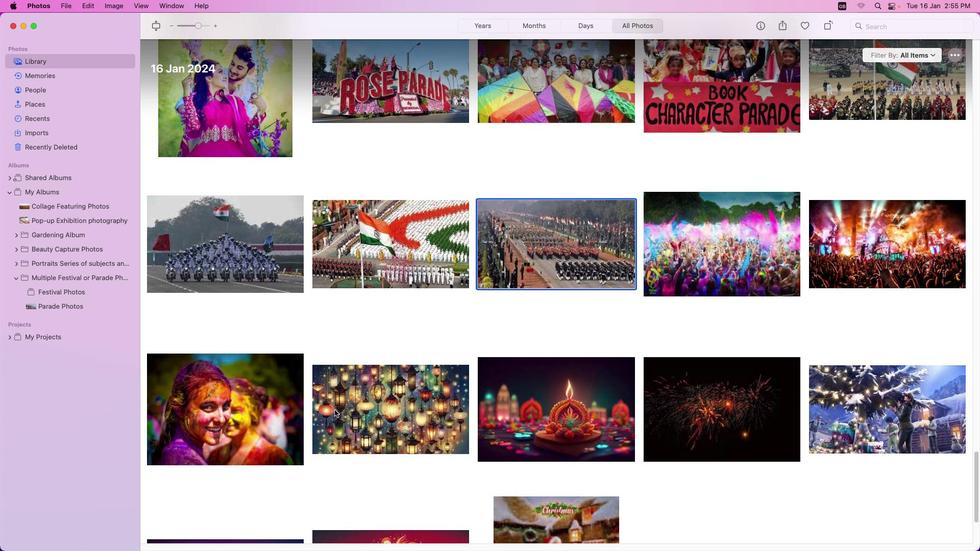 
Action: Mouse moved to (325, 399)
Screenshot: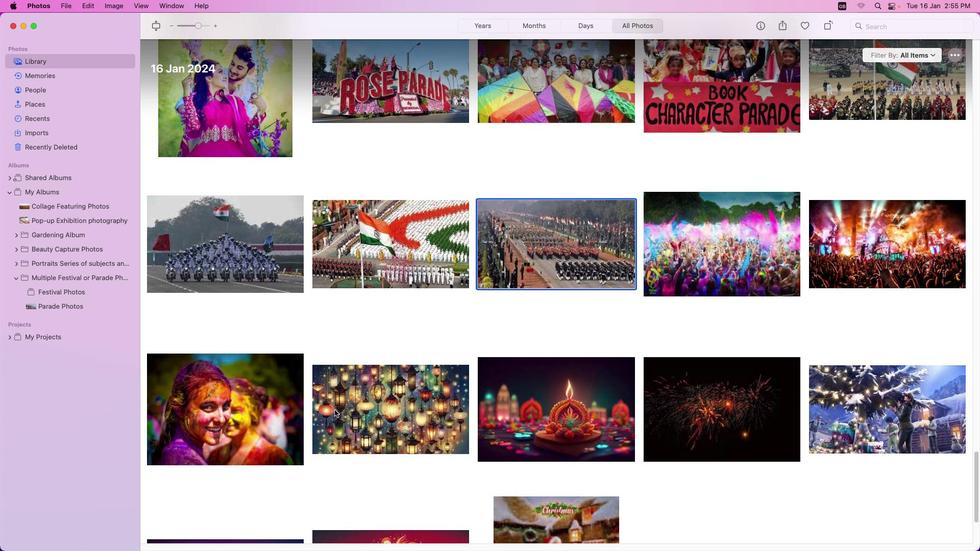 
Action: Mouse scrolled (325, 399) with delta (129, 395)
Screenshot: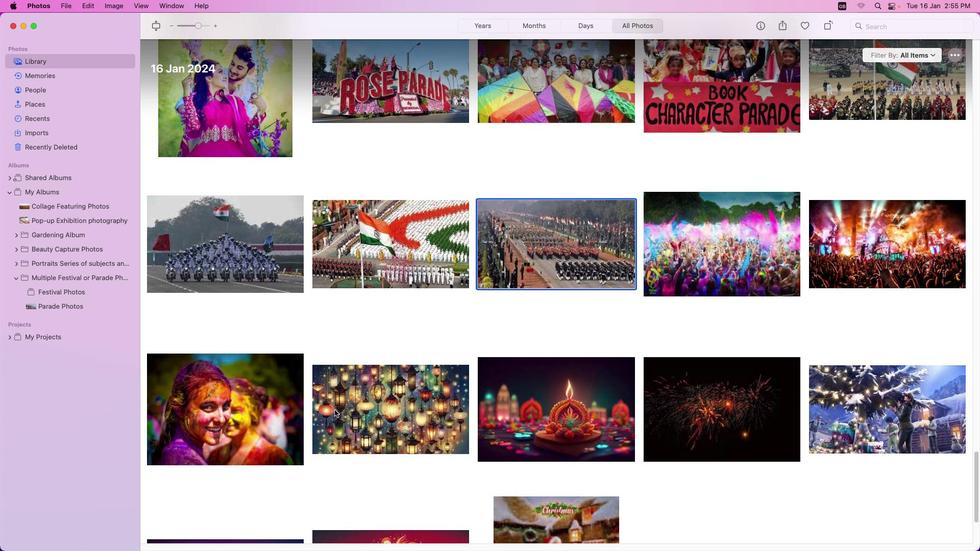 
Action: Mouse scrolled (325, 399) with delta (129, 395)
Screenshot: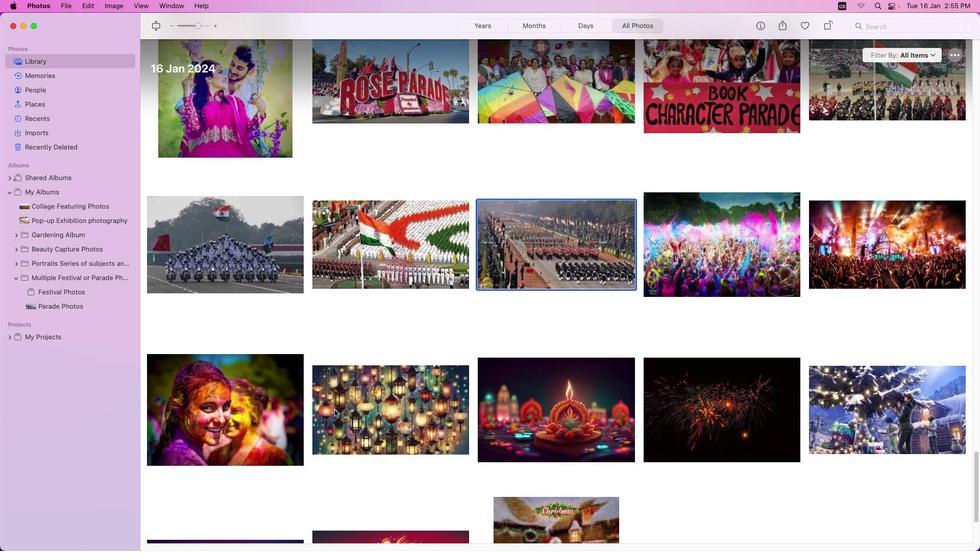 
Action: Mouse scrolled (325, 399) with delta (129, 395)
Screenshot: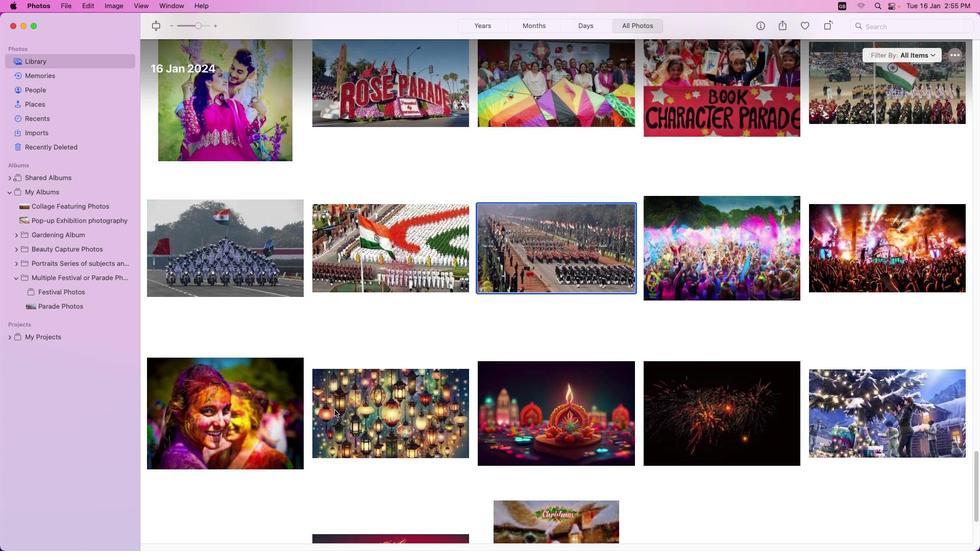
Action: Mouse scrolled (325, 399) with delta (129, 395)
Screenshot: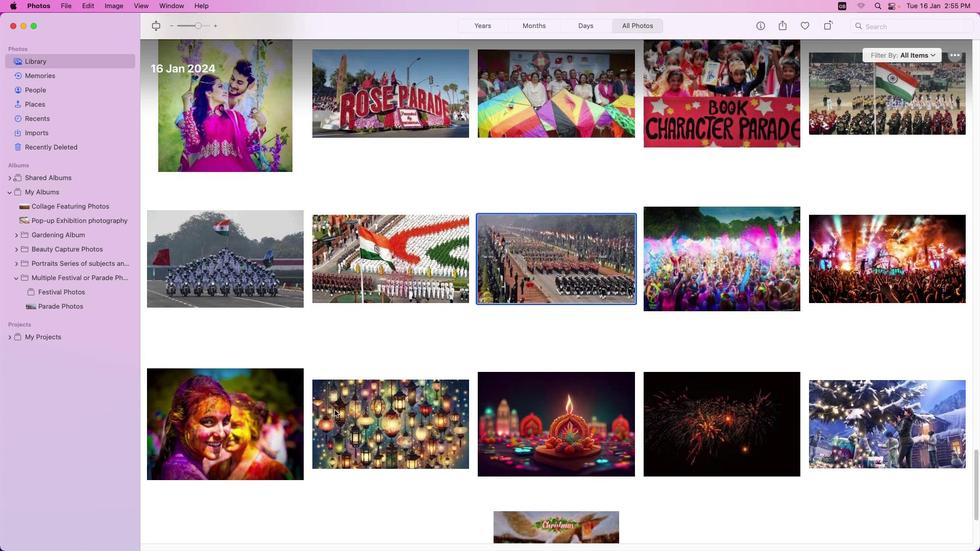 
Action: Mouse scrolled (325, 399) with delta (129, 395)
Screenshot: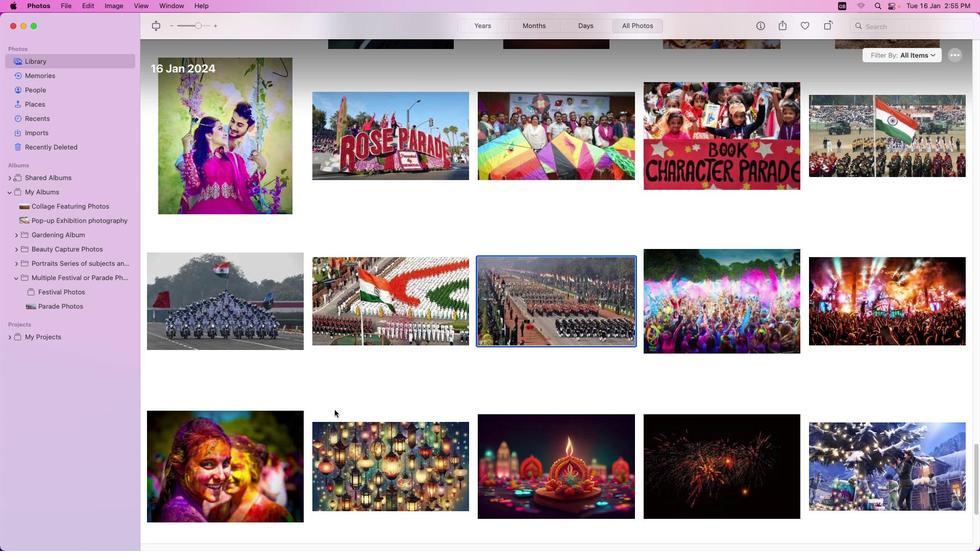 
Action: Mouse scrolled (325, 399) with delta (129, 395)
Screenshot: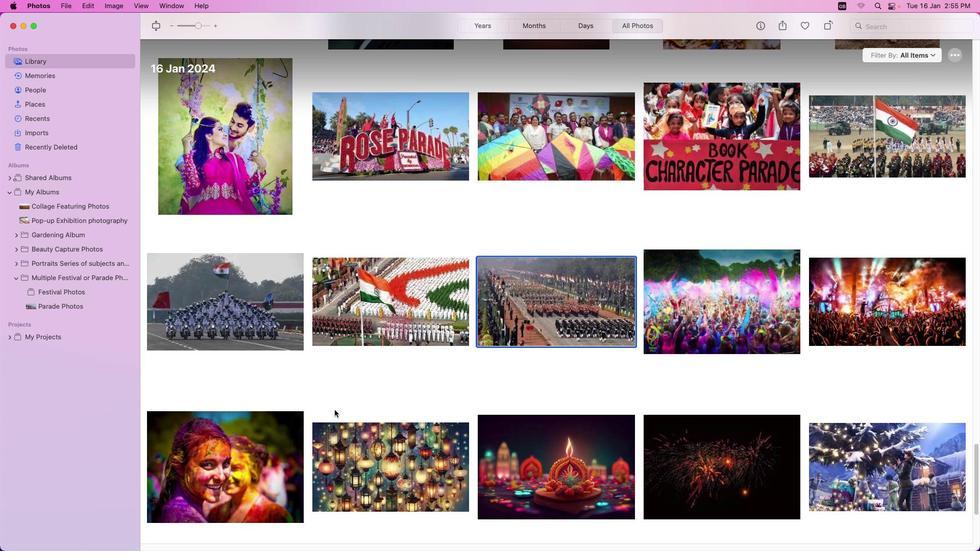 
Action: Mouse scrolled (325, 399) with delta (129, 395)
Screenshot: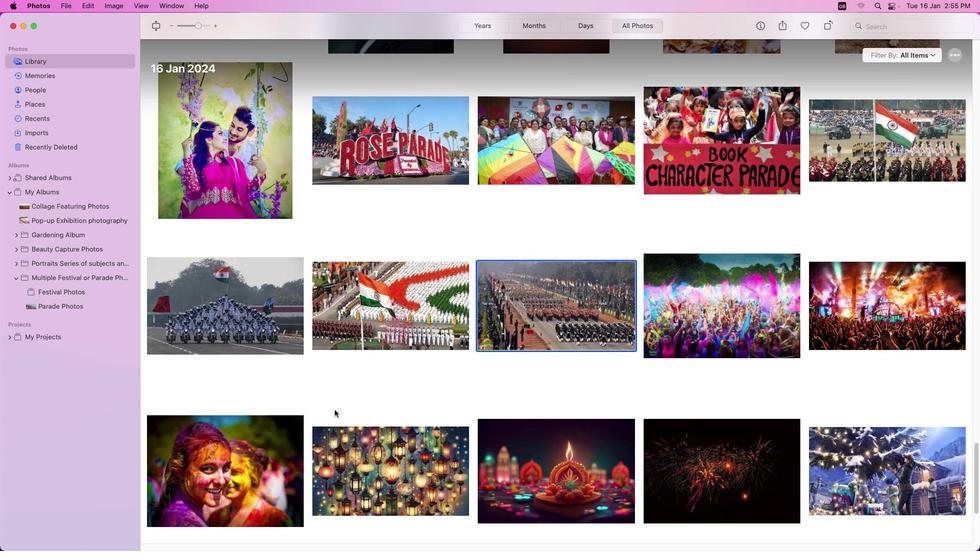 
Action: Mouse scrolled (325, 399) with delta (129, 395)
Screenshot: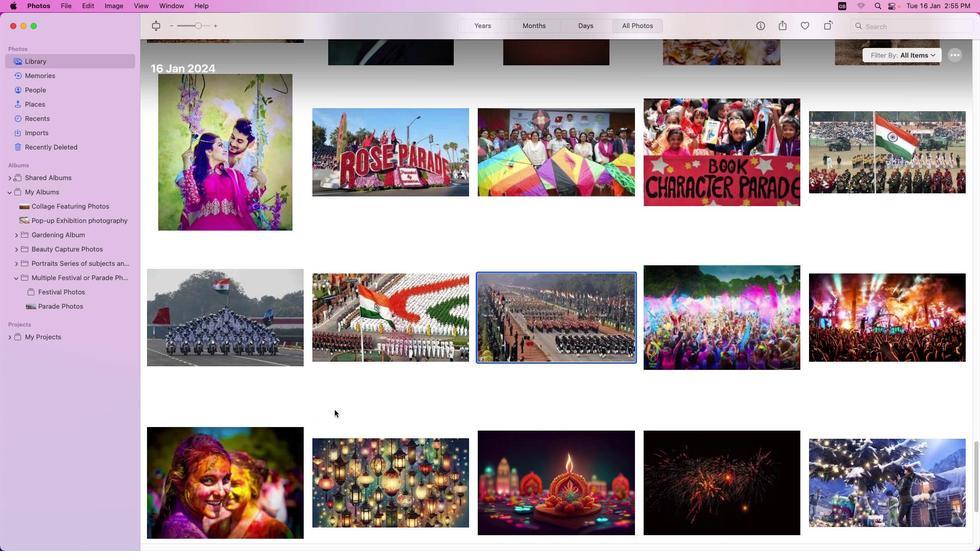 
Action: Mouse scrolled (325, 399) with delta (129, 395)
Screenshot: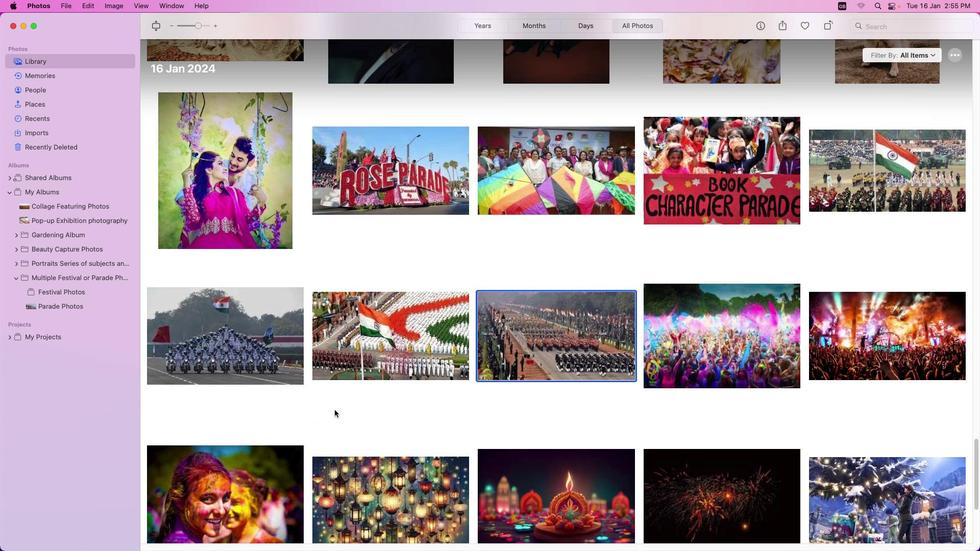 
Action: Mouse scrolled (325, 399) with delta (129, 395)
Screenshot: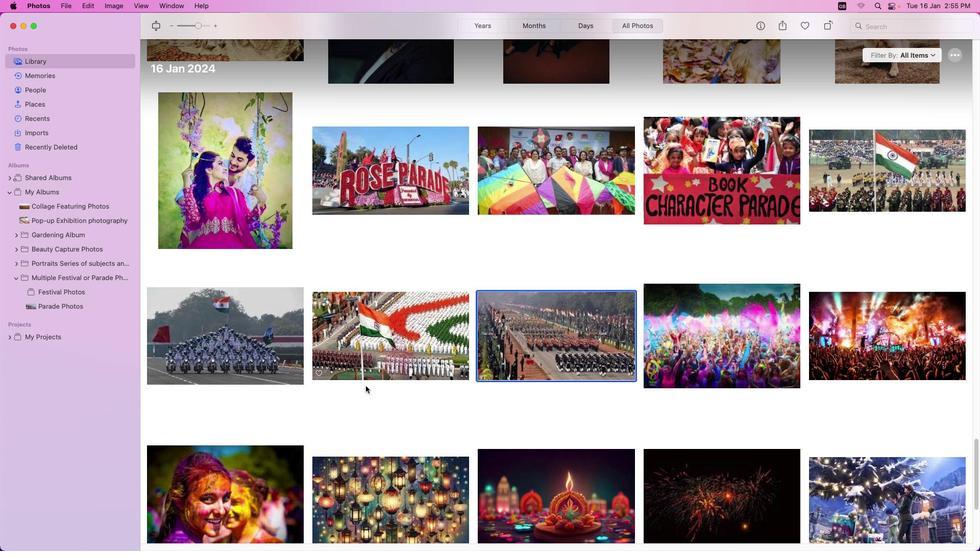 
Action: Mouse scrolled (325, 399) with delta (129, 395)
Screenshot: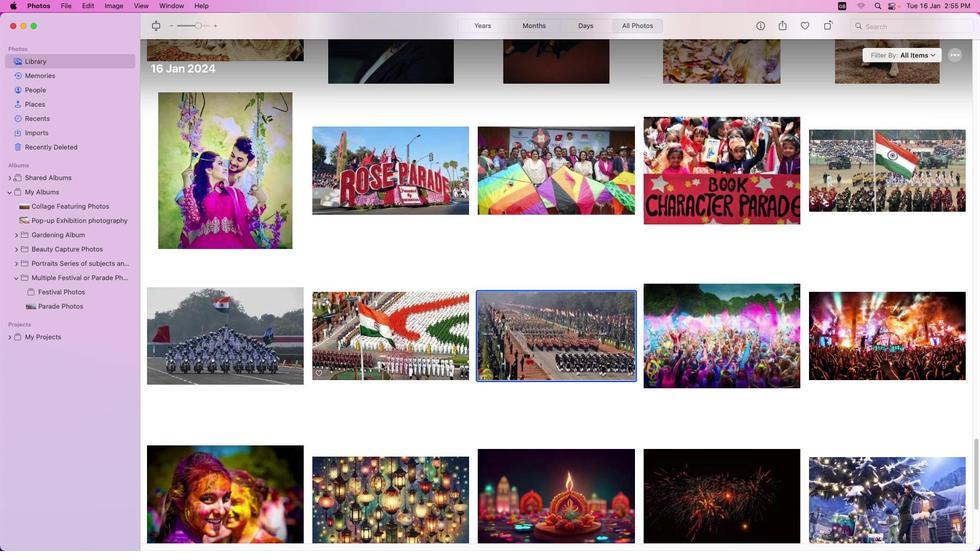 
Action: Mouse scrolled (325, 399) with delta (129, 395)
Screenshot: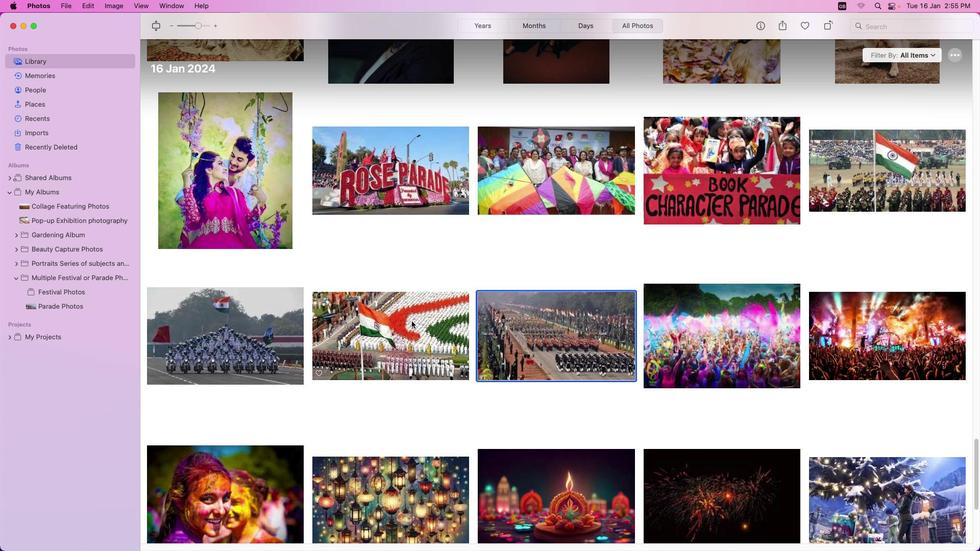 
Action: Mouse scrolled (325, 399) with delta (129, 395)
Screenshot: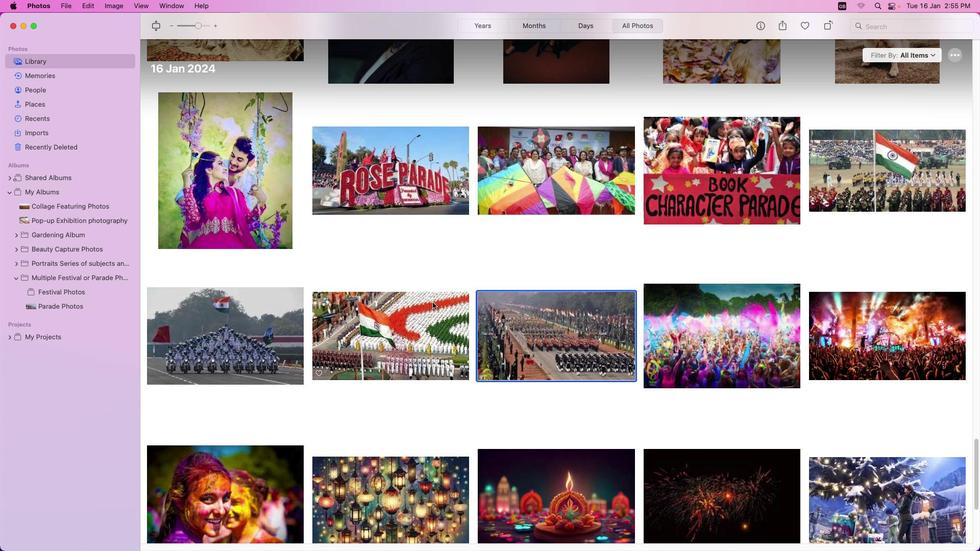 
Action: Mouse moved to (435, 397)
Screenshot: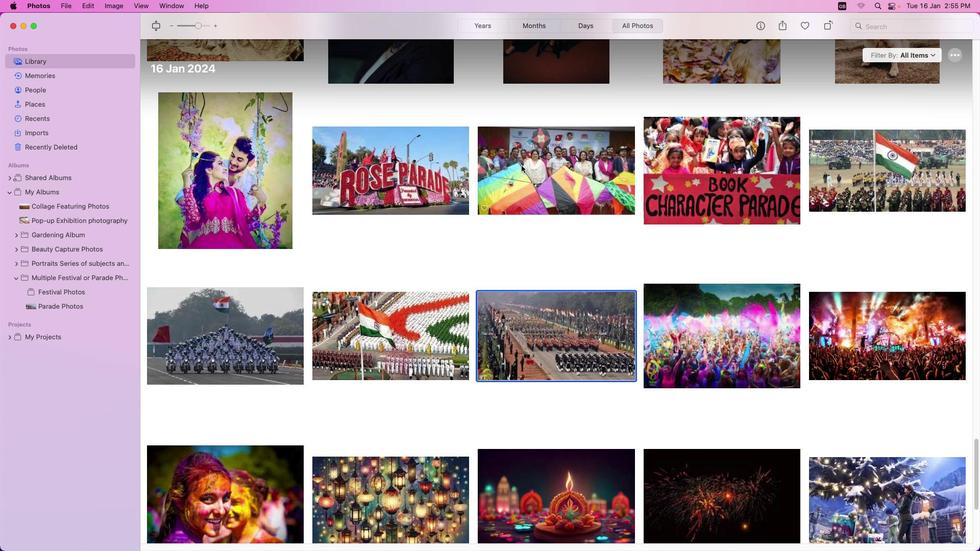 
Action: Mouse pressed left at (435, 397)
Screenshot: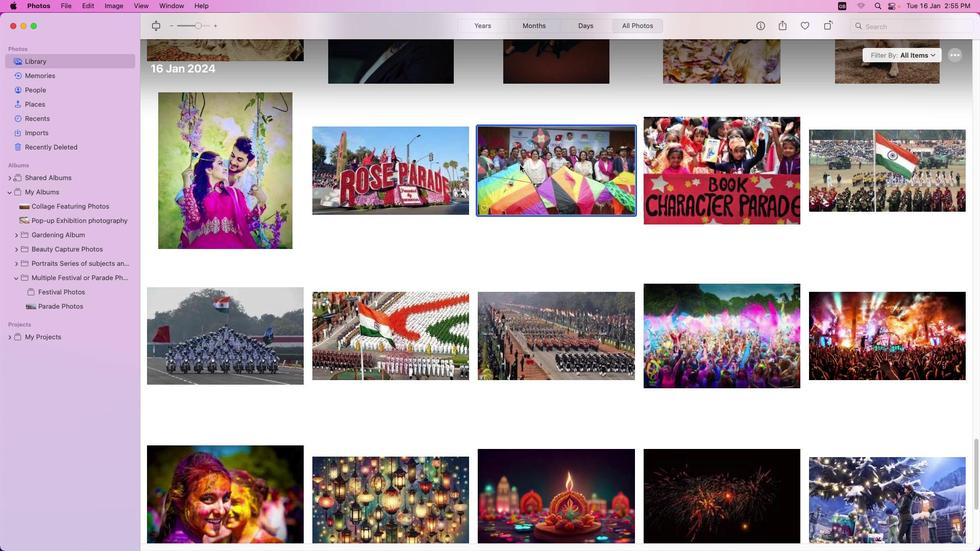 
Action: Mouse moved to (434, 397)
Screenshot: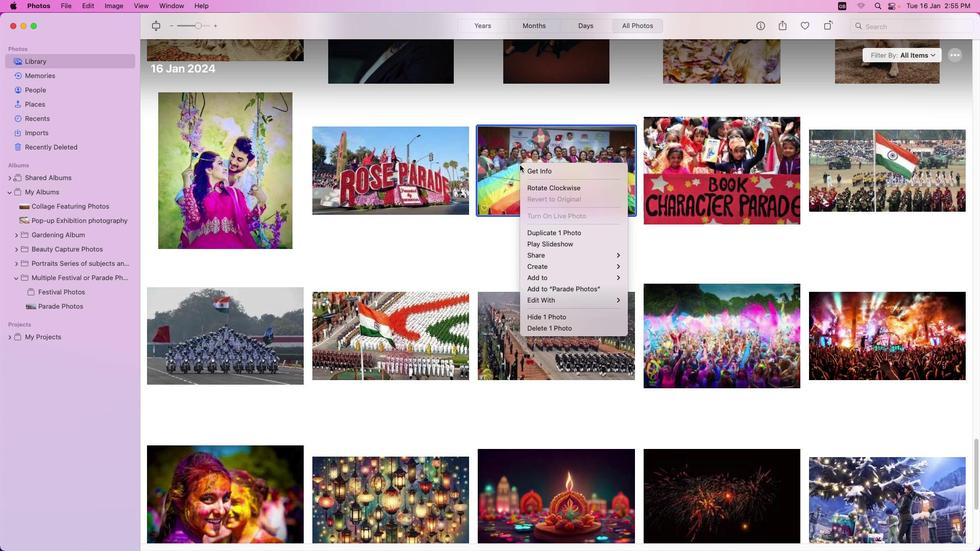 
Action: Mouse pressed right at (434, 397)
Screenshot: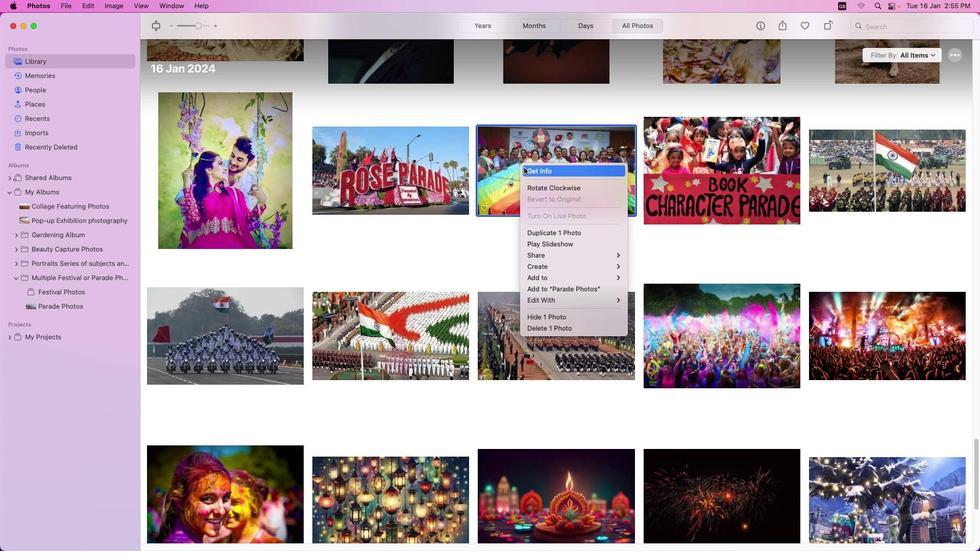 
Action: Mouse moved to (606, 399)
Screenshot: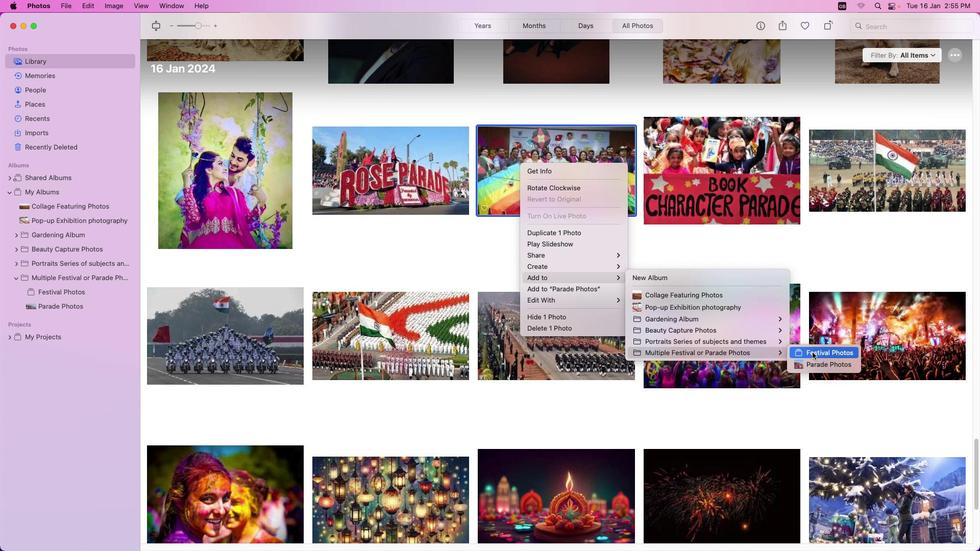 
Action: Mouse pressed left at (606, 399)
Screenshot: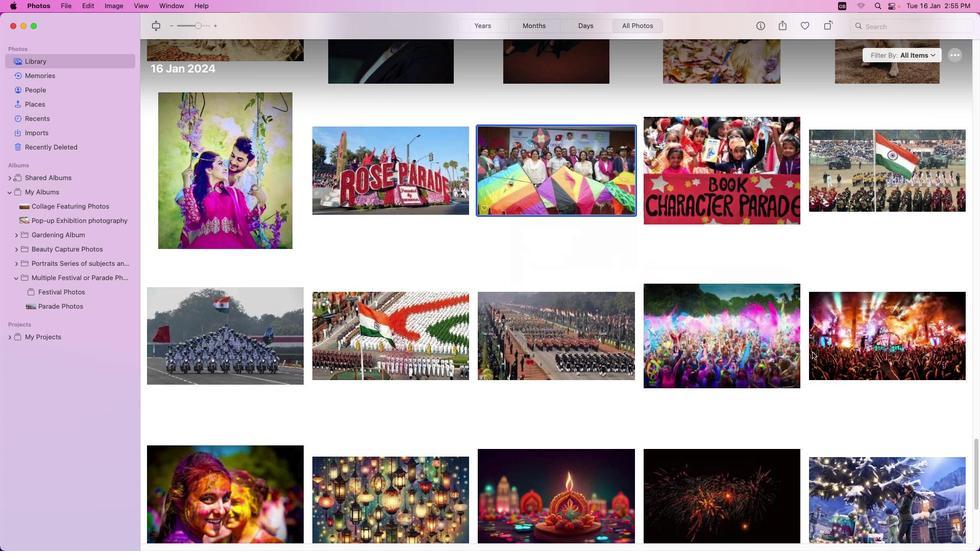 
Action: Mouse moved to (526, 398)
Screenshot: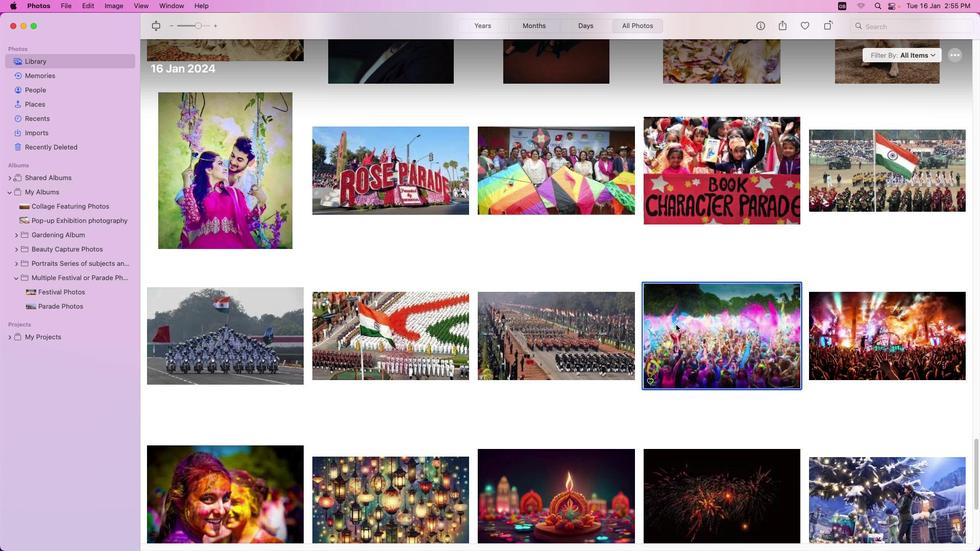 
Action: Mouse pressed left at (526, 398)
Screenshot: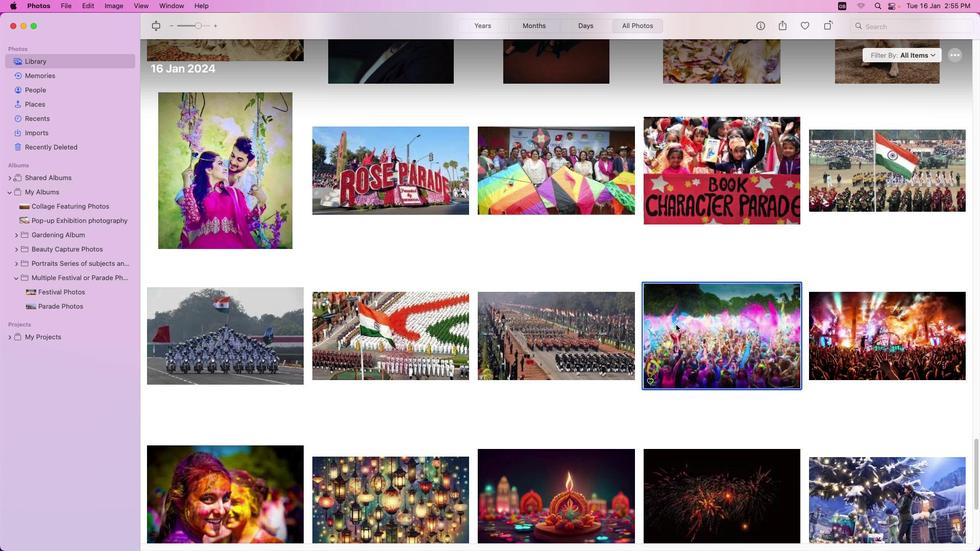 
Action: Mouse moved to (526, 398)
Screenshot: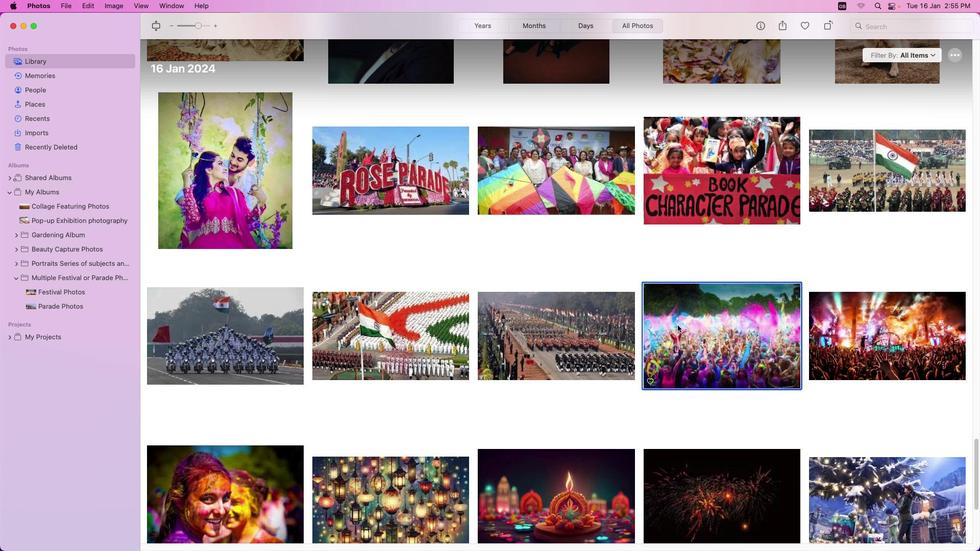 
Action: Mouse pressed right at (526, 398)
Screenshot: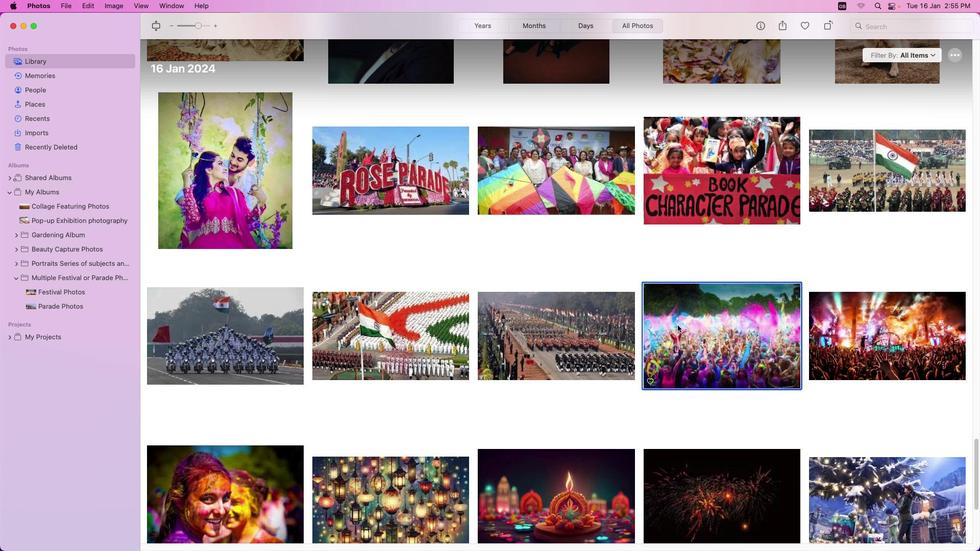 
Action: Mouse moved to (527, 398)
Screenshot: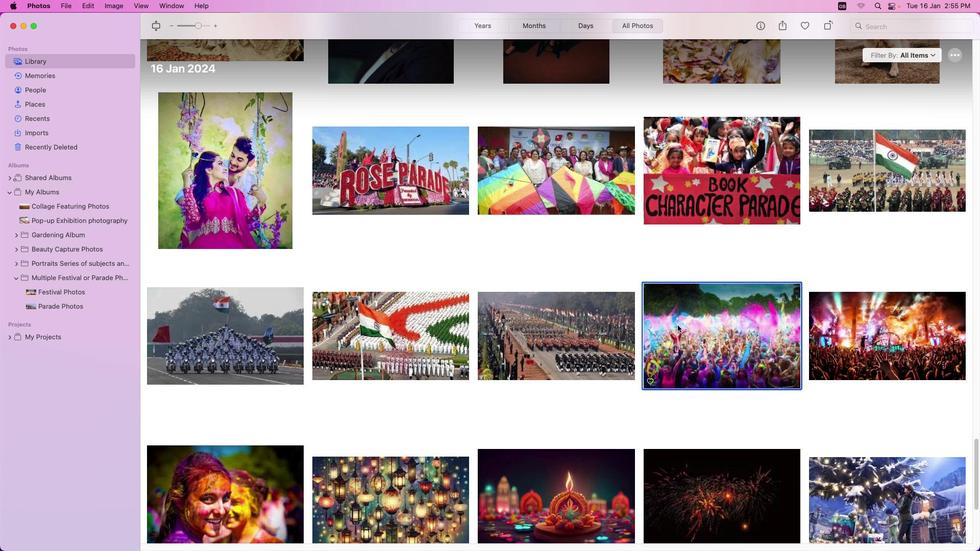 
Action: Mouse pressed right at (527, 398)
Screenshot: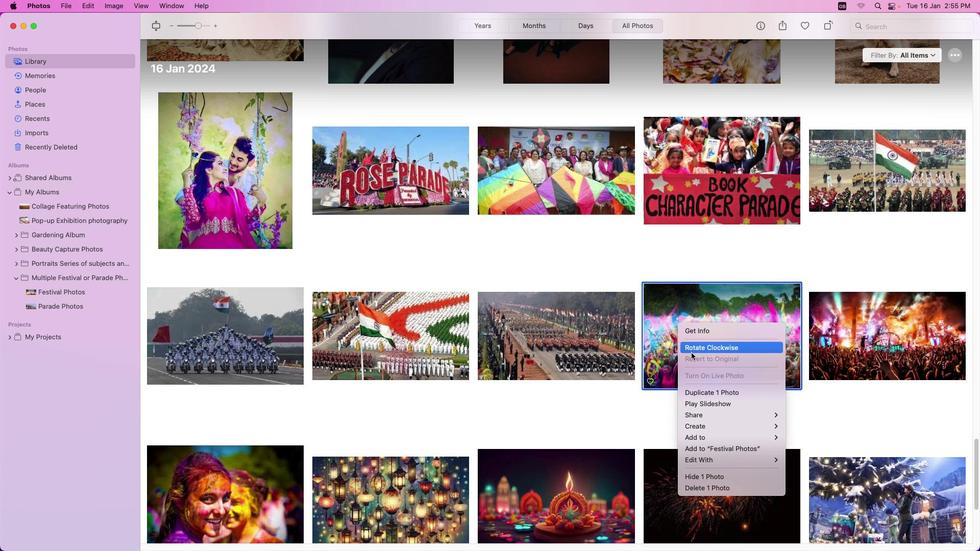 
Action: Mouse moved to (580, 400)
Screenshot: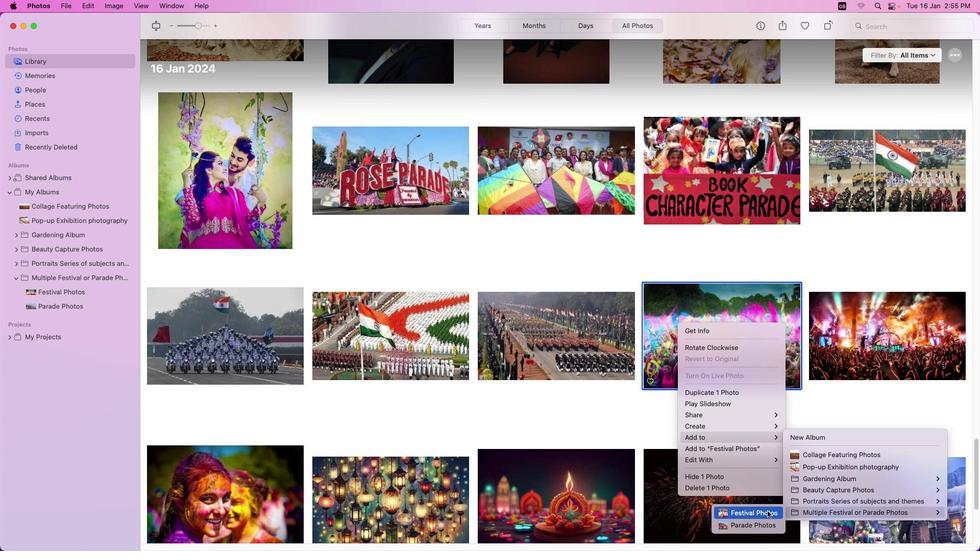 
Action: Mouse pressed left at (580, 400)
Screenshot: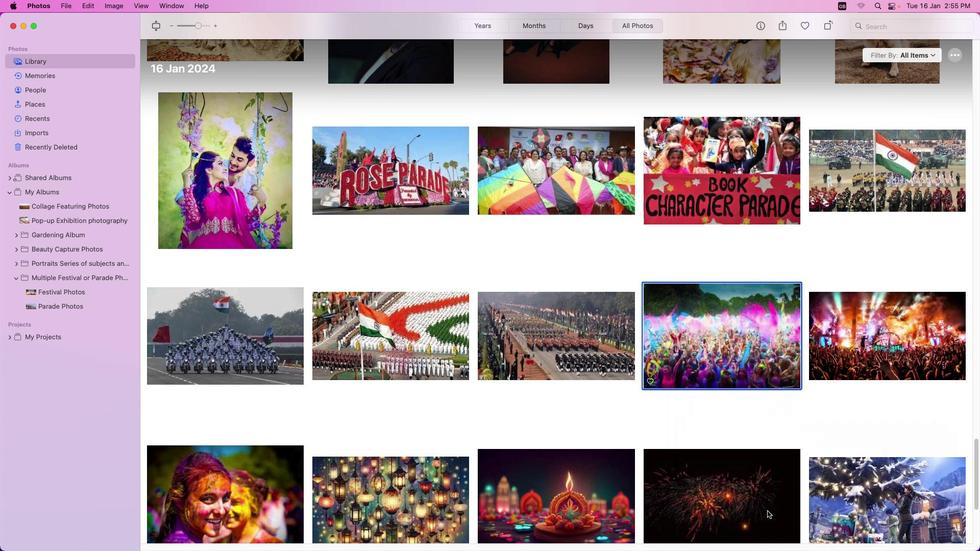
Action: Mouse moved to (636, 398)
Screenshot: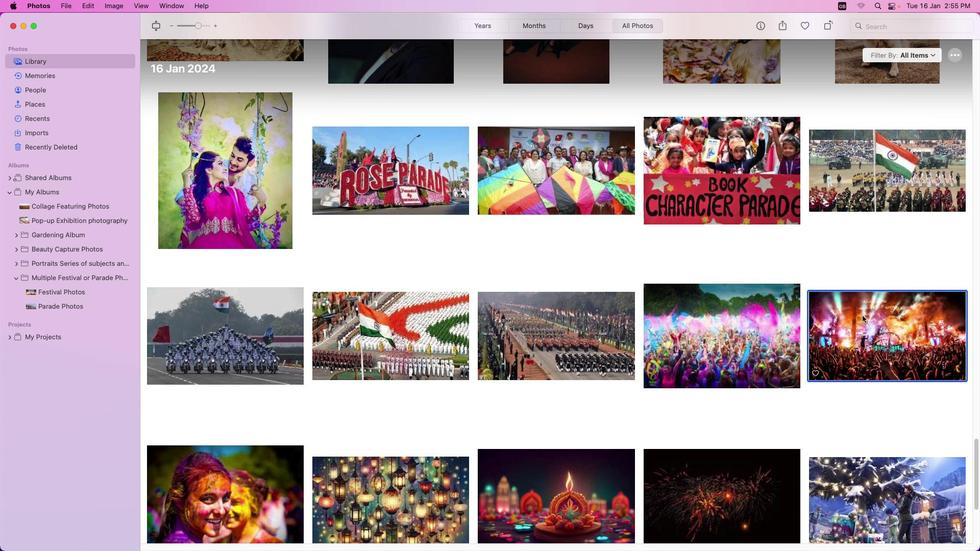 
Action: Mouse pressed left at (636, 398)
Screenshot: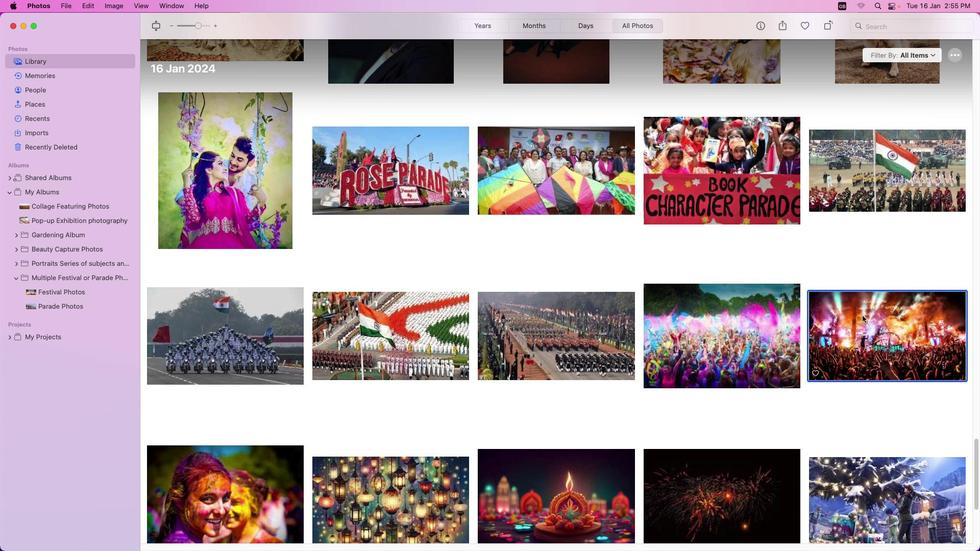 
Action: Mouse pressed right at (636, 398)
Screenshot: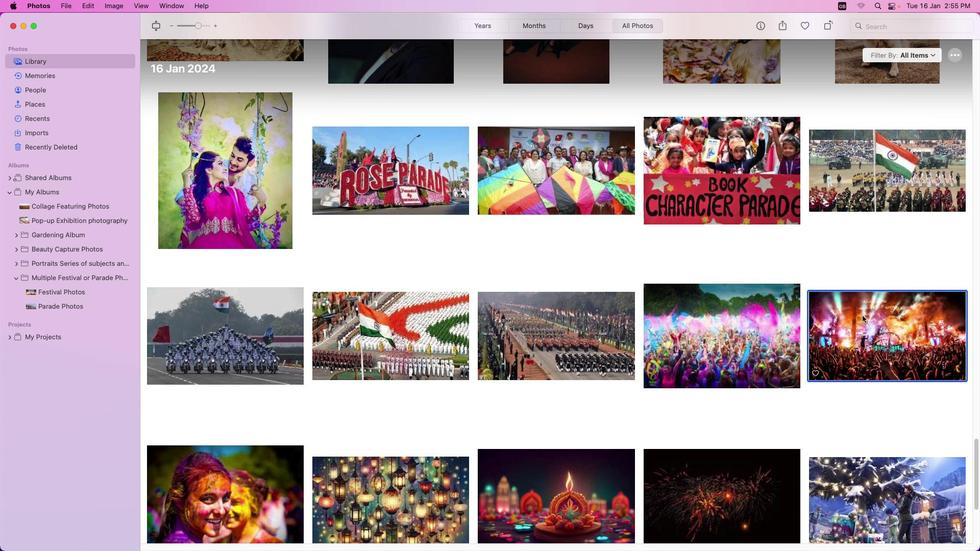 
Action: Mouse pressed right at (636, 398)
Screenshot: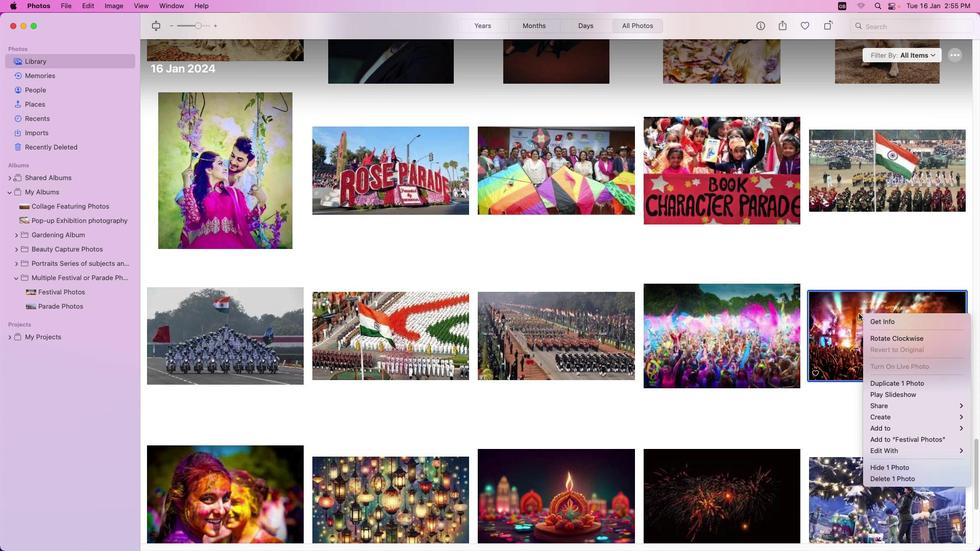 
Action: Mouse moved to (523, 400)
Screenshot: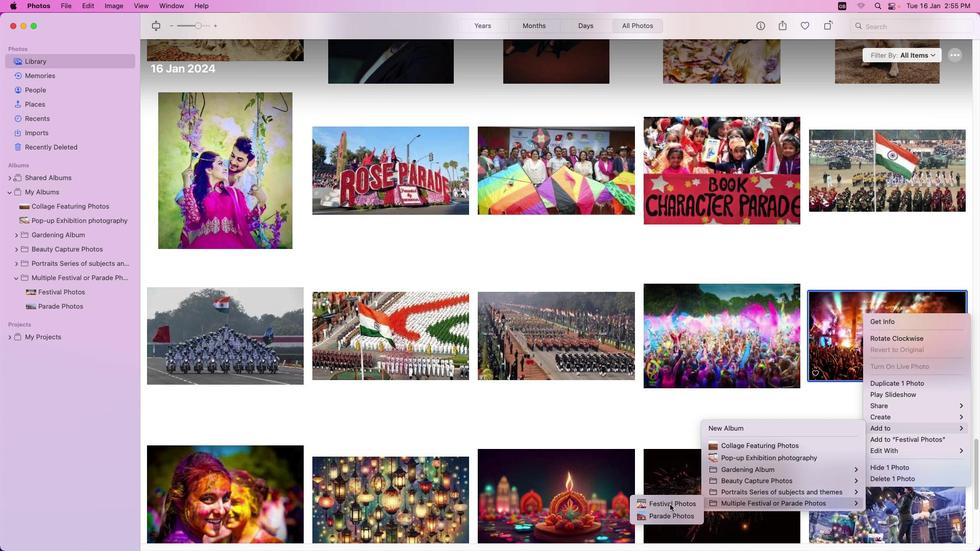 
Action: Mouse pressed left at (523, 400)
Screenshot: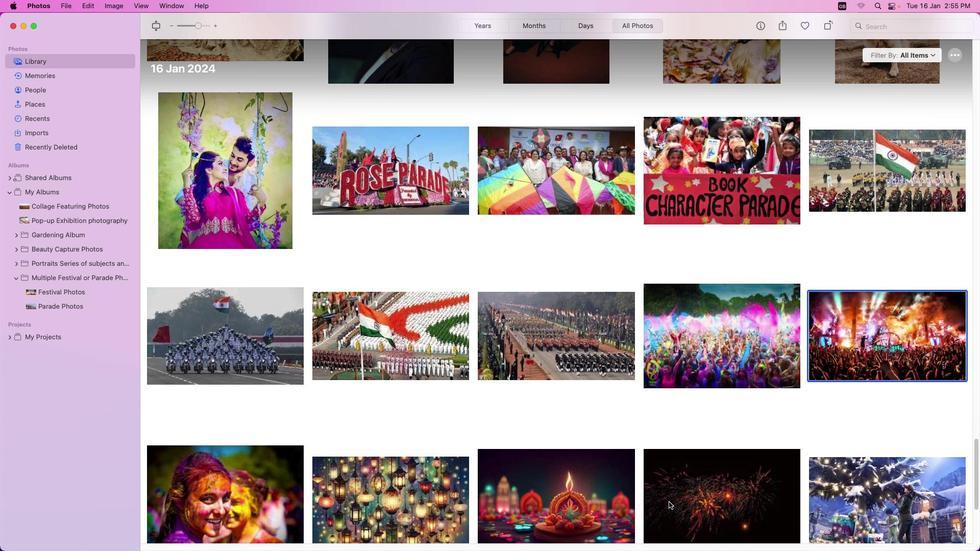 
Action: Mouse moved to (417, 399)
Screenshot: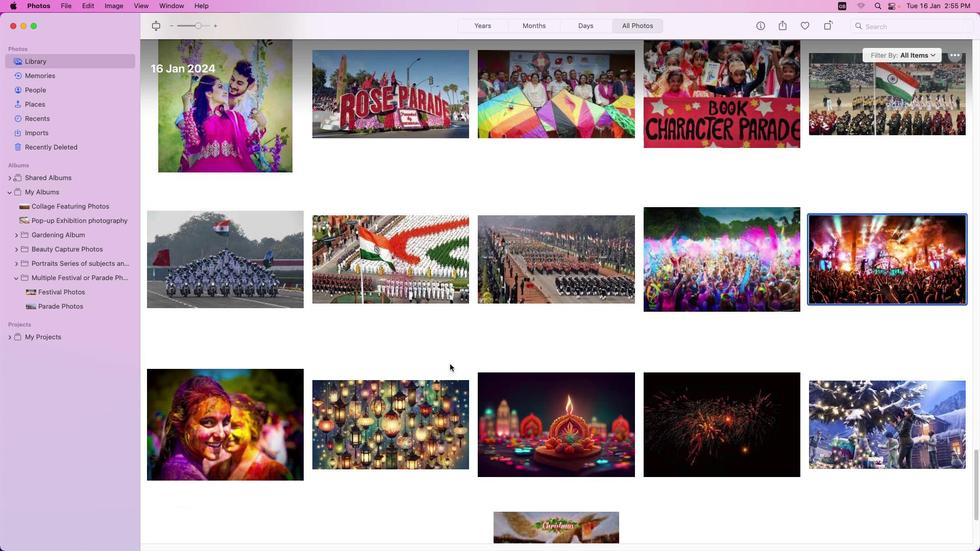 
Action: Mouse scrolled (417, 399) with delta (129, 395)
Screenshot: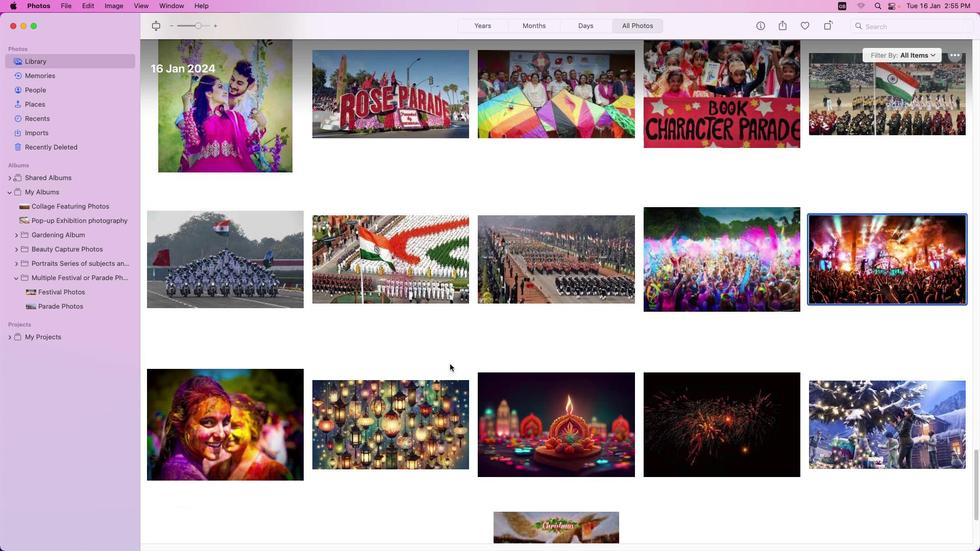 
Action: Mouse moved to (415, 399)
Screenshot: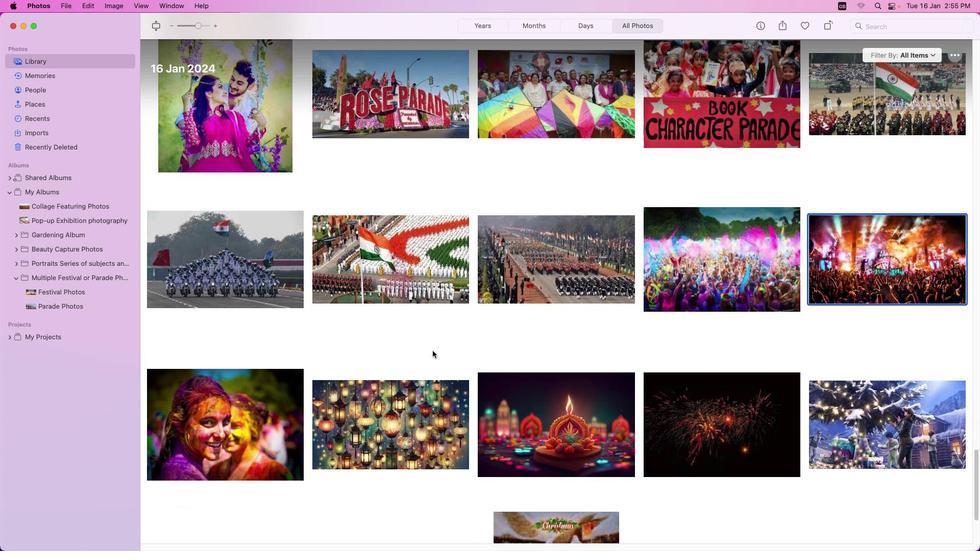 
Action: Mouse scrolled (415, 399) with delta (129, 395)
Screenshot: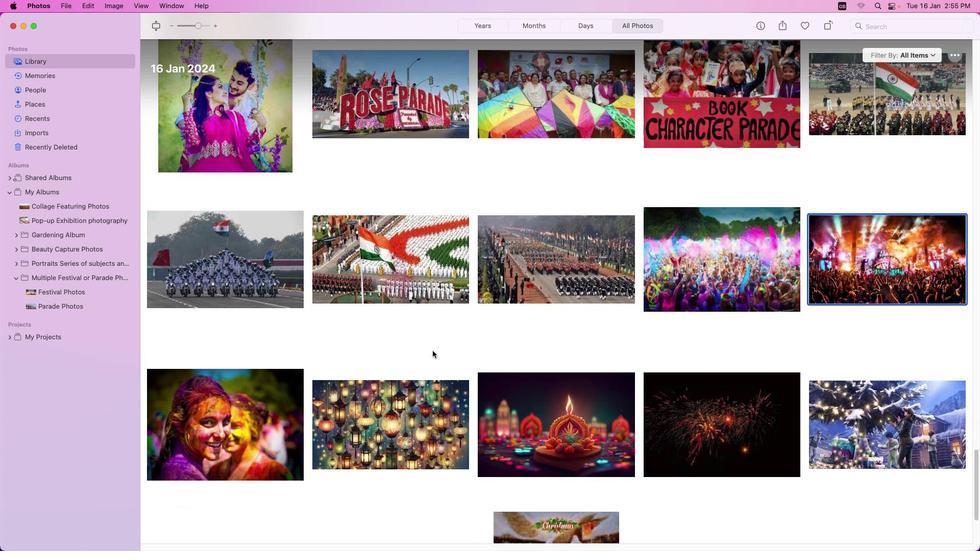 
Action: Mouse moved to (414, 399)
Screenshot: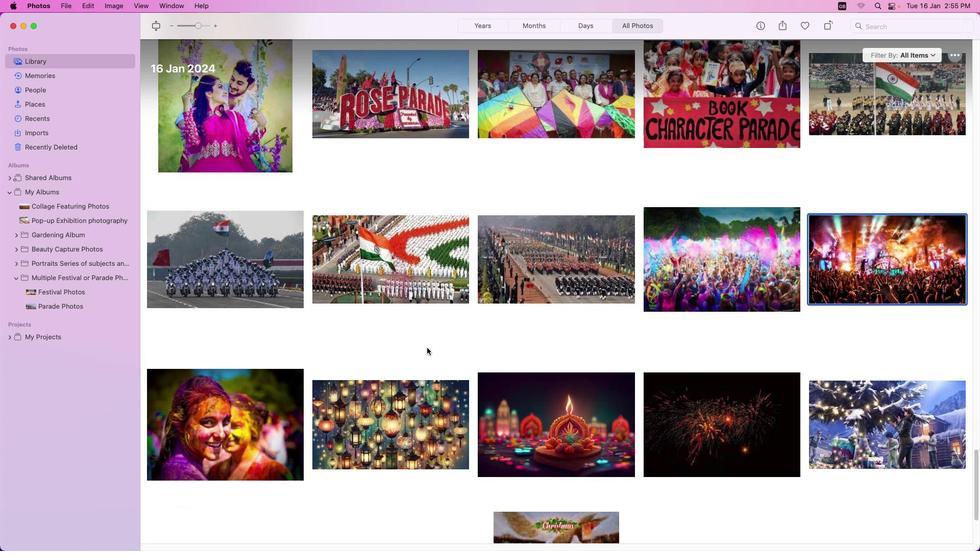 
Action: Mouse scrolled (414, 399) with delta (129, 395)
Screenshot: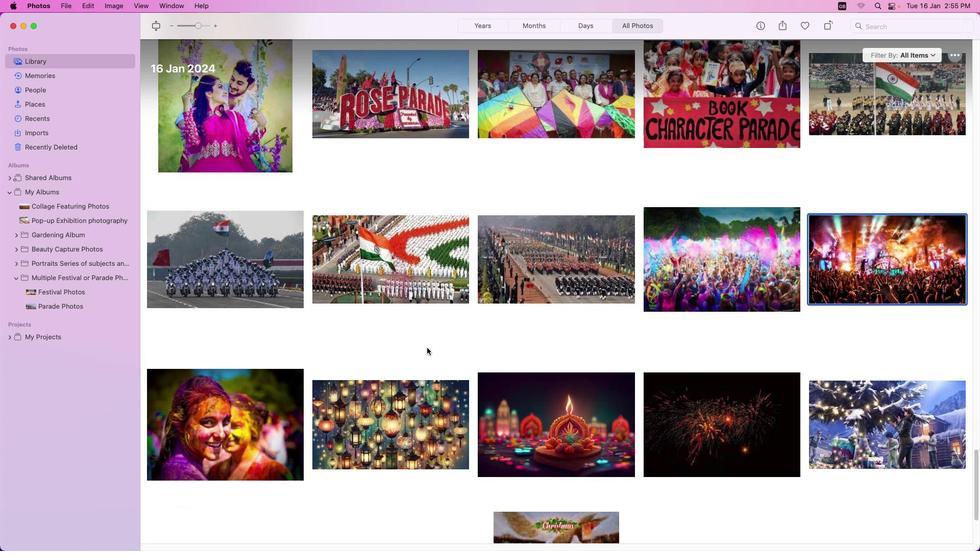 
Action: Mouse moved to (414, 399)
Screenshot: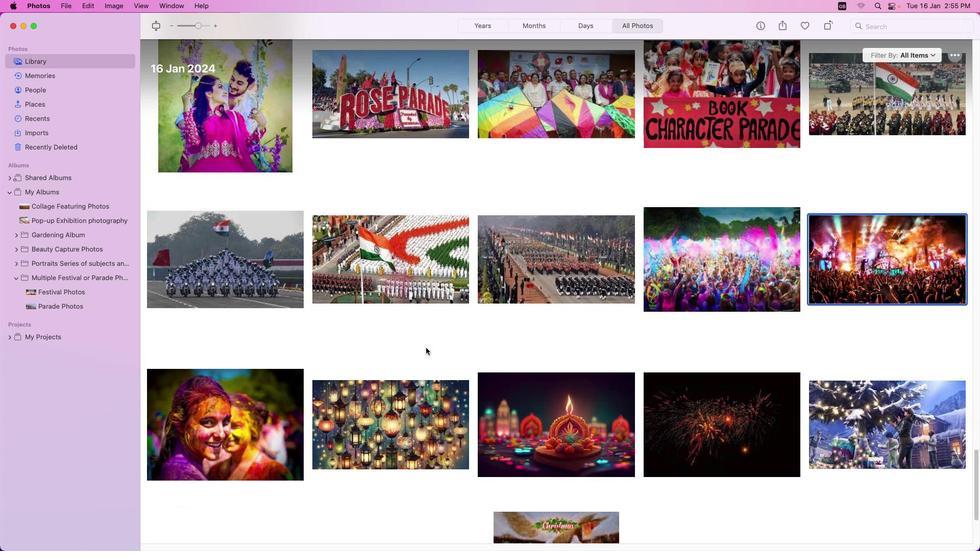 
Action: Mouse scrolled (414, 399) with delta (129, 395)
Screenshot: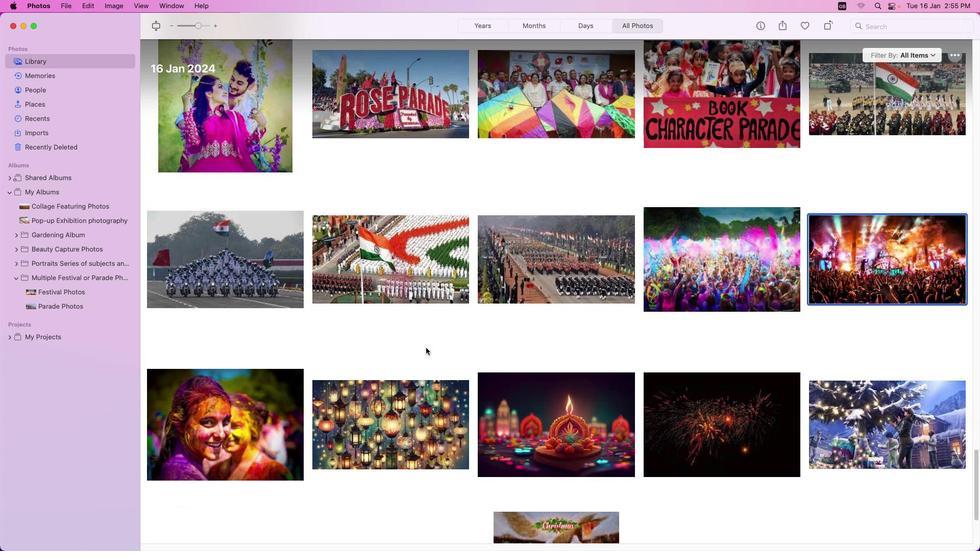 
Action: Mouse moved to (411, 399)
Screenshot: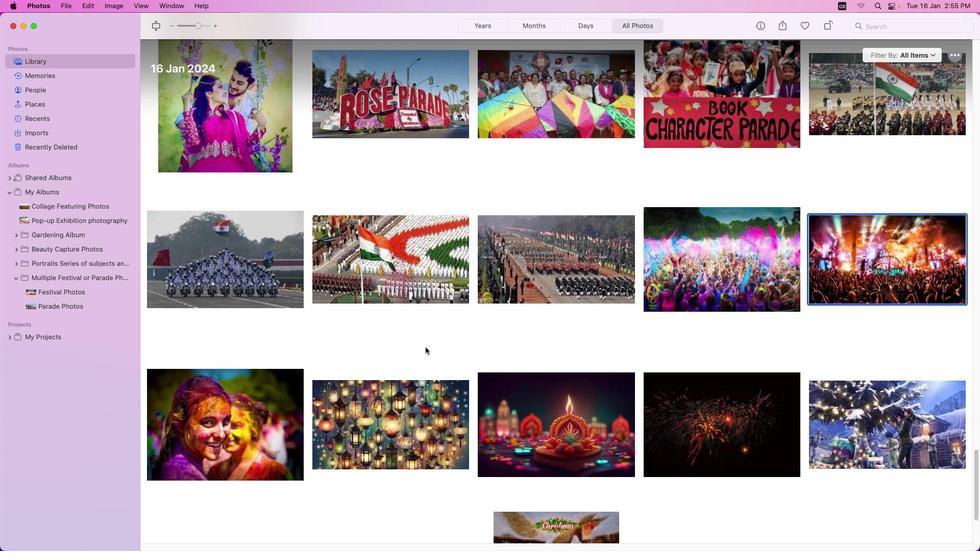 
Action: Mouse scrolled (411, 399) with delta (129, 395)
Screenshot: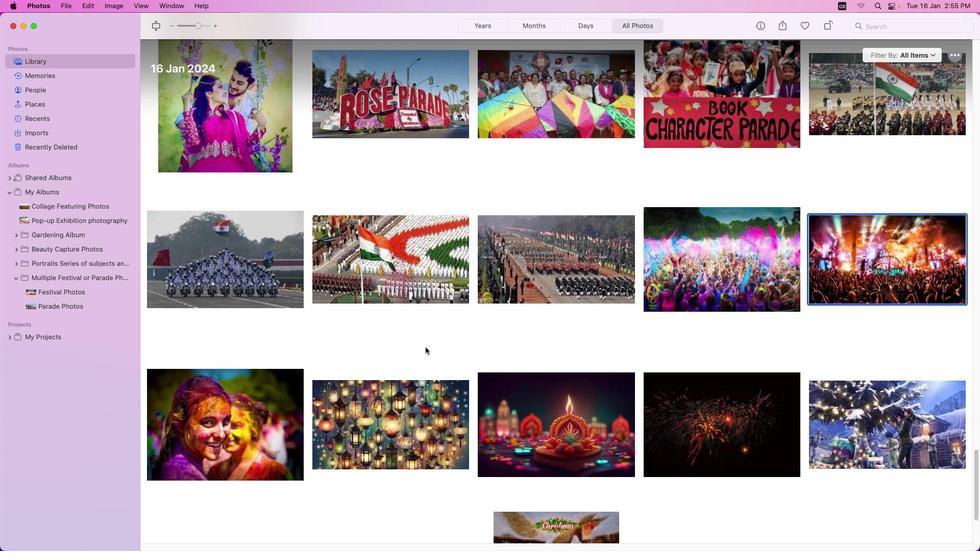 
Action: Mouse moved to (411, 399)
Screenshot: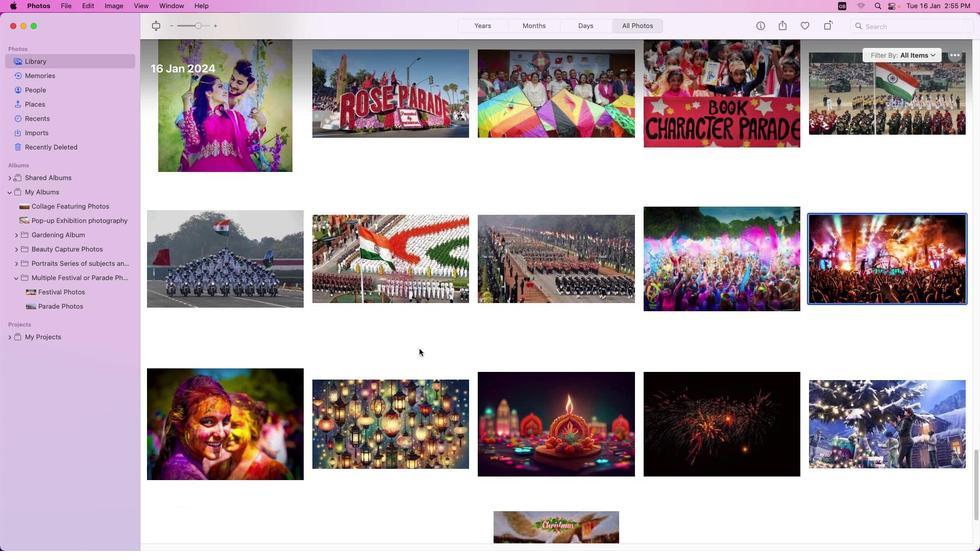 
Action: Mouse scrolled (411, 399) with delta (129, 395)
Screenshot: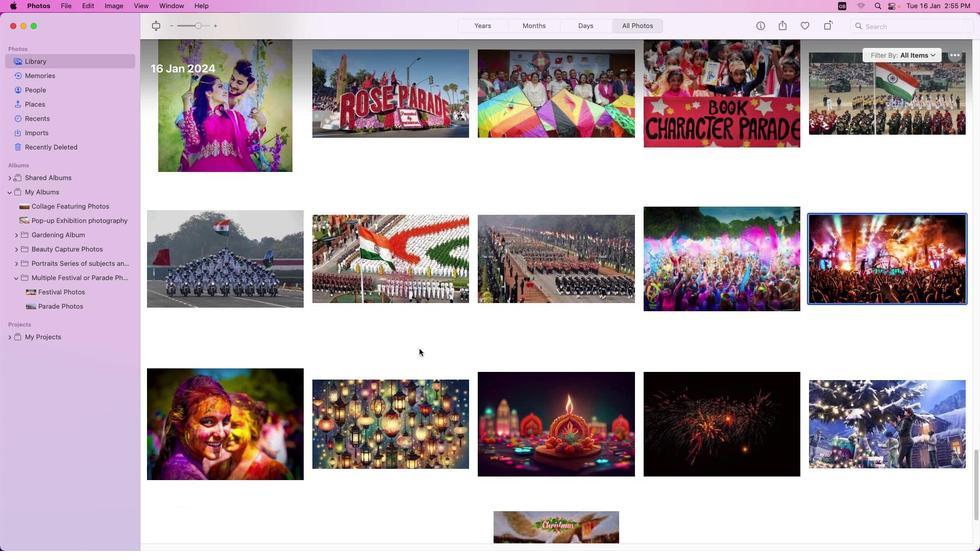 
Action: Mouse moved to (377, 399)
Screenshot: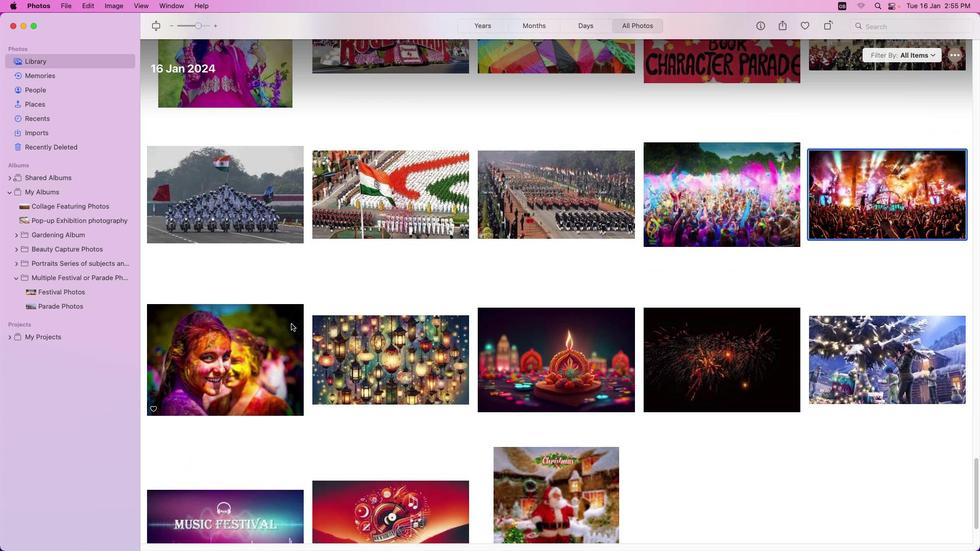 
Action: Mouse scrolled (377, 399) with delta (129, 395)
Screenshot: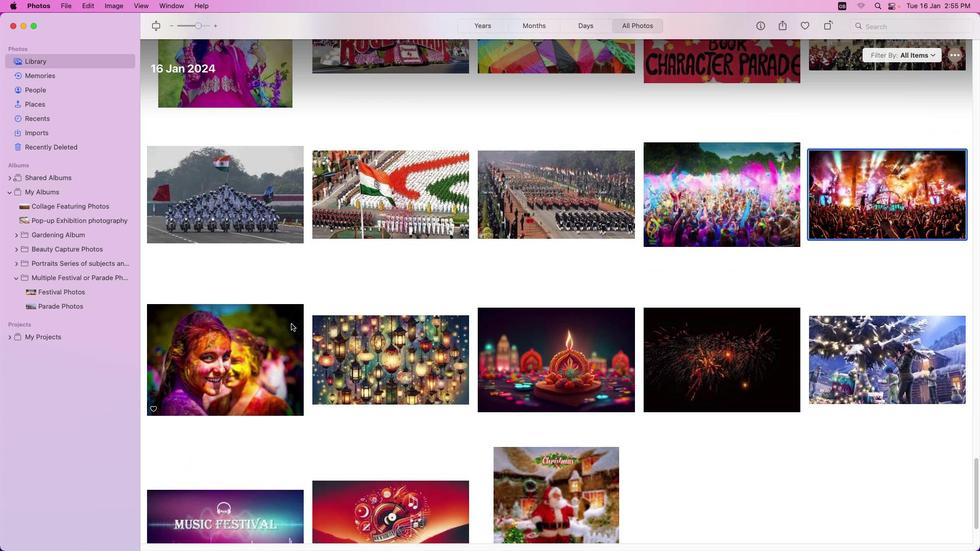 
Action: Mouse moved to (375, 399)
Screenshot: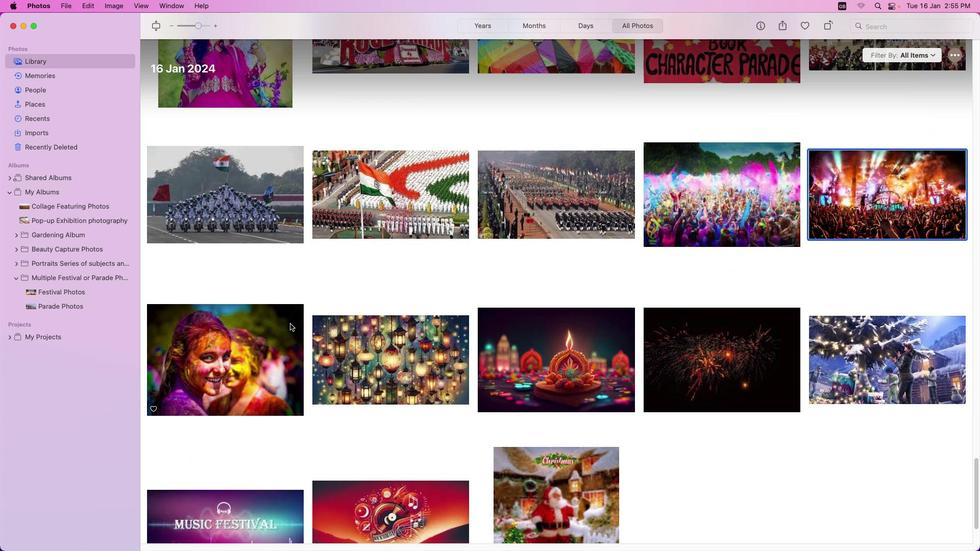 
Action: Mouse scrolled (375, 399) with delta (129, 395)
Screenshot: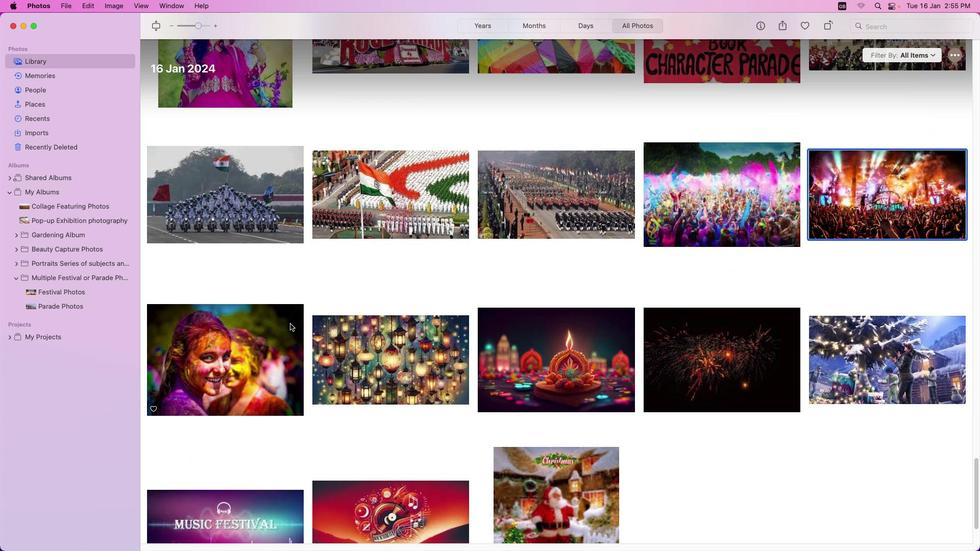 
Action: Mouse moved to (375, 399)
Screenshot: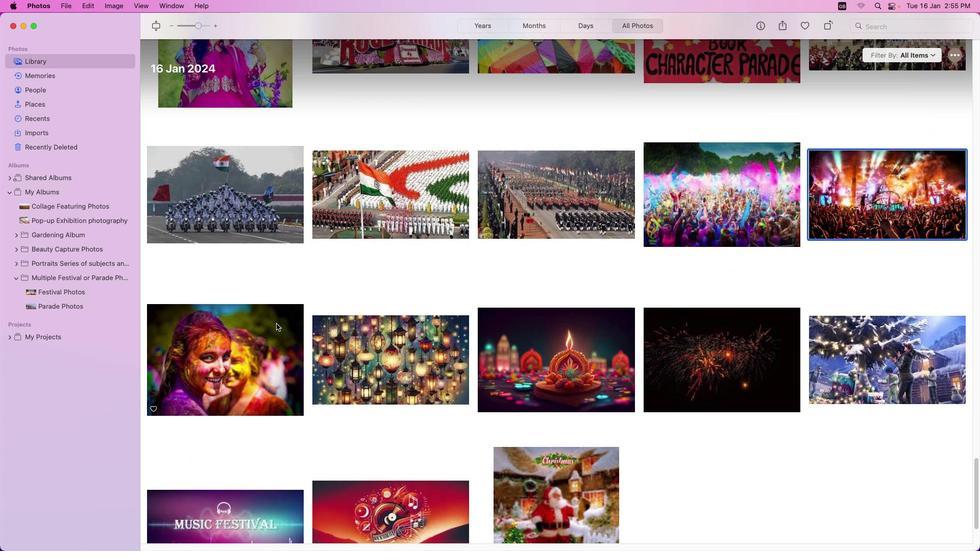 
Action: Mouse scrolled (375, 399) with delta (129, 395)
Screenshot: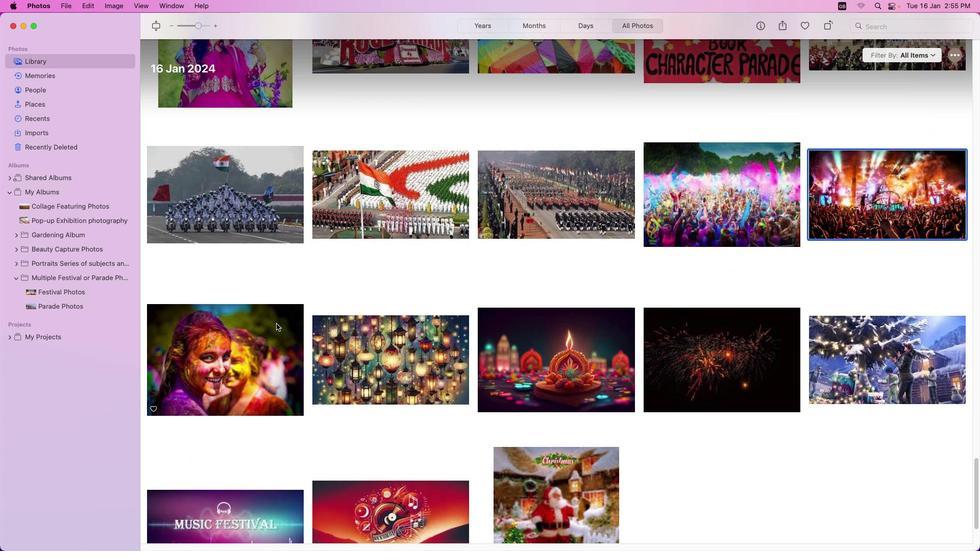 
Action: Mouse moved to (374, 399)
Screenshot: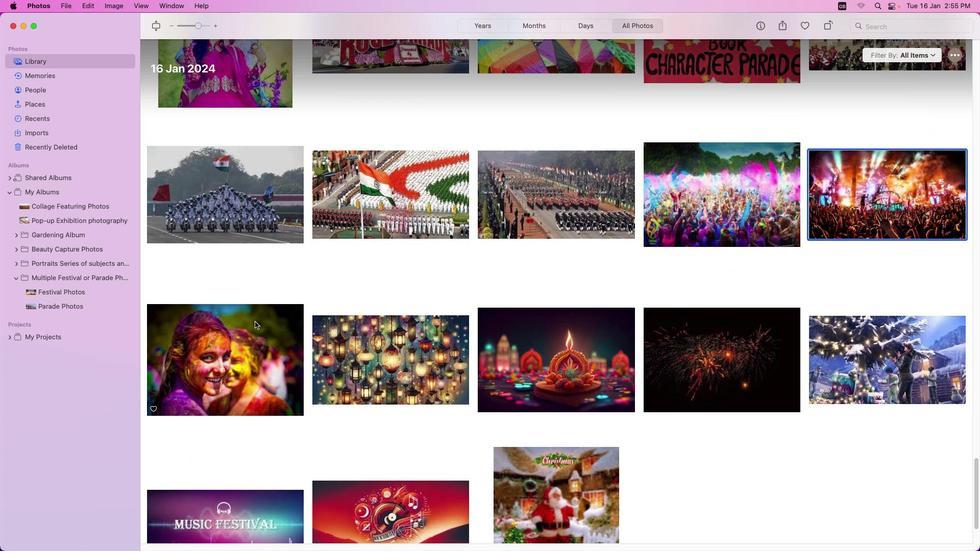
Action: Mouse scrolled (374, 399) with delta (129, 395)
Screenshot: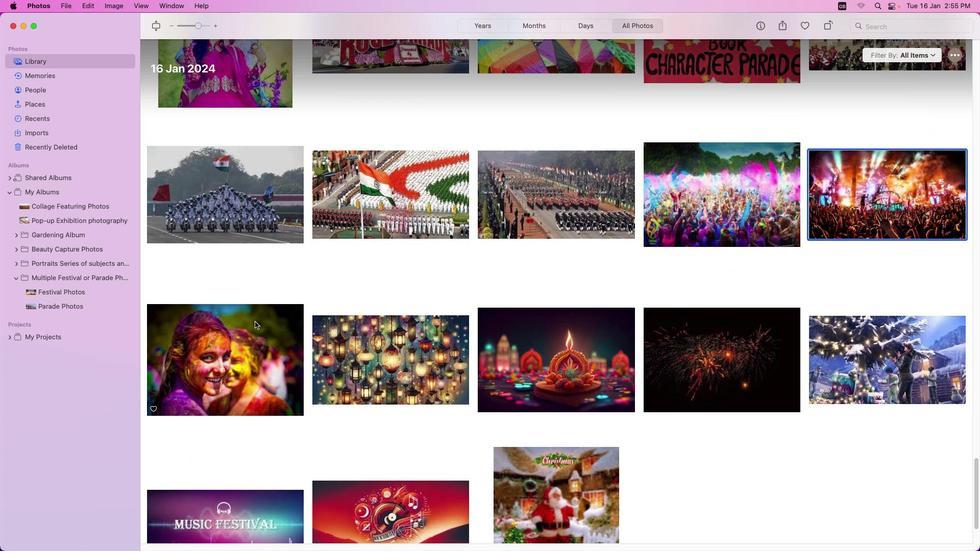 
Action: Mouse moved to (373, 399)
Screenshot: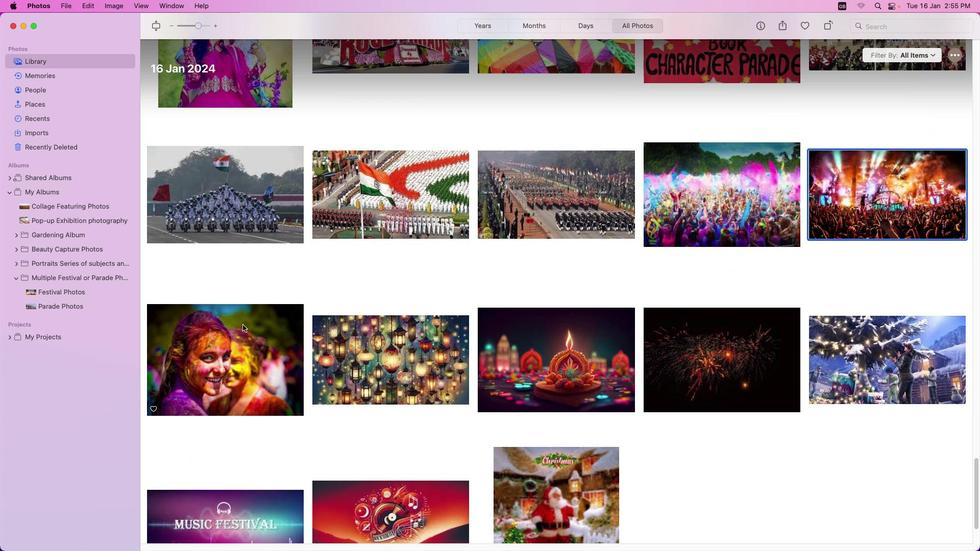 
Action: Mouse scrolled (373, 399) with delta (129, 395)
Screenshot: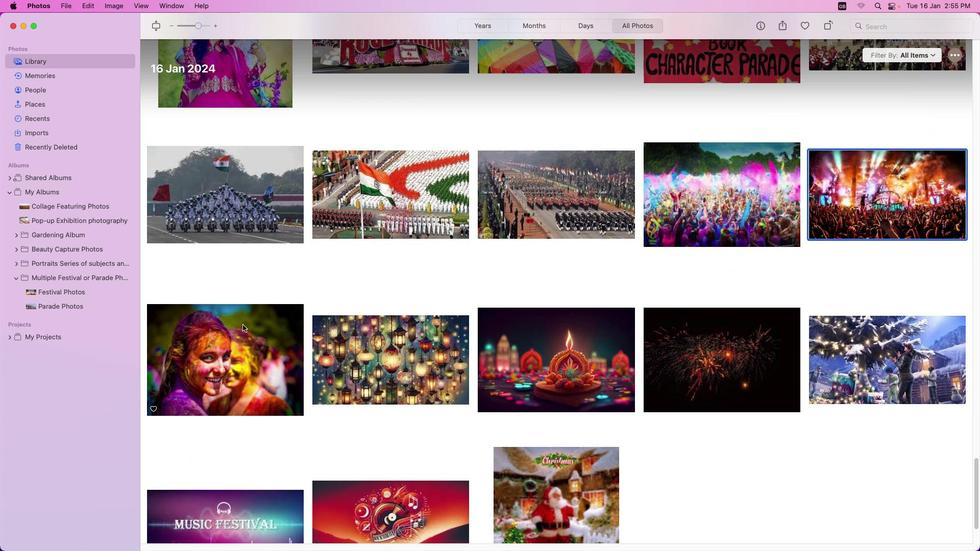 
Action: Mouse moved to (265, 398)
Screenshot: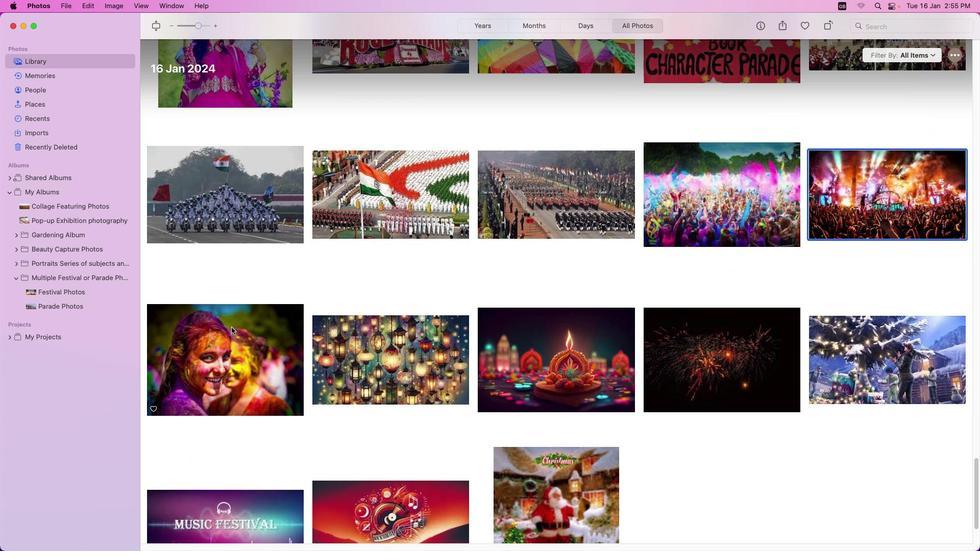 
Action: Mouse pressed left at (265, 398)
Screenshot: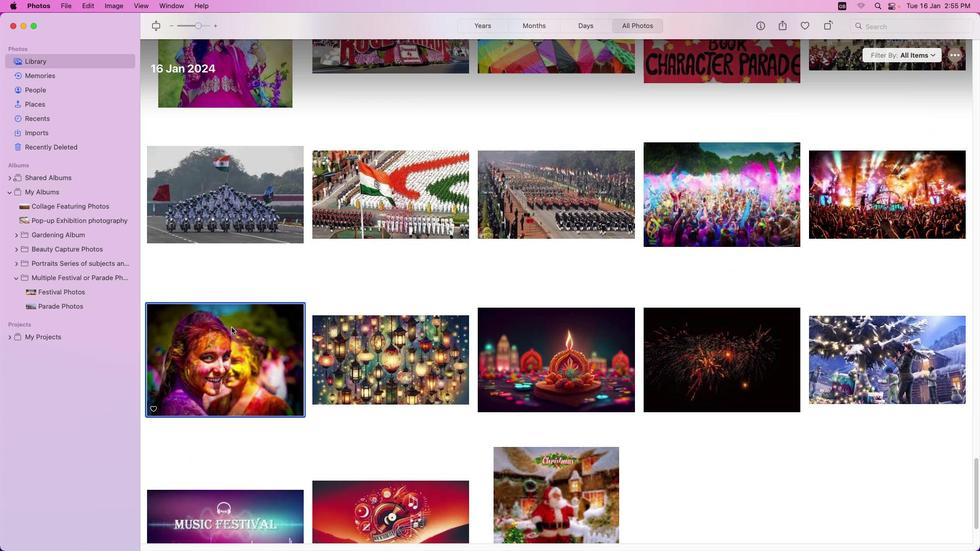 
Action: Mouse pressed right at (265, 398)
Screenshot: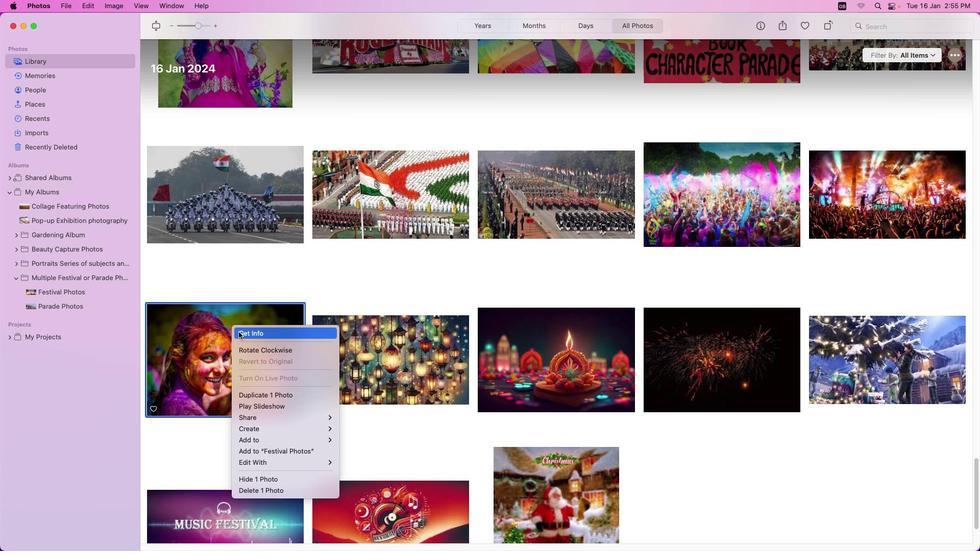 
Action: Mouse moved to (444, 400)
Screenshot: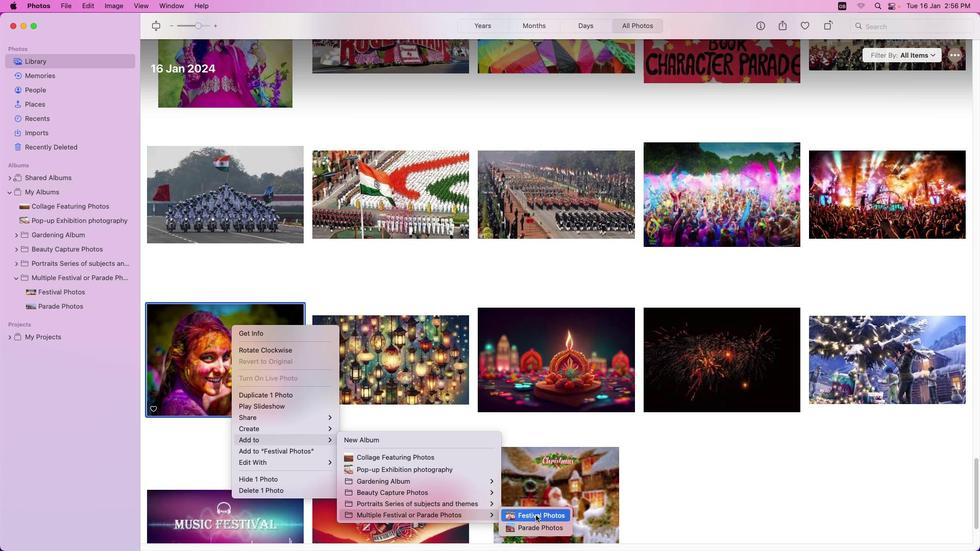 
Action: Mouse pressed left at (444, 400)
Screenshot: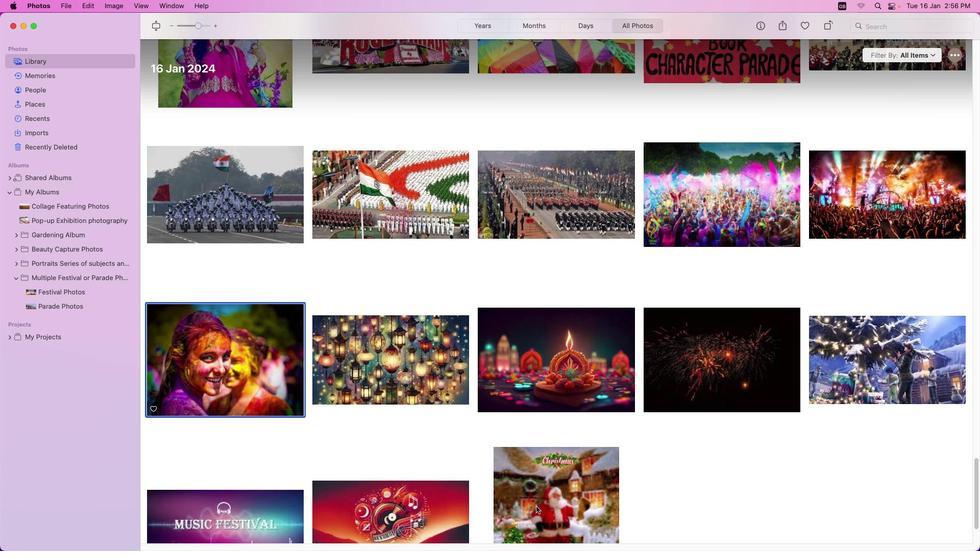 
Action: Mouse moved to (361, 399)
Screenshot: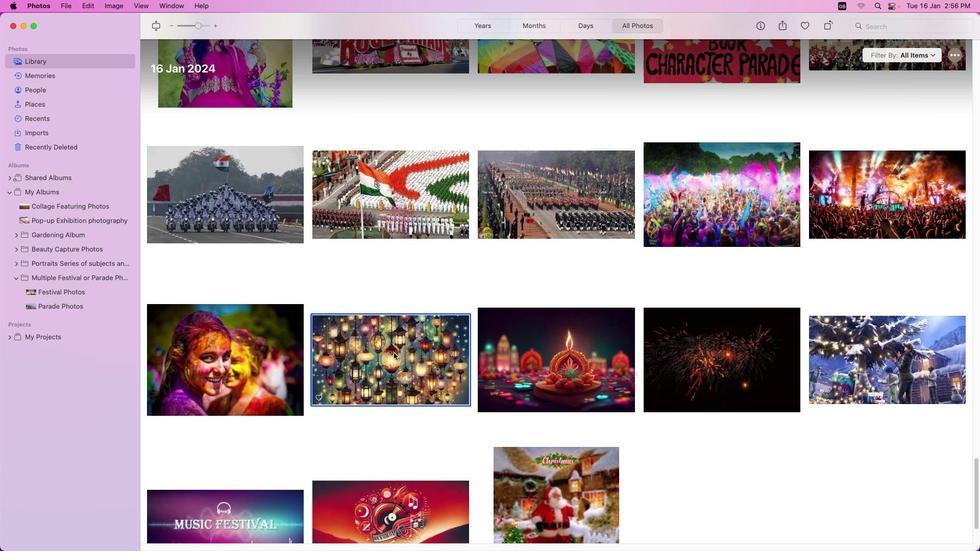 
Action: Mouse pressed left at (361, 399)
Screenshot: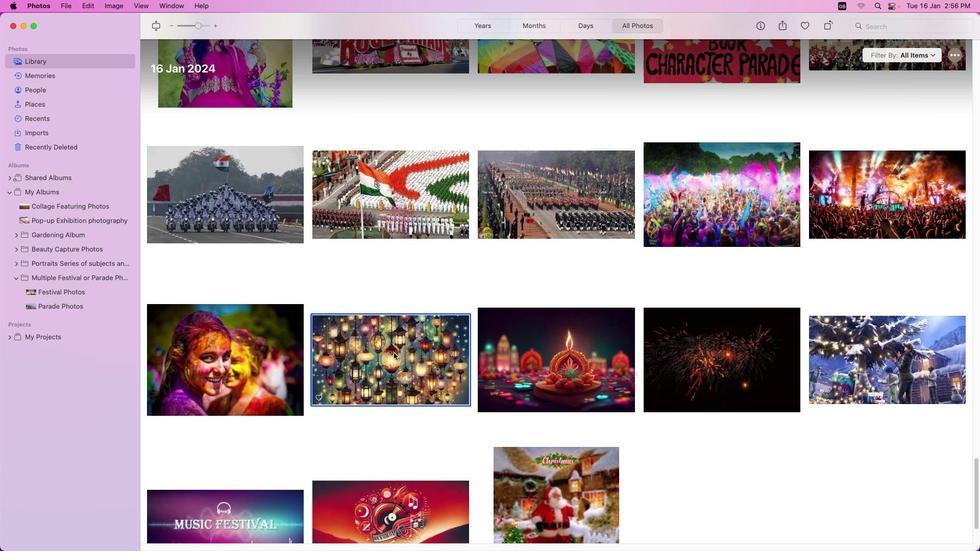 
Action: Mouse moved to (360, 399)
Screenshot: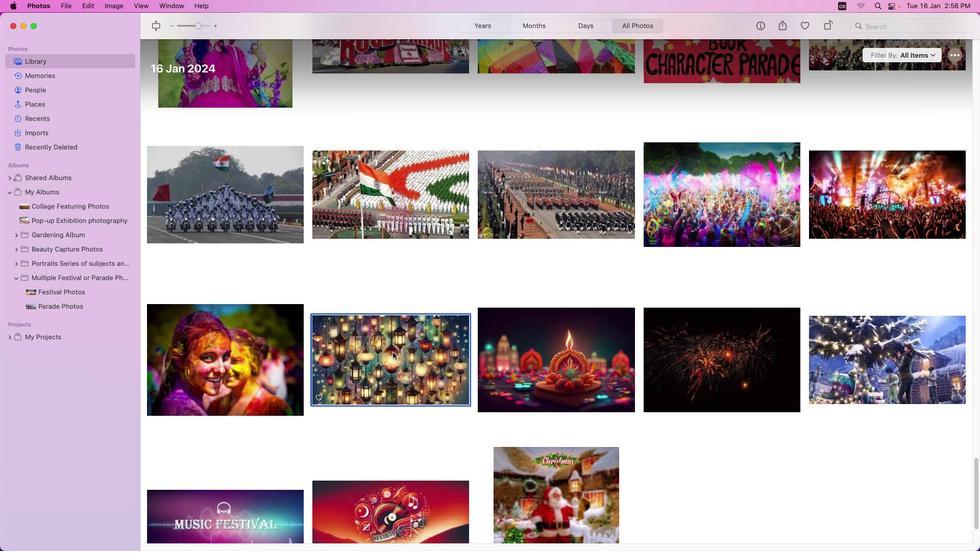 
Action: Mouse pressed right at (360, 399)
Screenshot: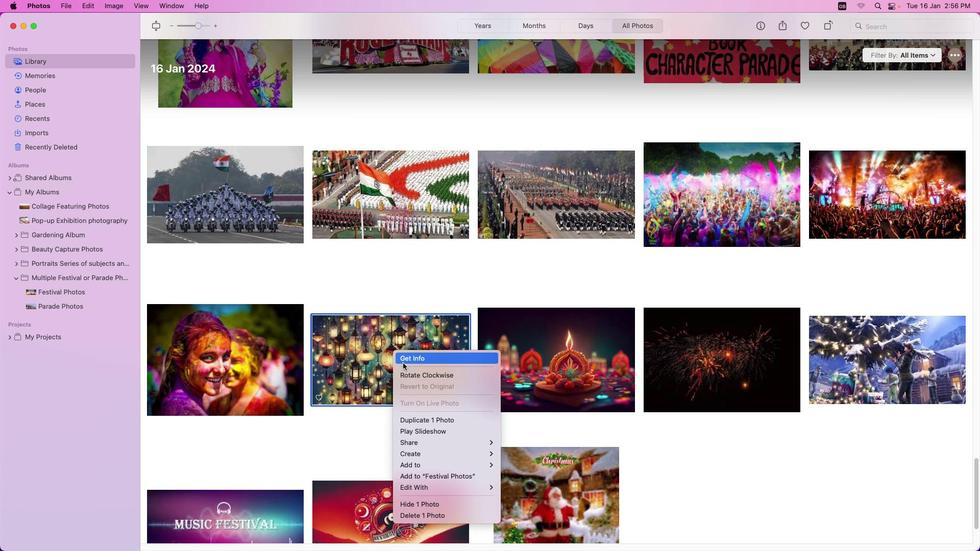 
Action: Mouse moved to (537, 400)
Screenshot: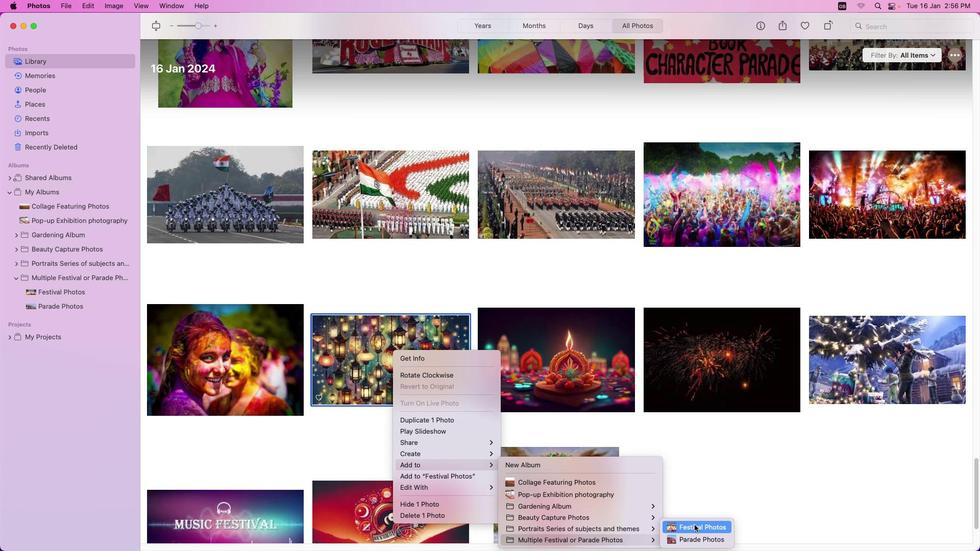 
Action: Mouse pressed left at (537, 400)
Screenshot: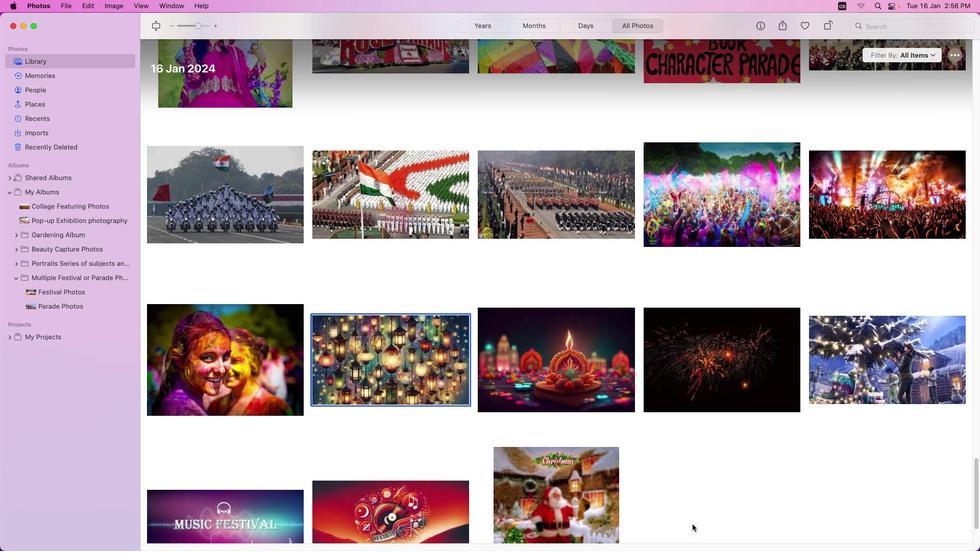 
Action: Mouse moved to (446, 399)
Screenshot: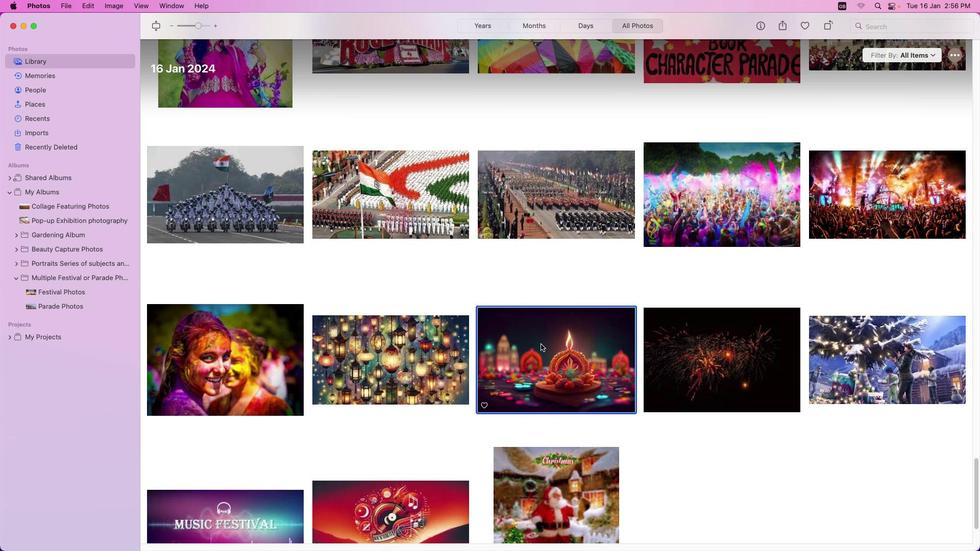 
Action: Mouse pressed left at (446, 399)
Screenshot: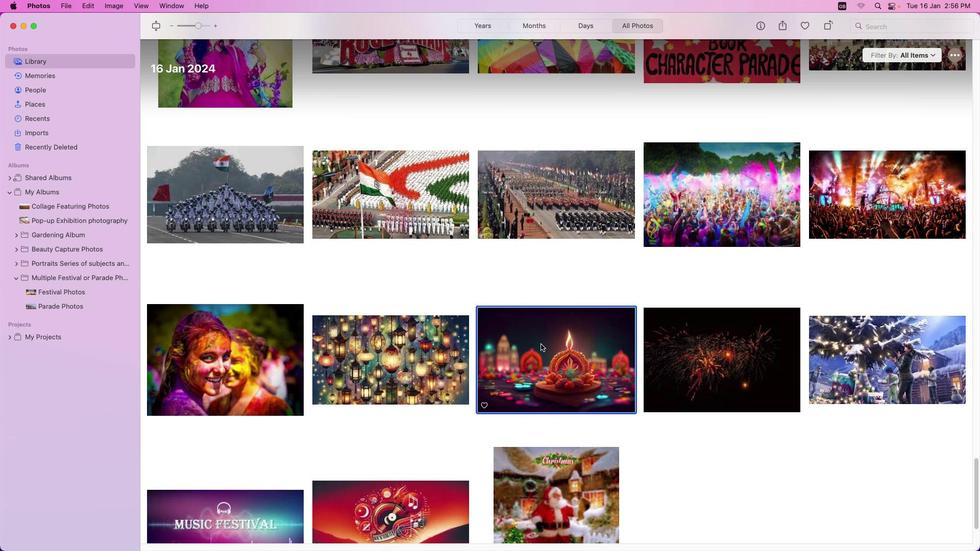 
Action: Mouse moved to (447, 399)
Screenshot: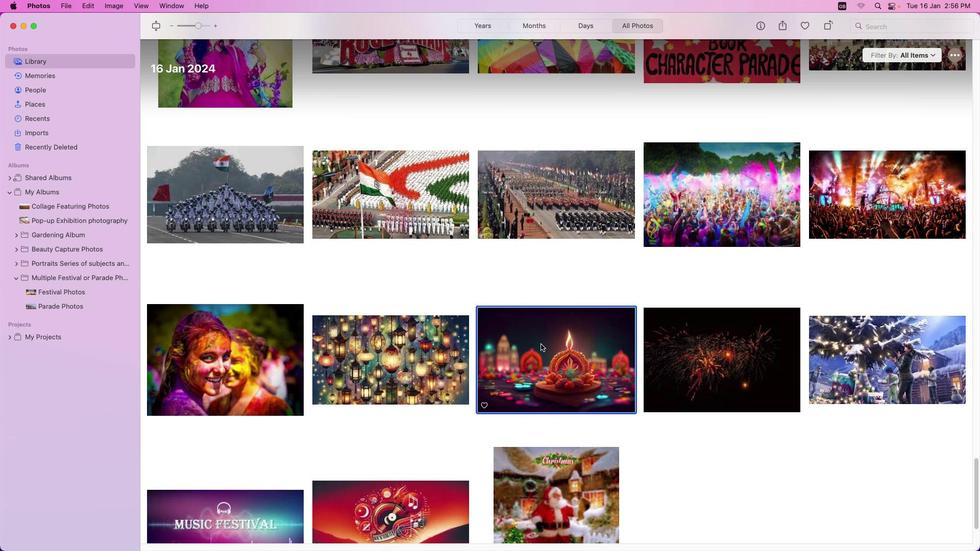 
Action: Mouse pressed right at (447, 399)
Screenshot: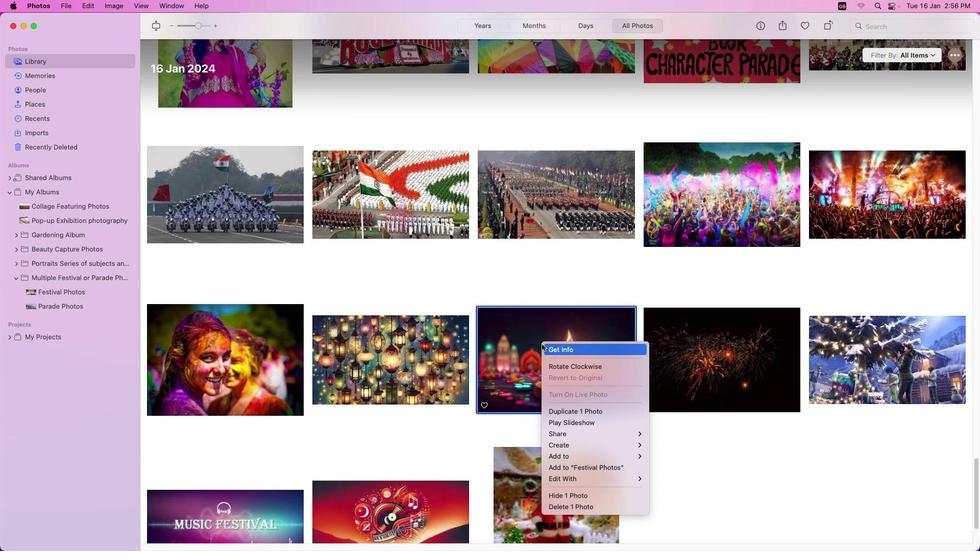 
Action: Mouse moved to (621, 400)
Screenshot: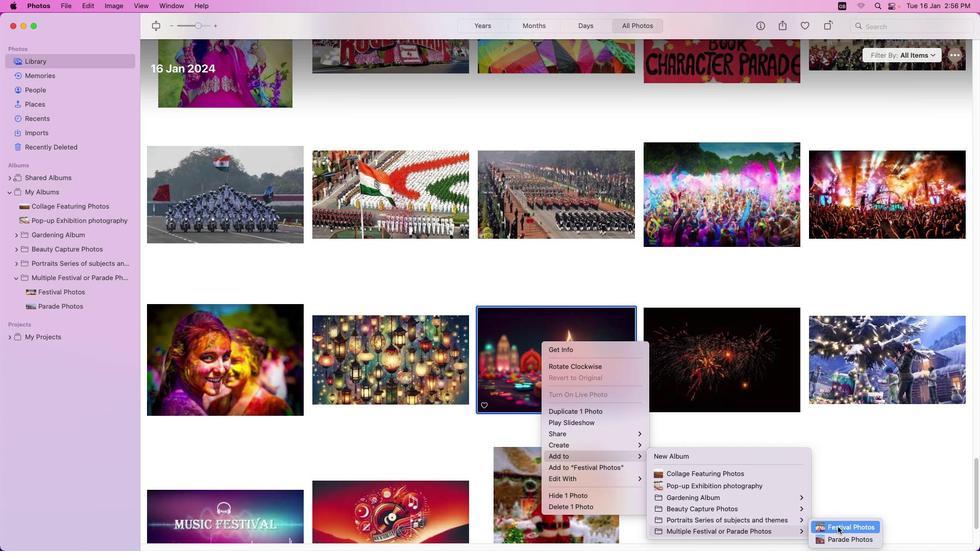 
Action: Mouse pressed left at (621, 400)
Screenshot: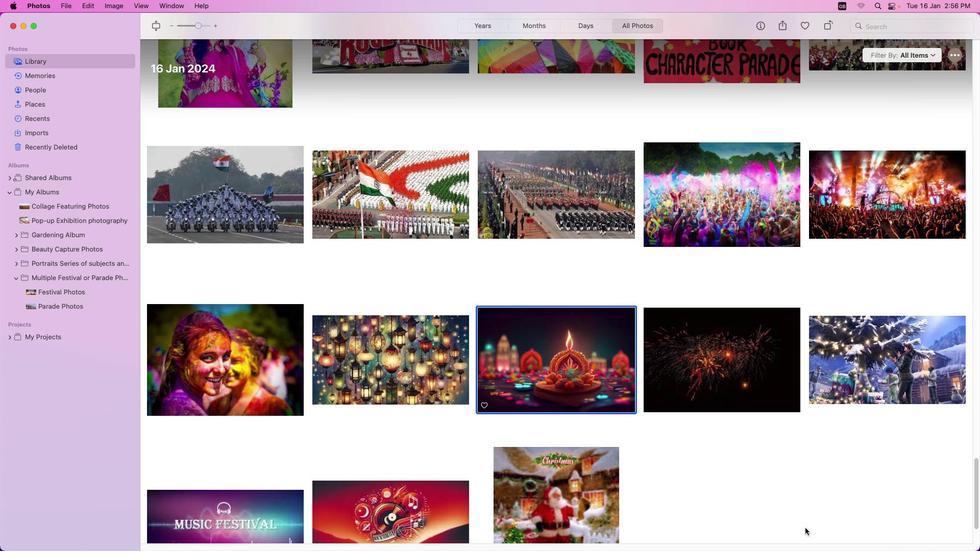 
Action: Mouse moved to (536, 399)
Screenshot: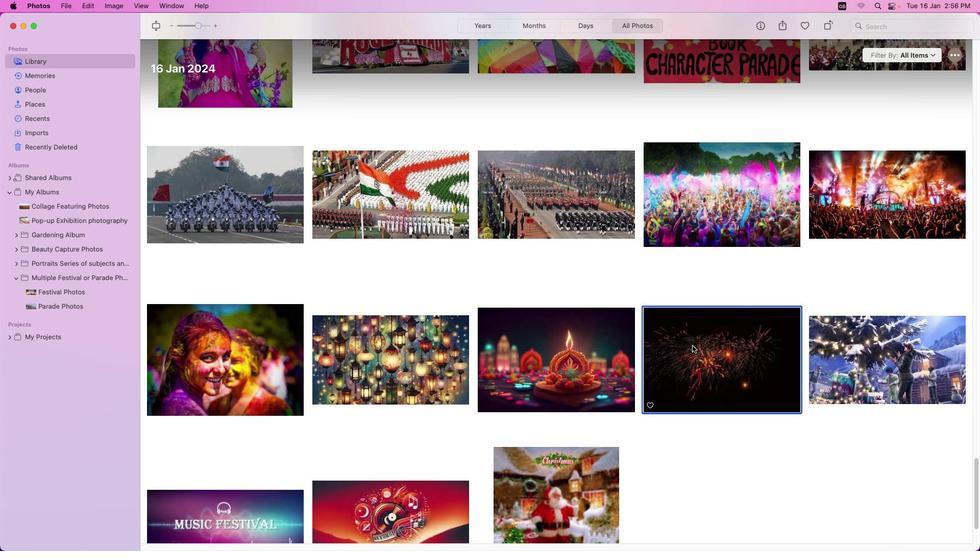 
Action: Mouse pressed left at (536, 399)
Screenshot: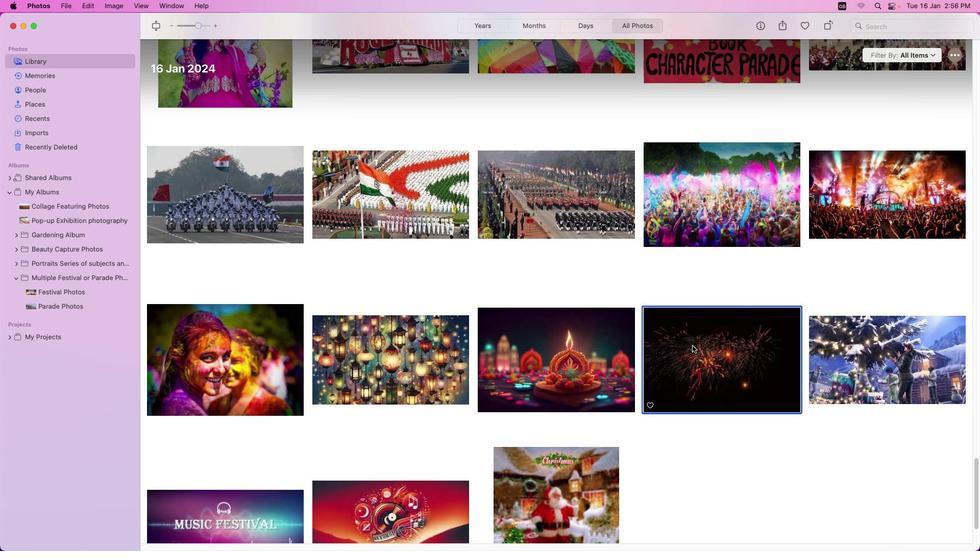 
Action: Mouse pressed right at (536, 399)
Screenshot: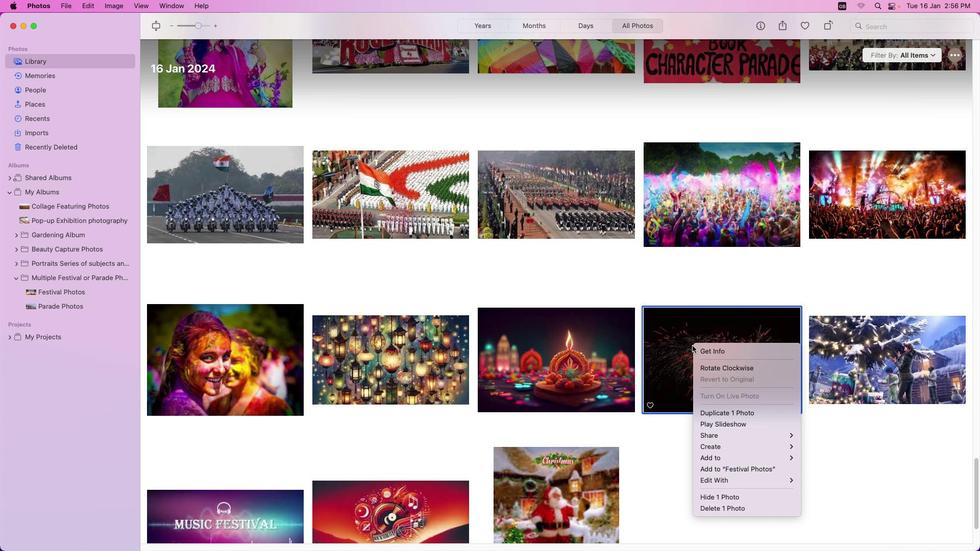 
Action: Mouse moved to (587, 400)
Screenshot: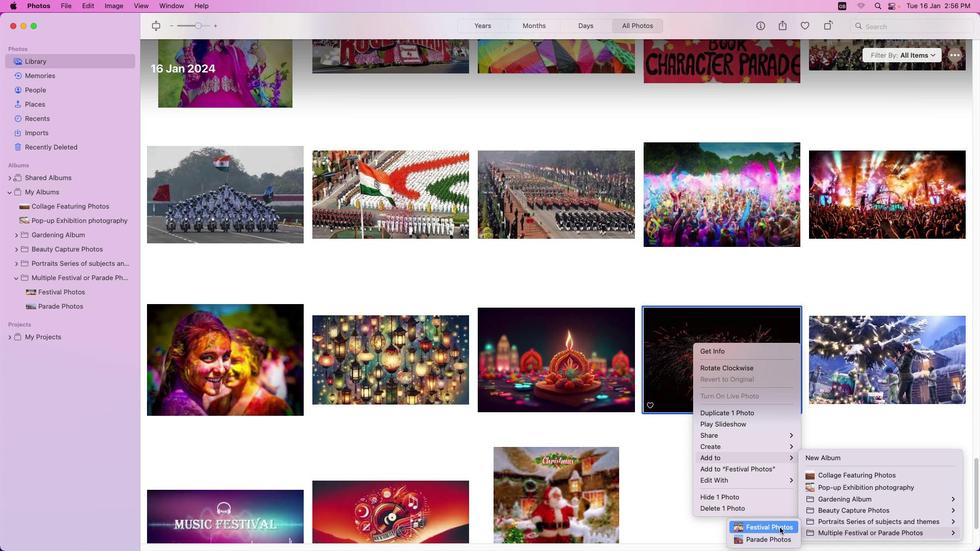 
Action: Mouse pressed left at (587, 400)
Screenshot: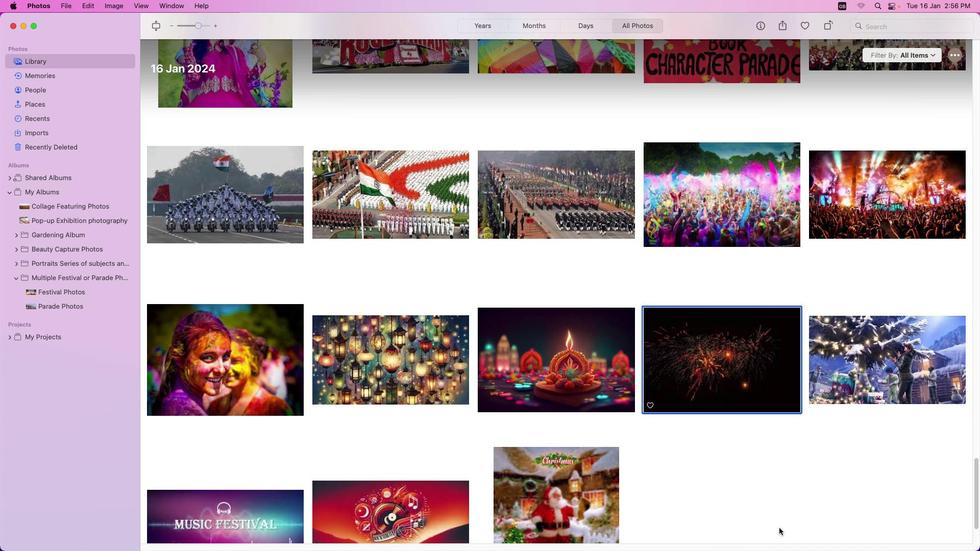 
Action: Mouse moved to (547, 399)
Screenshot: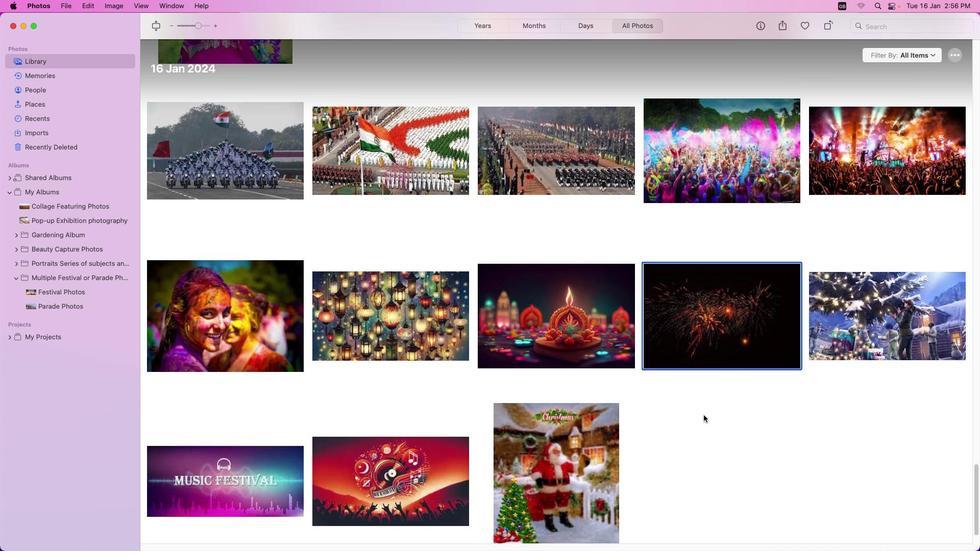 
Action: Mouse scrolled (547, 399) with delta (129, 395)
Screenshot: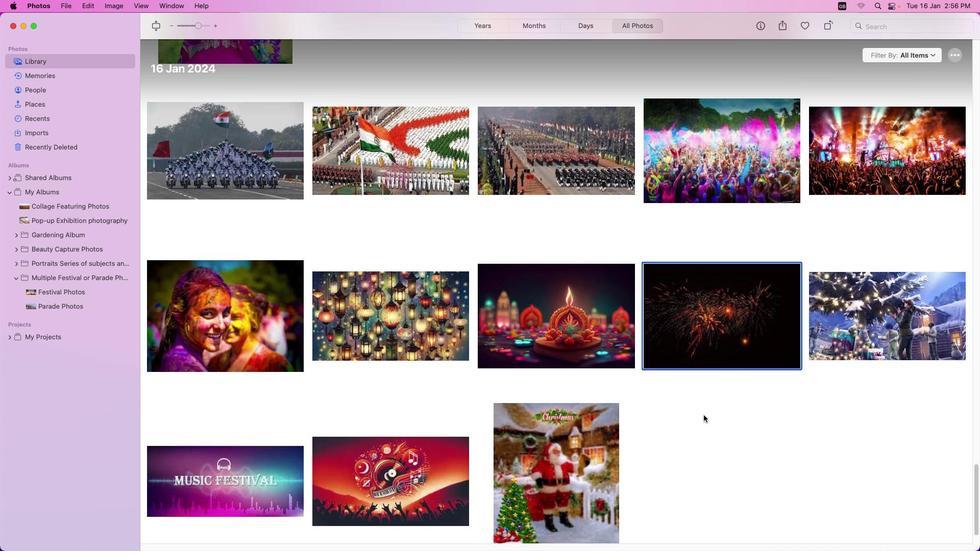 
Action: Mouse moved to (545, 399)
Screenshot: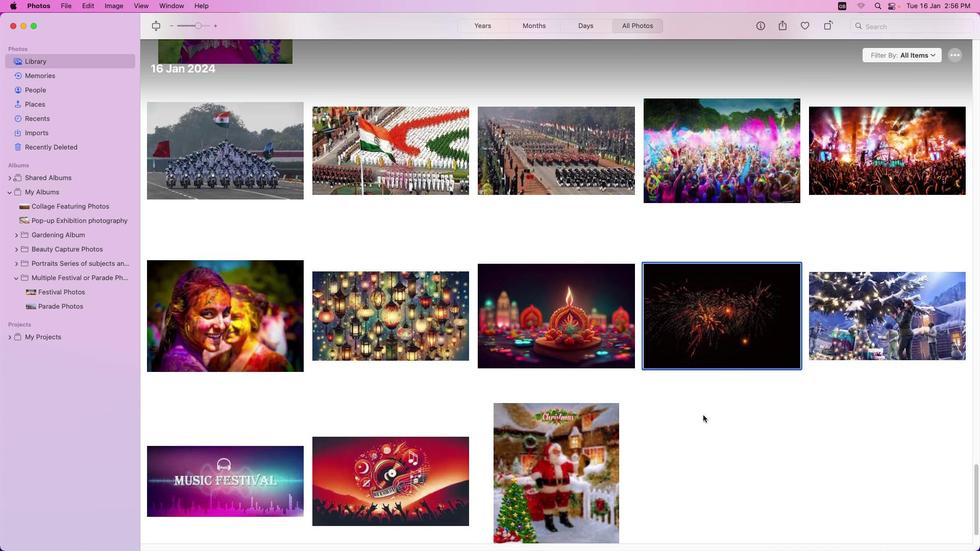 
Action: Mouse scrolled (545, 399) with delta (129, 395)
Screenshot: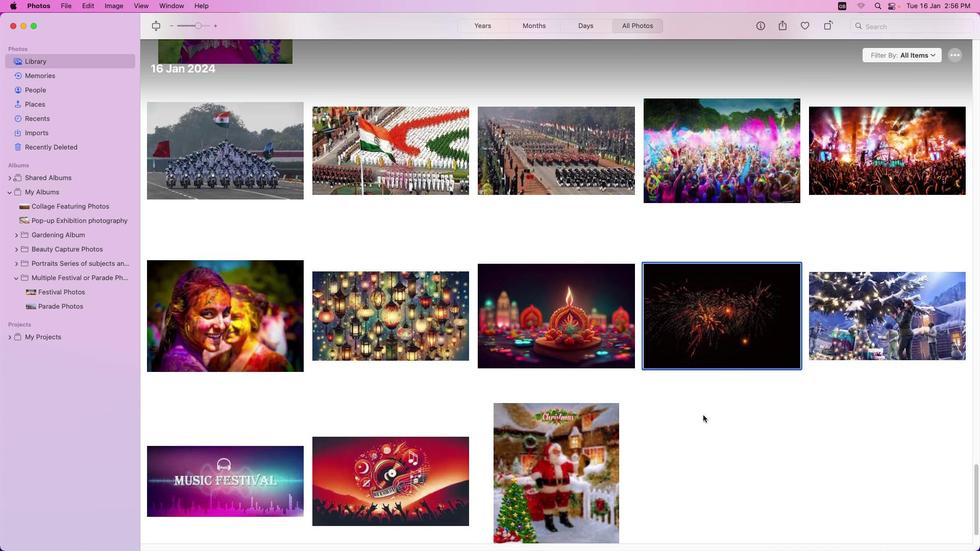 
Action: Mouse moved to (545, 399)
Screenshot: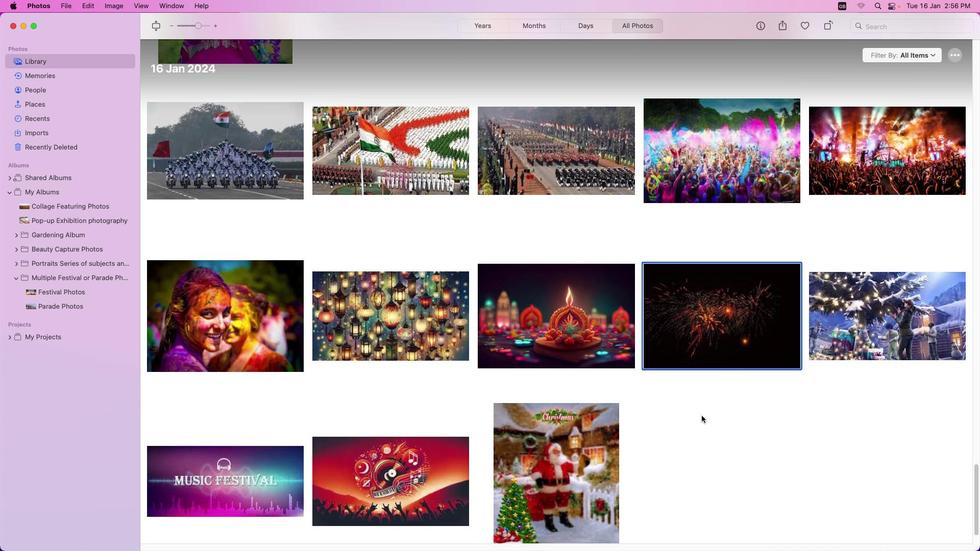 
Action: Mouse scrolled (545, 399) with delta (129, 395)
Screenshot: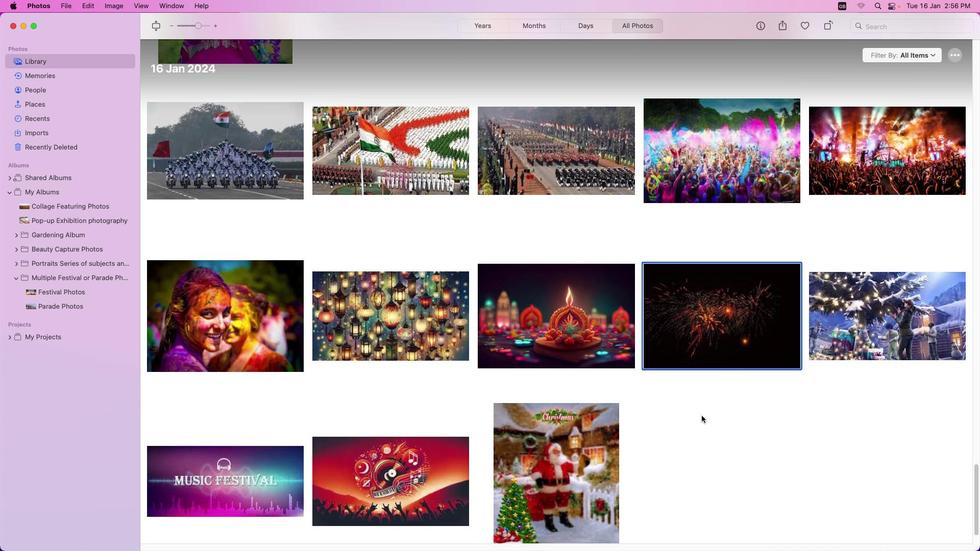 
Action: Mouse moved to (545, 399)
Screenshot: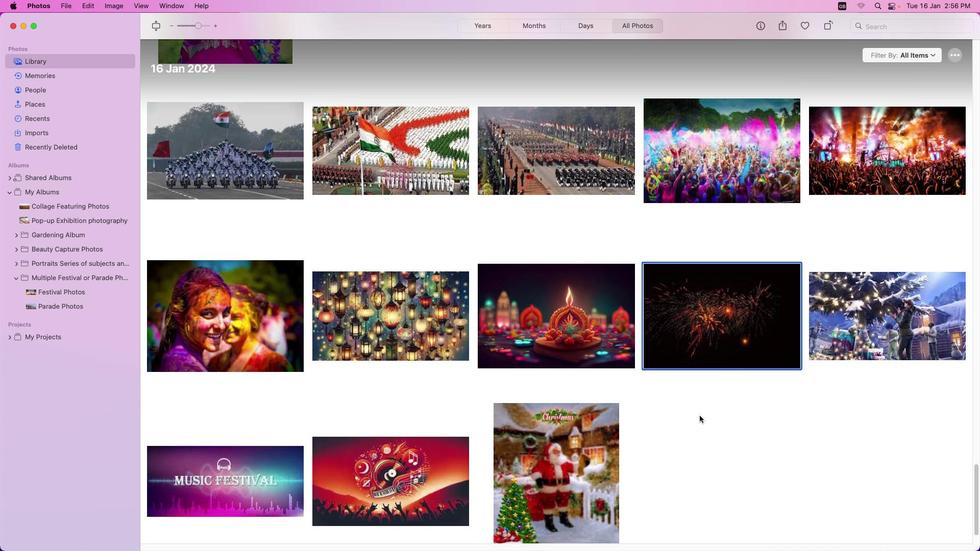 
Action: Mouse scrolled (545, 399) with delta (129, 395)
Screenshot: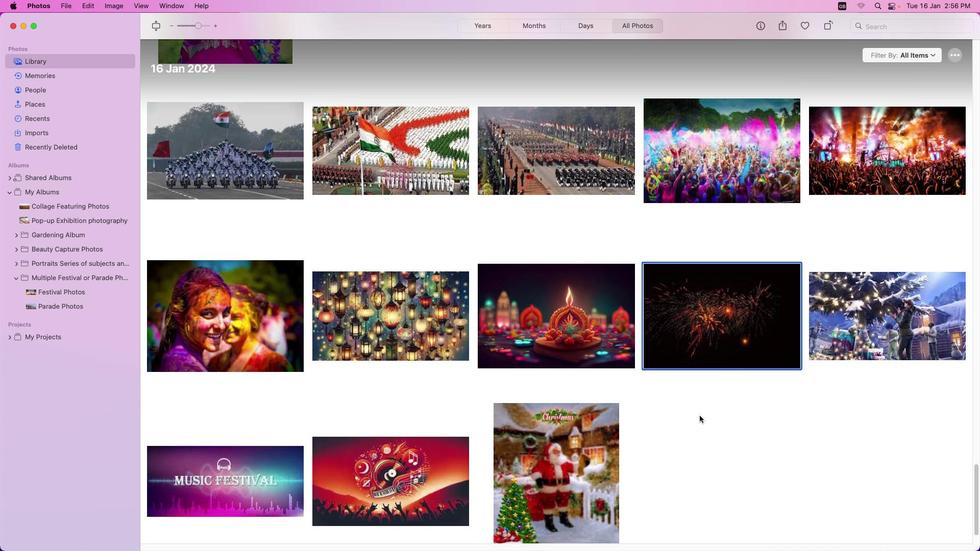 
Action: Mouse moved to (544, 399)
Screenshot: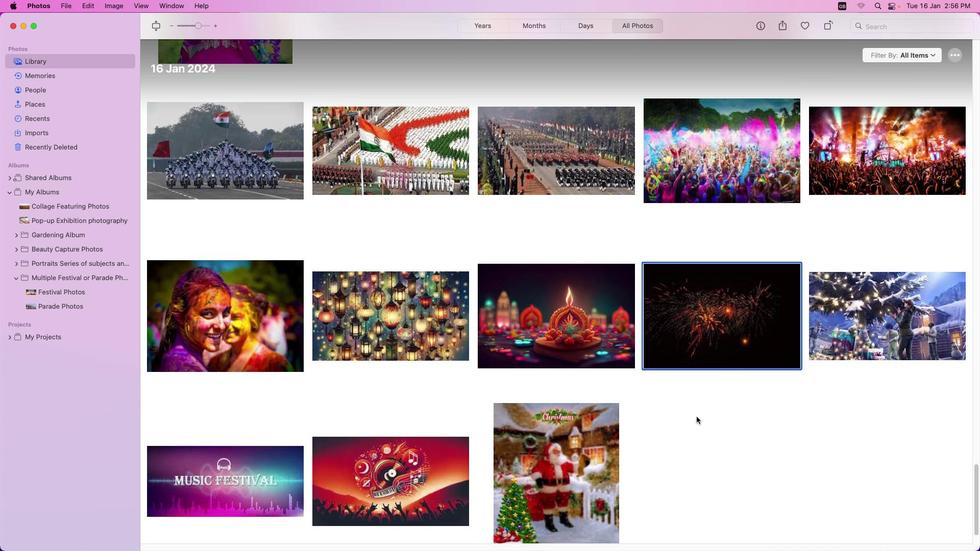 
Action: Mouse scrolled (544, 399) with delta (129, 395)
Screenshot: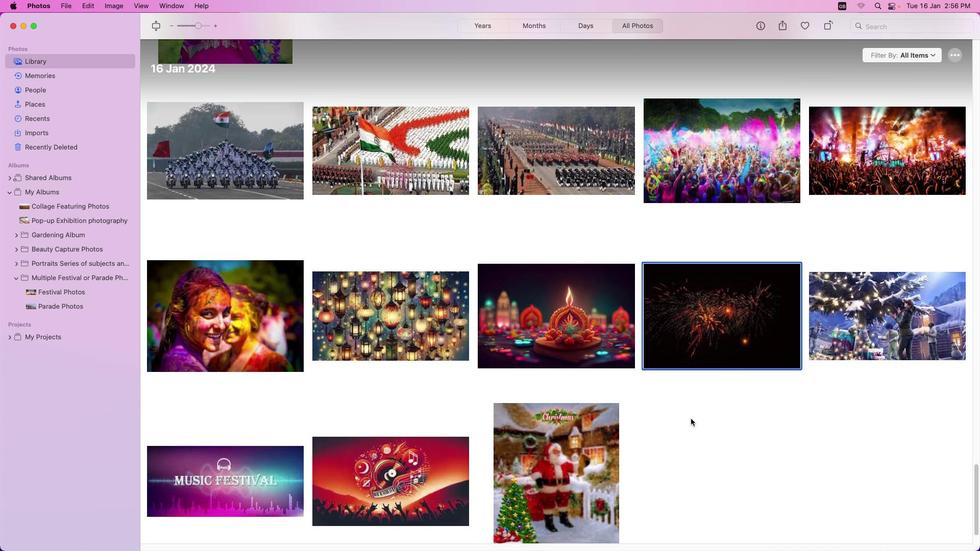
Action: Mouse moved to (451, 400)
Screenshot: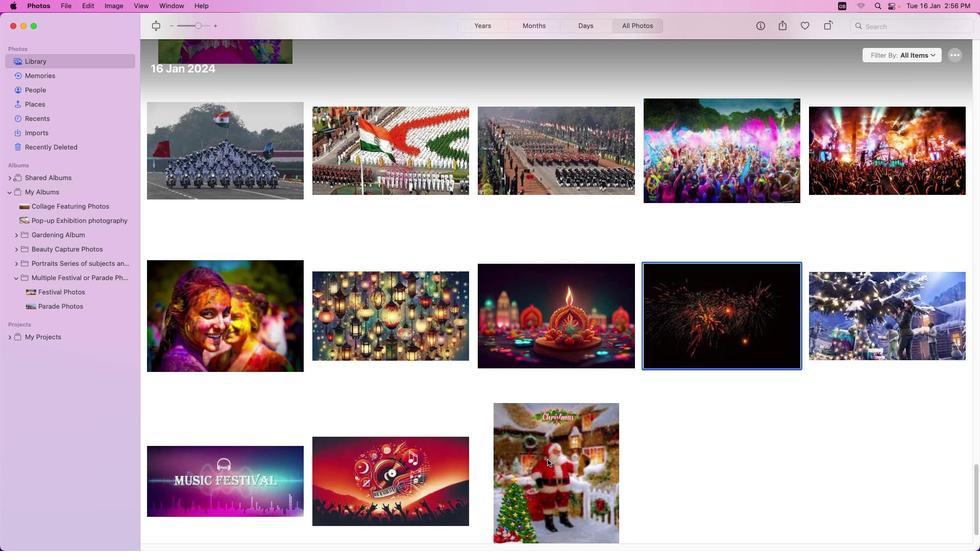
Action: Mouse pressed left at (451, 400)
Screenshot: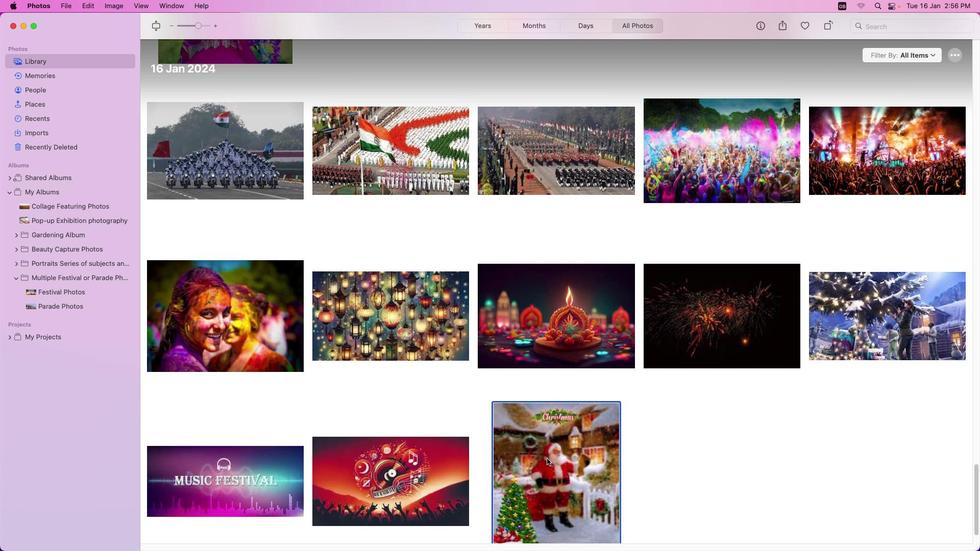 
Action: Mouse moved to (450, 400)
Screenshot: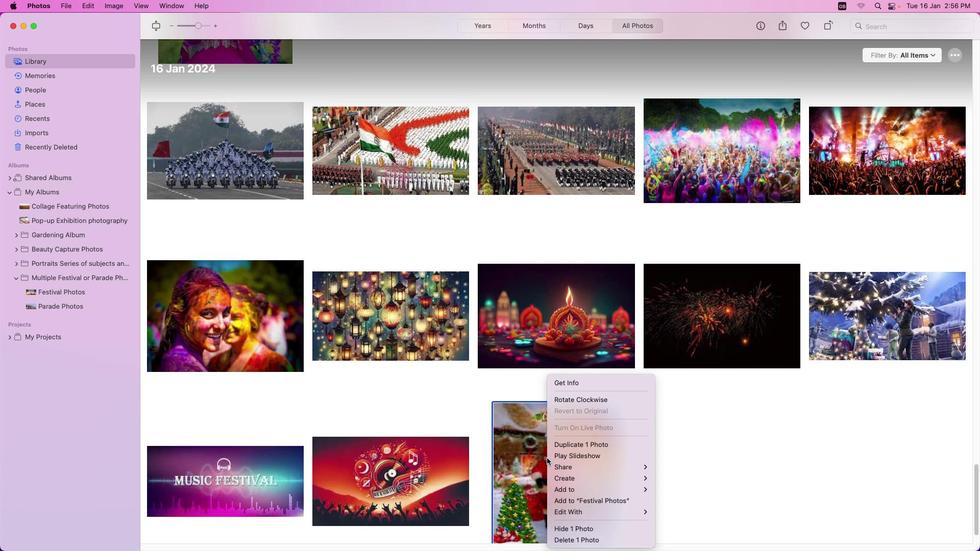 
Action: Mouse pressed right at (450, 400)
Screenshot: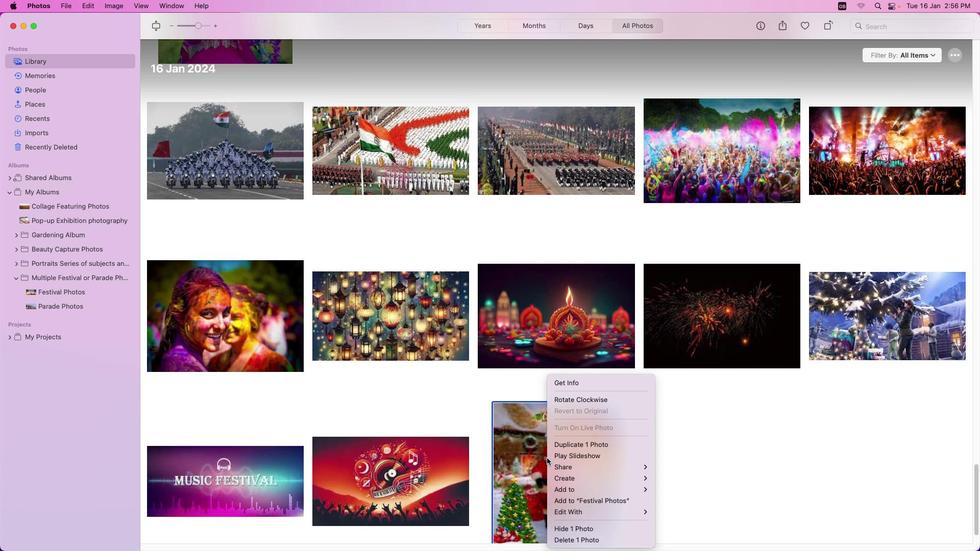 
Action: Mouse moved to (617, 400)
Screenshot: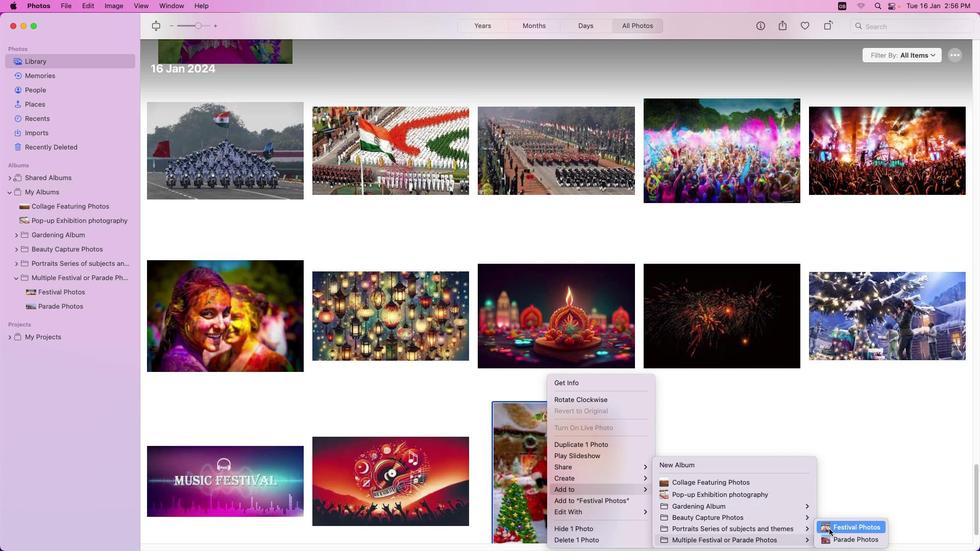 
Action: Mouse pressed left at (617, 400)
Screenshot: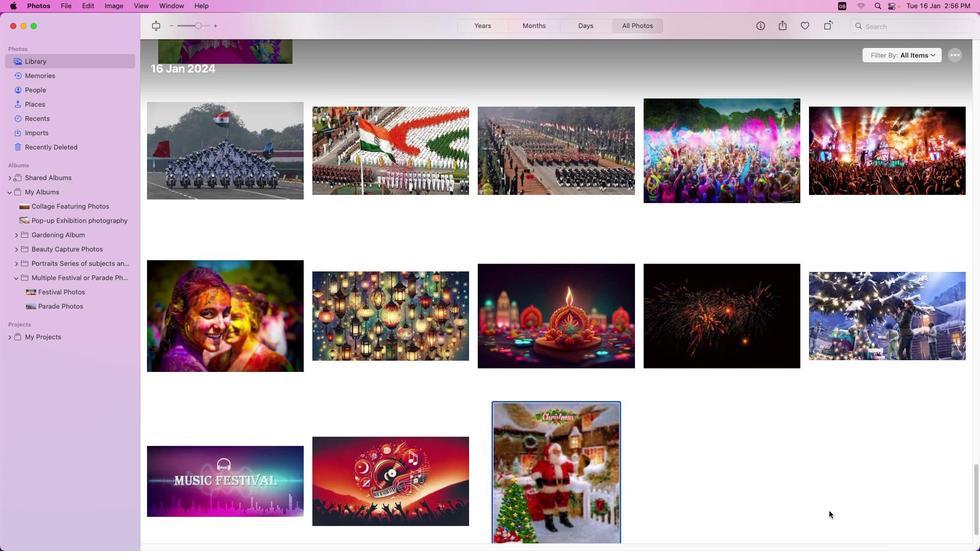 
Action: Mouse moved to (634, 398)
Screenshot: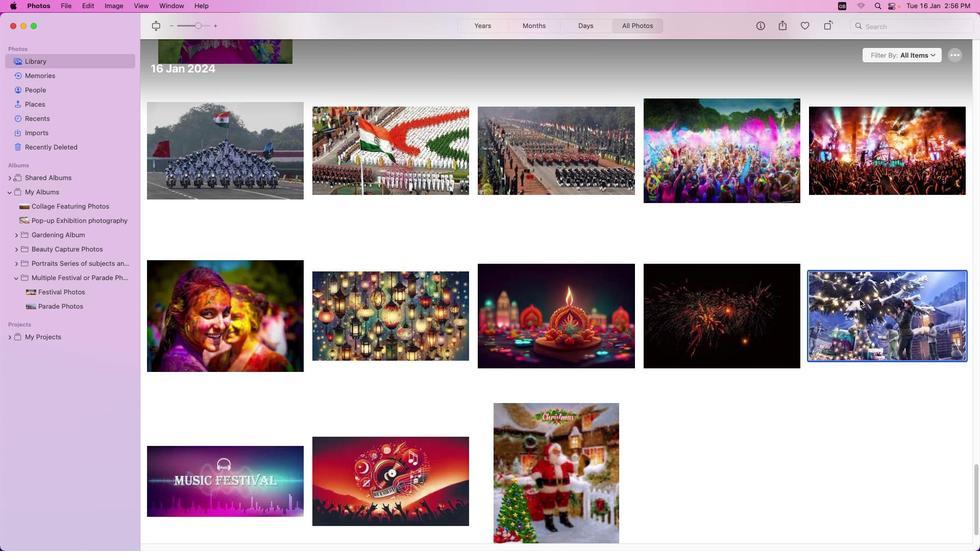 
Action: Mouse pressed left at (634, 398)
Screenshot: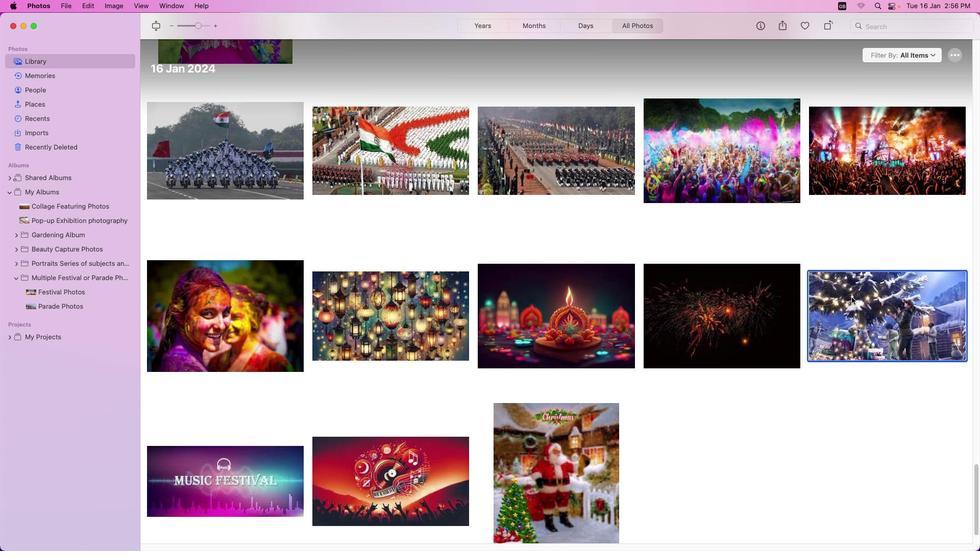 
Action: Mouse moved to (629, 398)
Screenshot: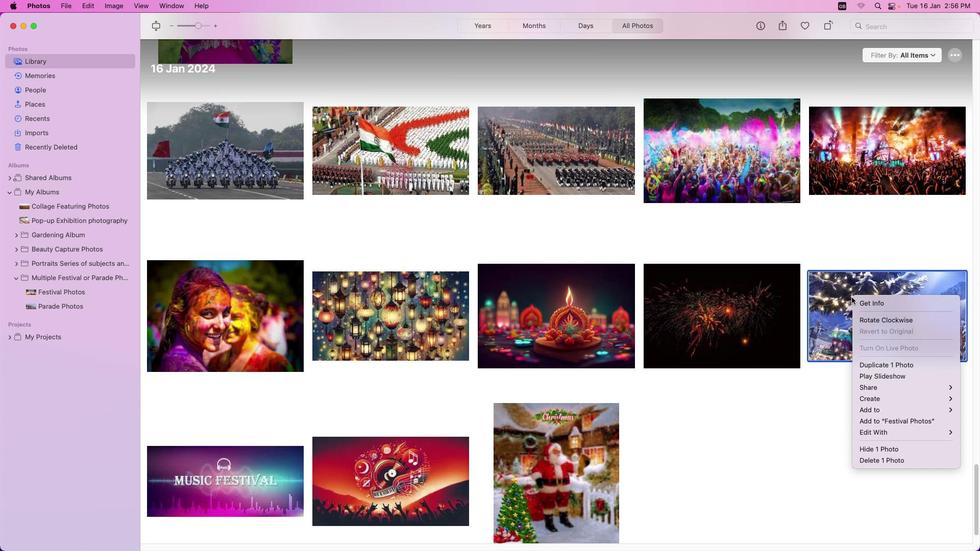 
Action: Mouse pressed right at (629, 398)
Screenshot: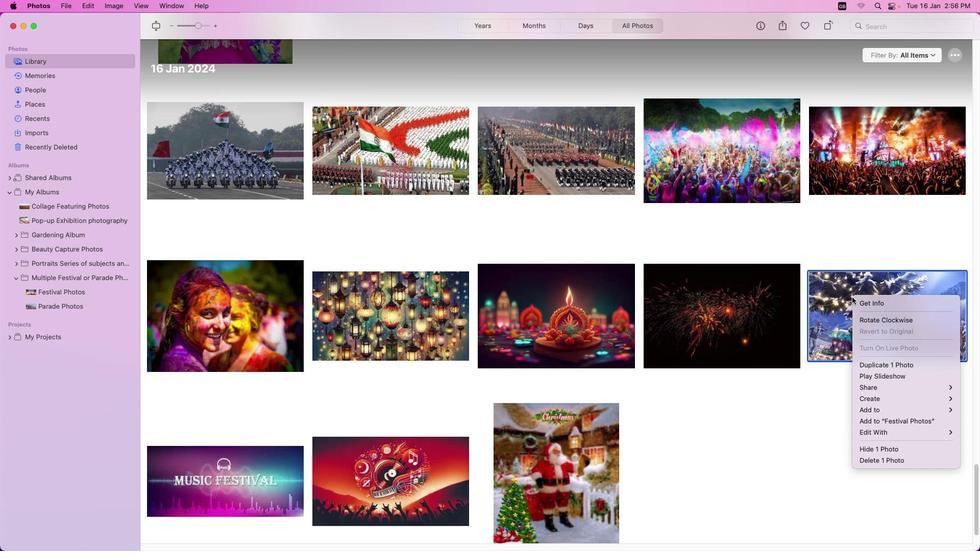 
Action: Mouse moved to (525, 400)
Screenshot: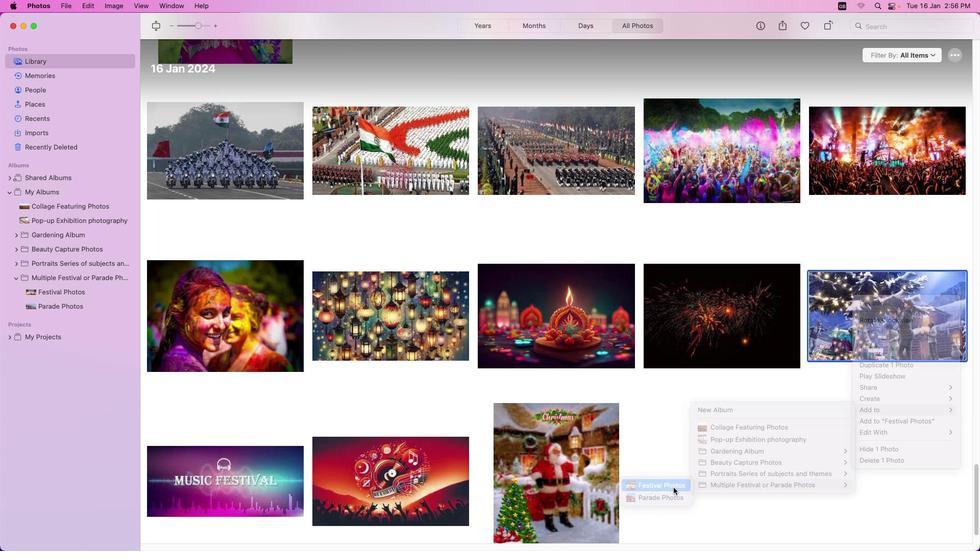 
Action: Mouse pressed left at (525, 400)
Screenshot: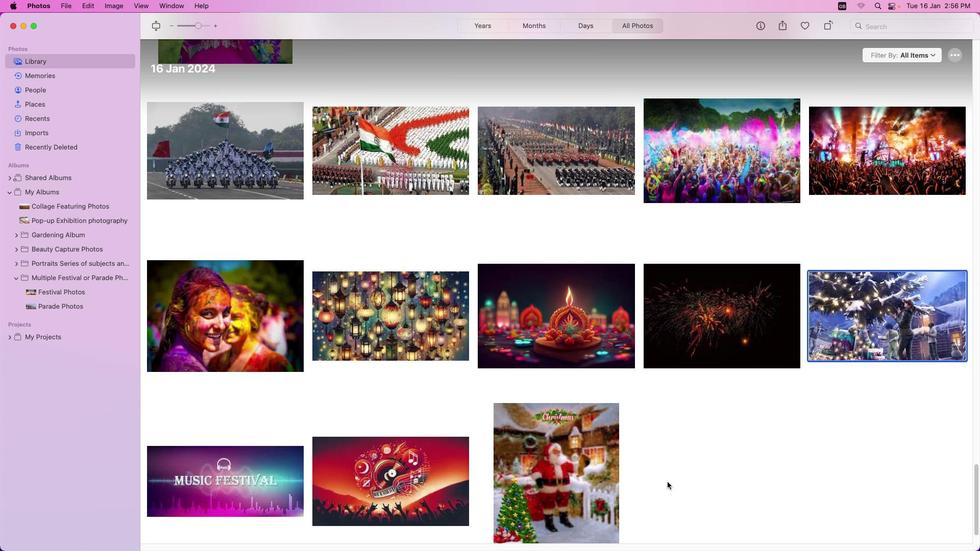 
Action: Mouse moved to (260, 400)
Screenshot: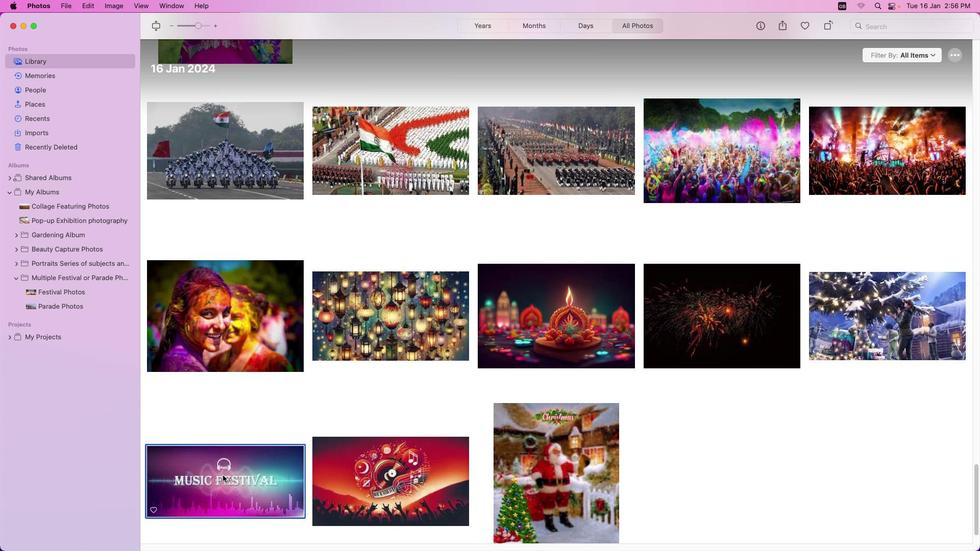 
Action: Mouse pressed left at (260, 400)
Screenshot: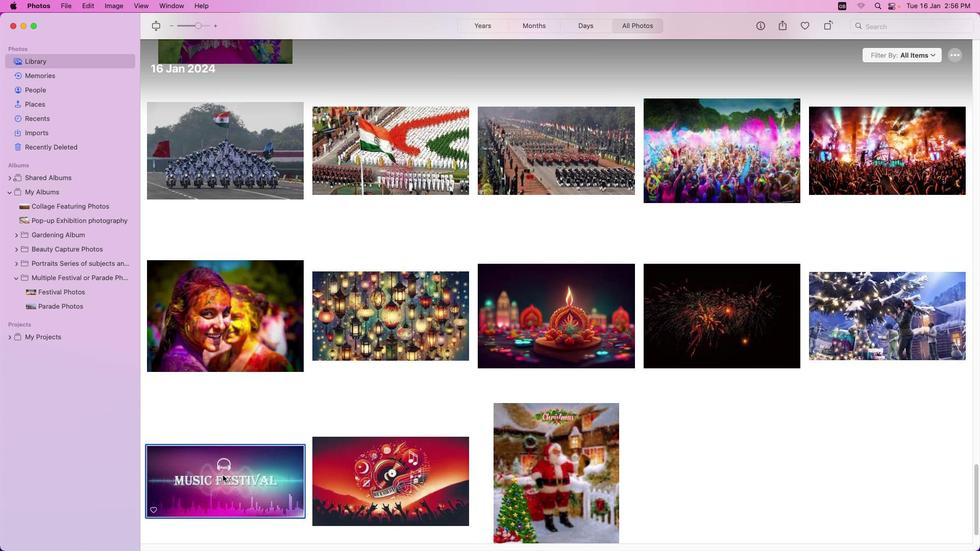 
Action: Mouse pressed right at (260, 400)
Screenshot: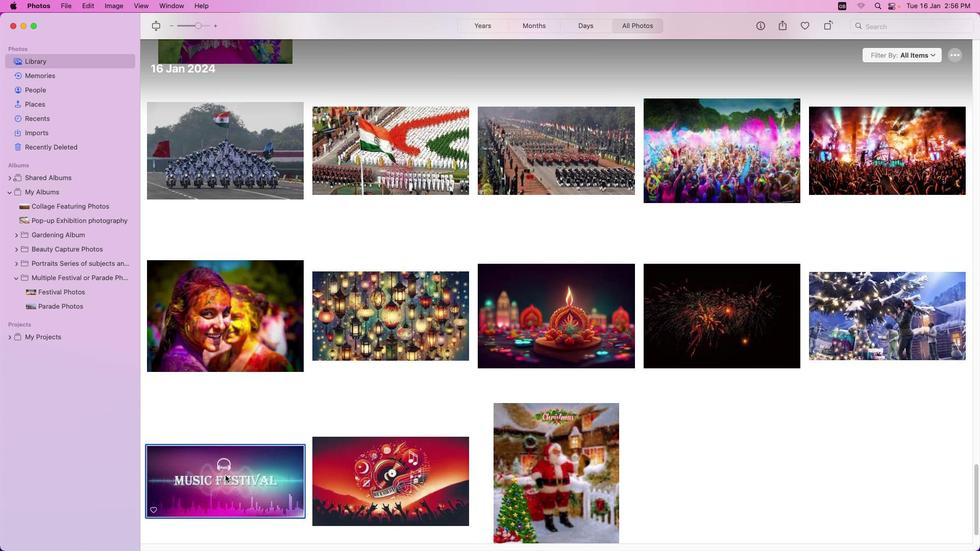 
Action: Mouse moved to (263, 400)
Screenshot: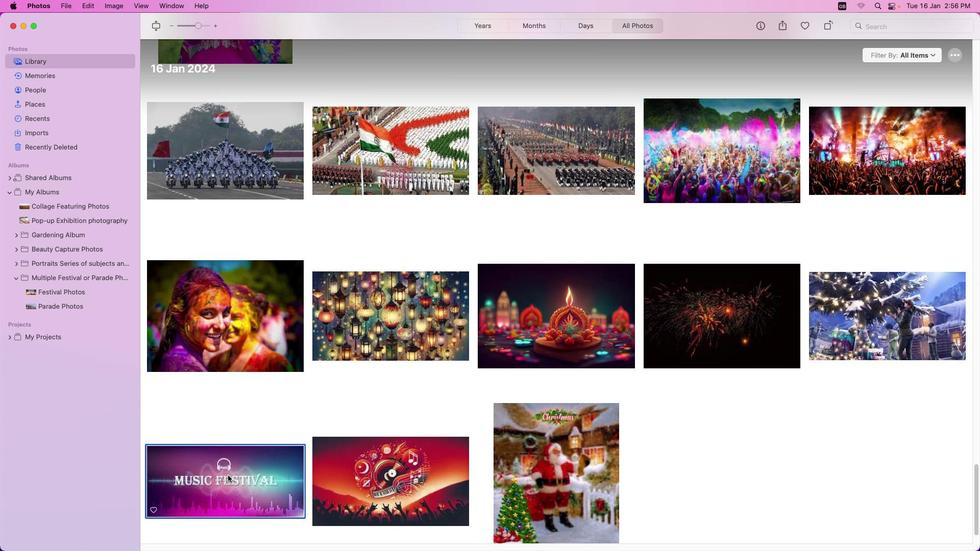 
Action: Mouse pressed right at (263, 400)
Screenshot: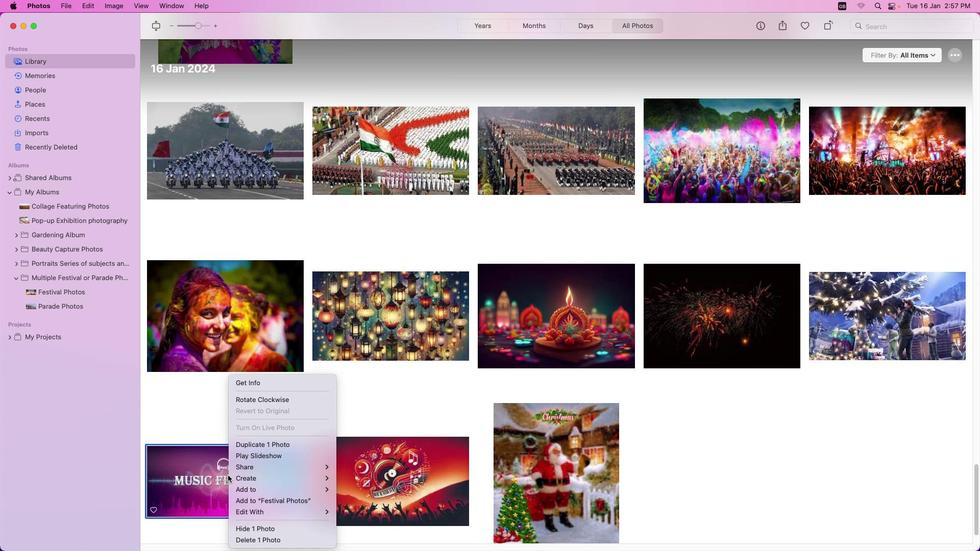 
Action: Mouse moved to (431, 400)
Screenshot: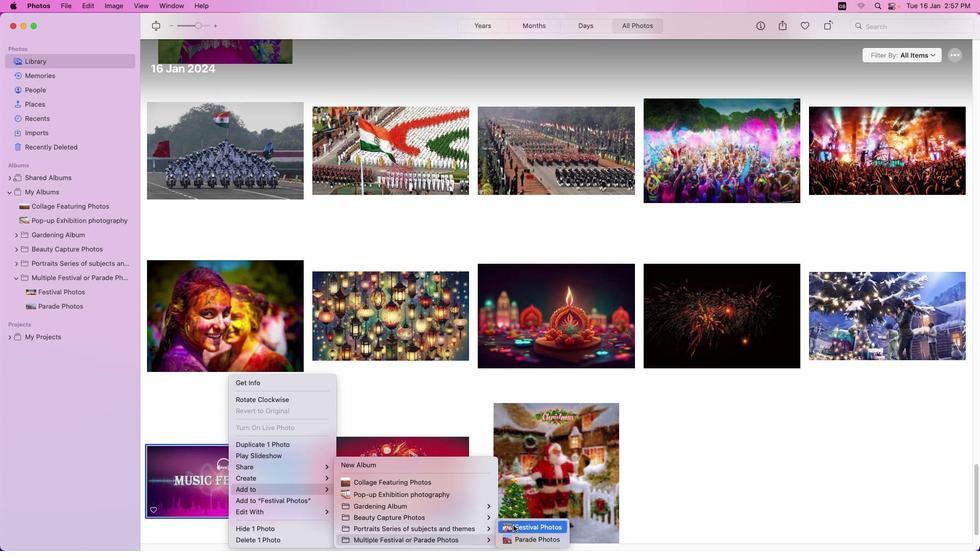 
Action: Mouse pressed left at (431, 400)
Screenshot: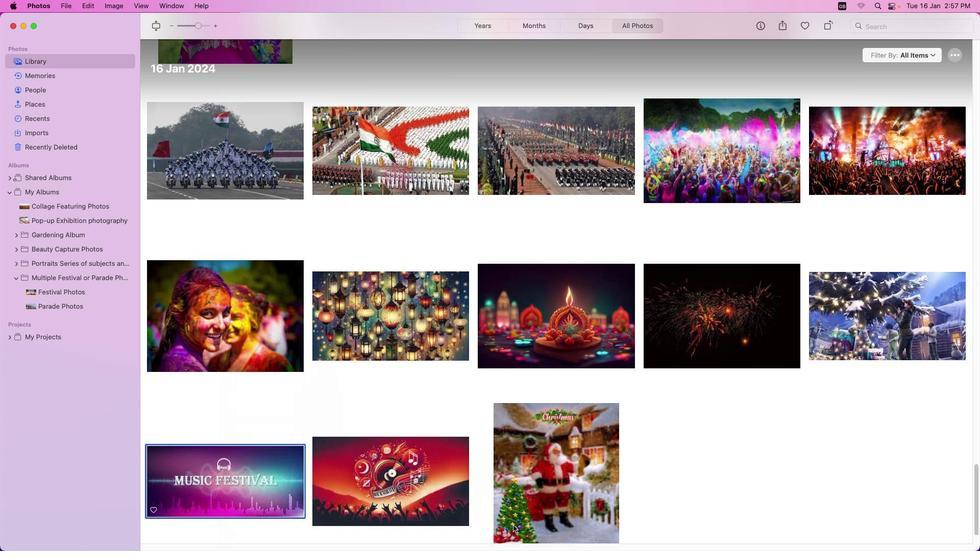 
Action: Mouse moved to (348, 400)
Screenshot: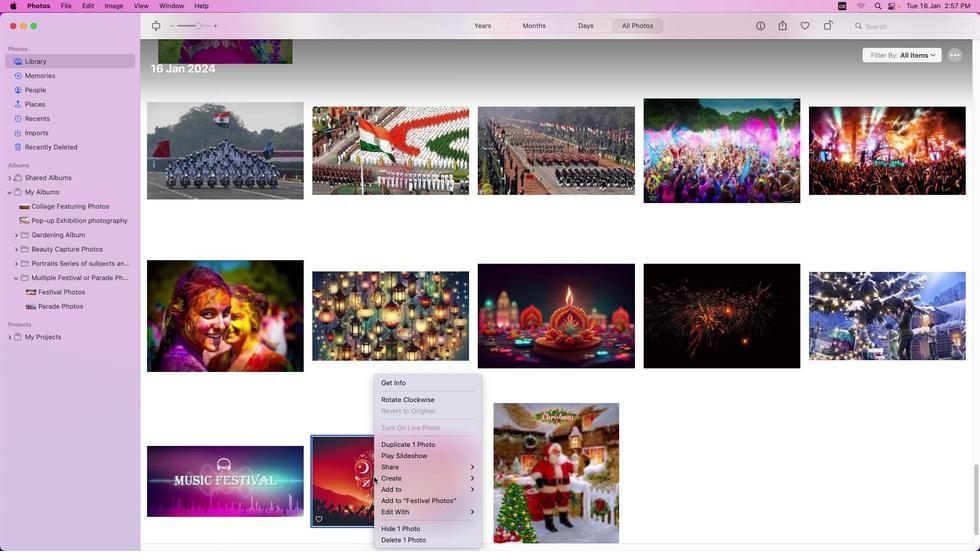 
Action: Mouse pressed right at (348, 400)
Screenshot: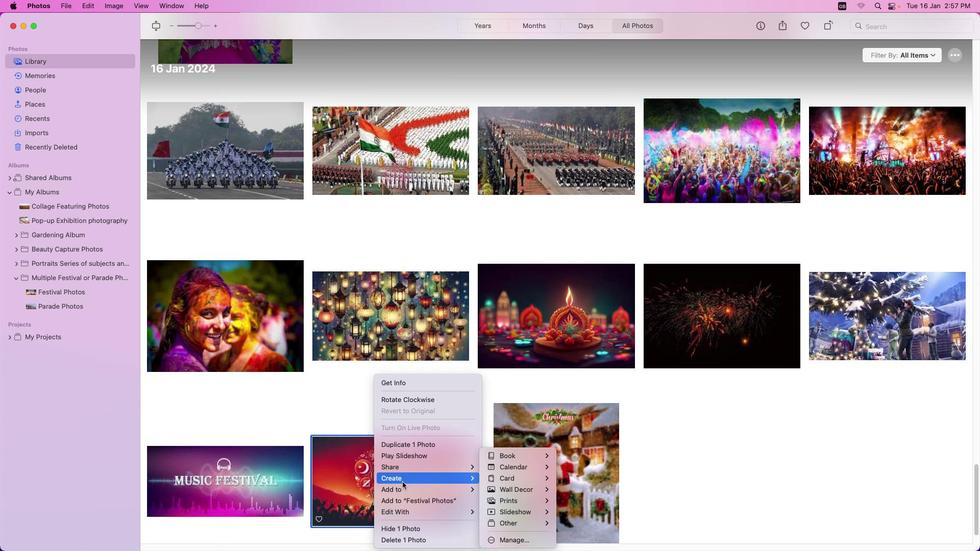 
Action: Mouse moved to (517, 400)
Screenshot: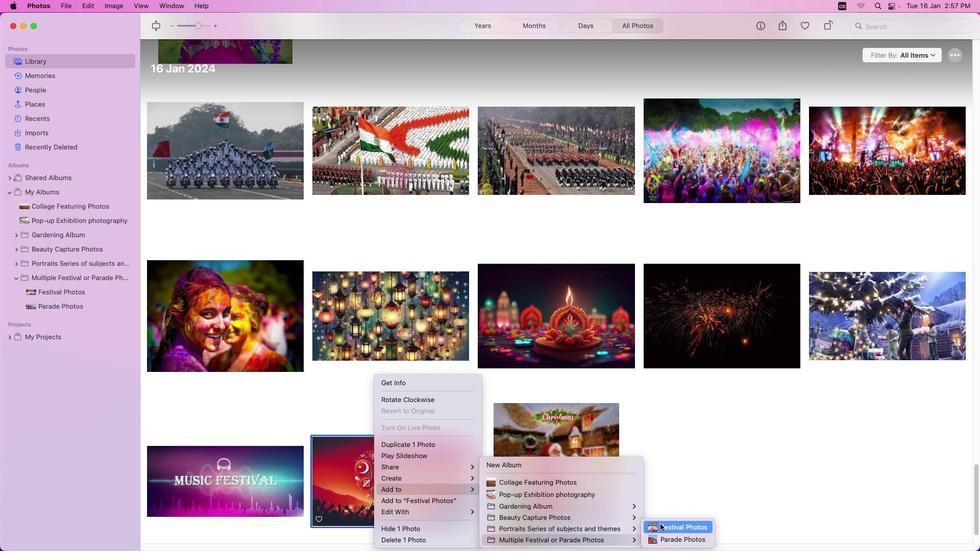 
Action: Mouse pressed left at (517, 400)
Screenshot: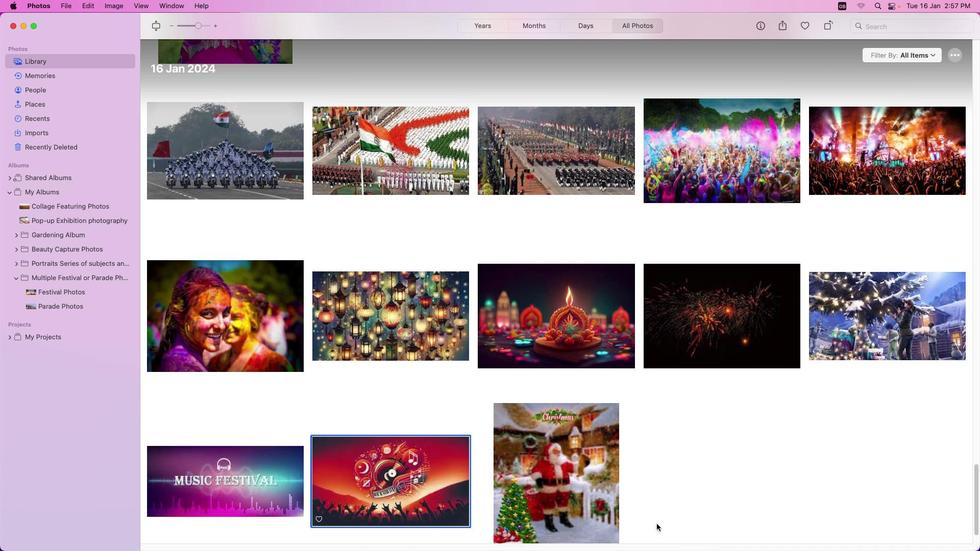 
Action: Mouse moved to (378, 399)
Screenshot: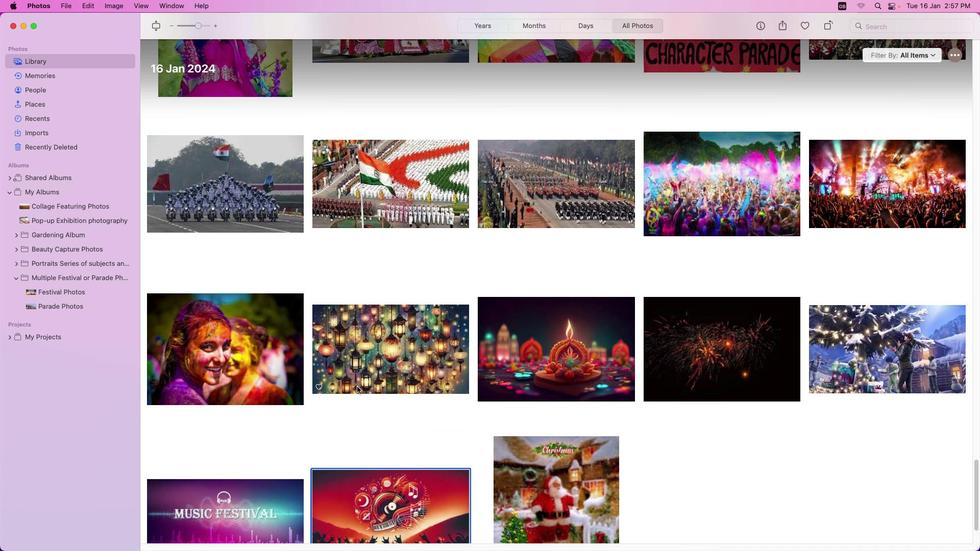 
Action: Mouse scrolled (378, 399) with delta (129, 395)
Screenshot: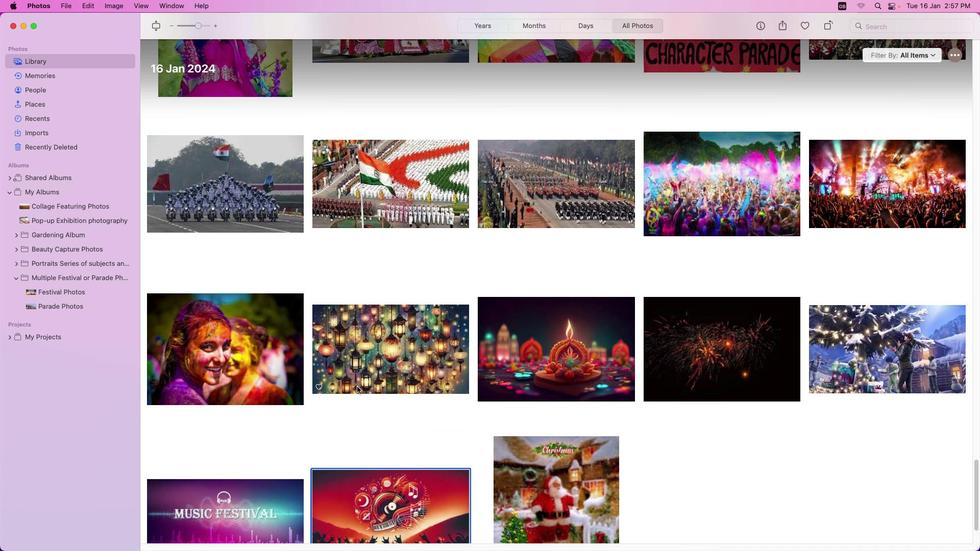 
Action: Mouse moved to (378, 399)
Screenshot: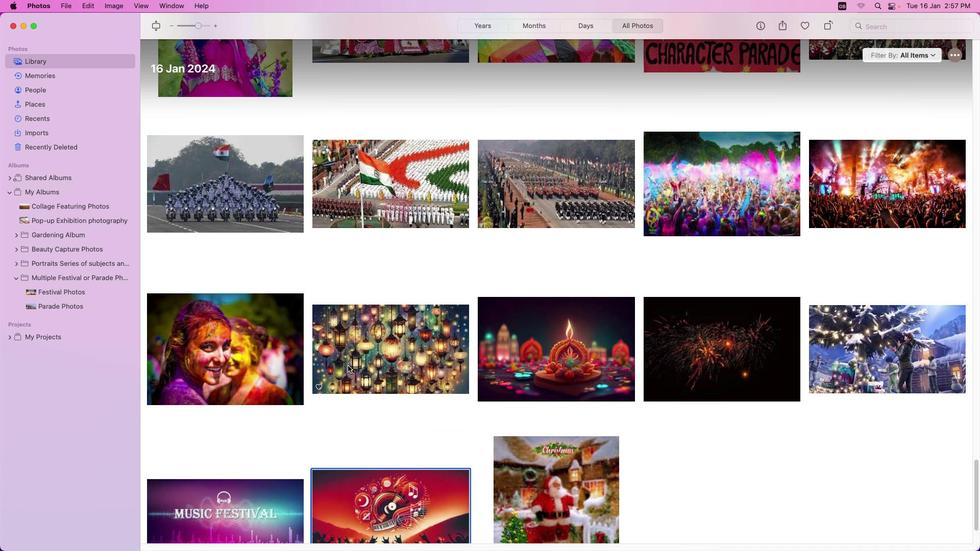 
Action: Mouse scrolled (378, 399) with delta (129, 395)
Screenshot: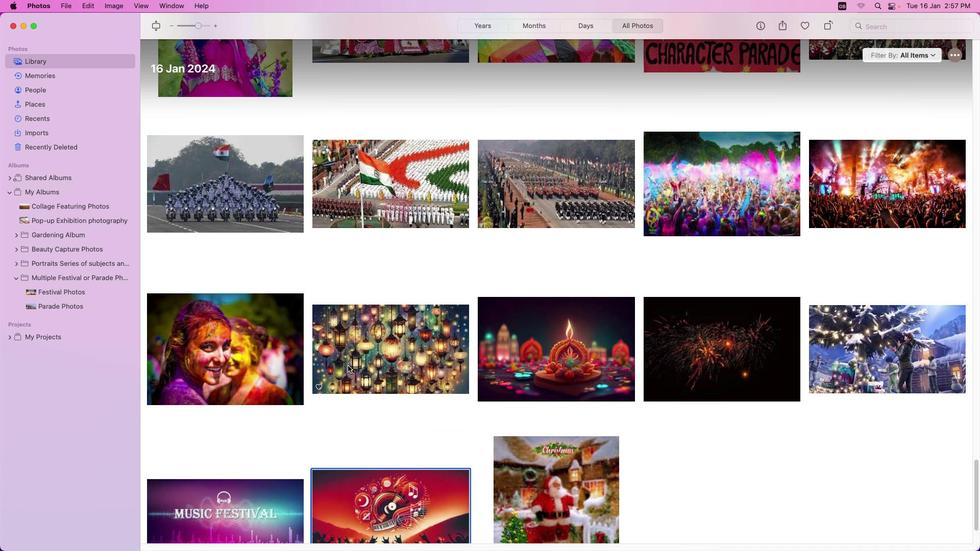 
Action: Mouse moved to (377, 399)
Screenshot: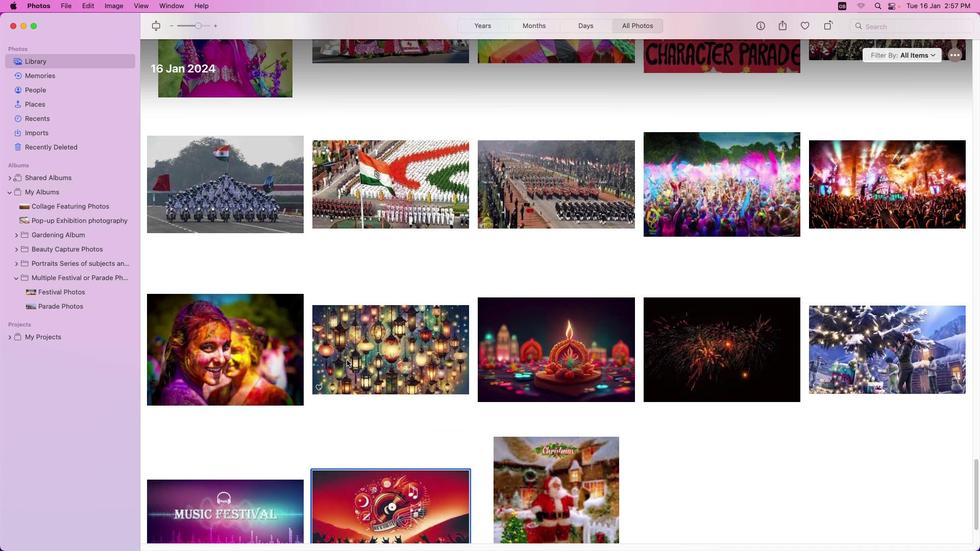 
Action: Mouse scrolled (377, 399) with delta (129, 395)
Screenshot: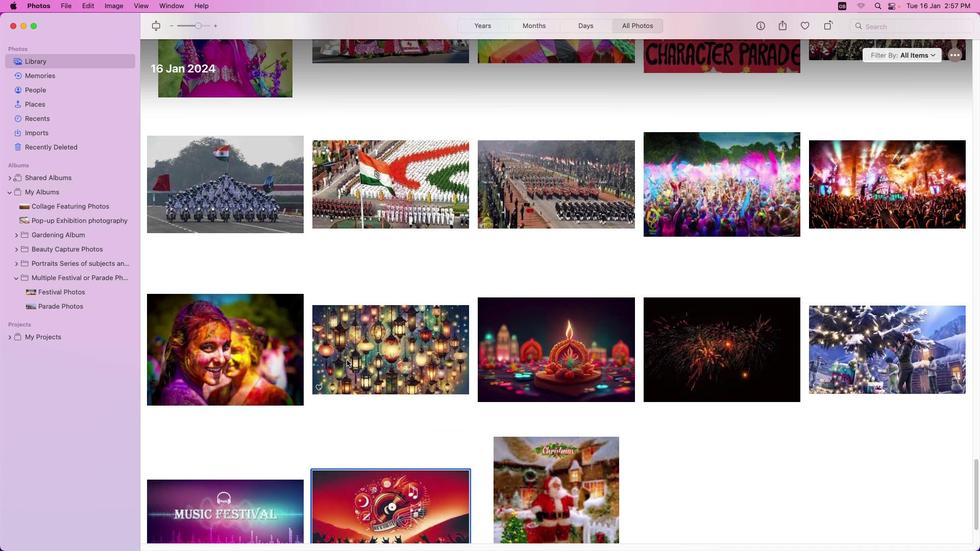 
Action: Mouse moved to (374, 399)
Screenshot: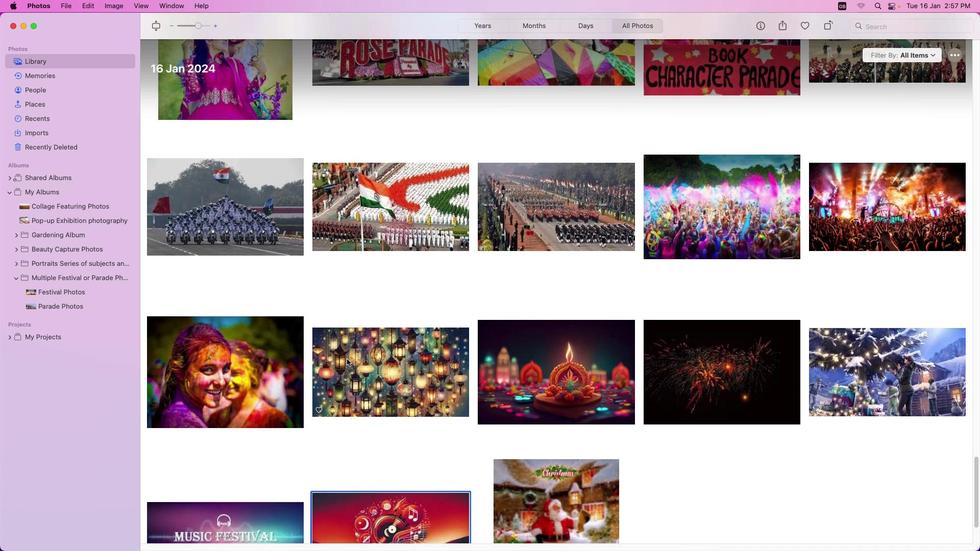 
Action: Mouse scrolled (374, 399) with delta (129, 395)
Screenshot: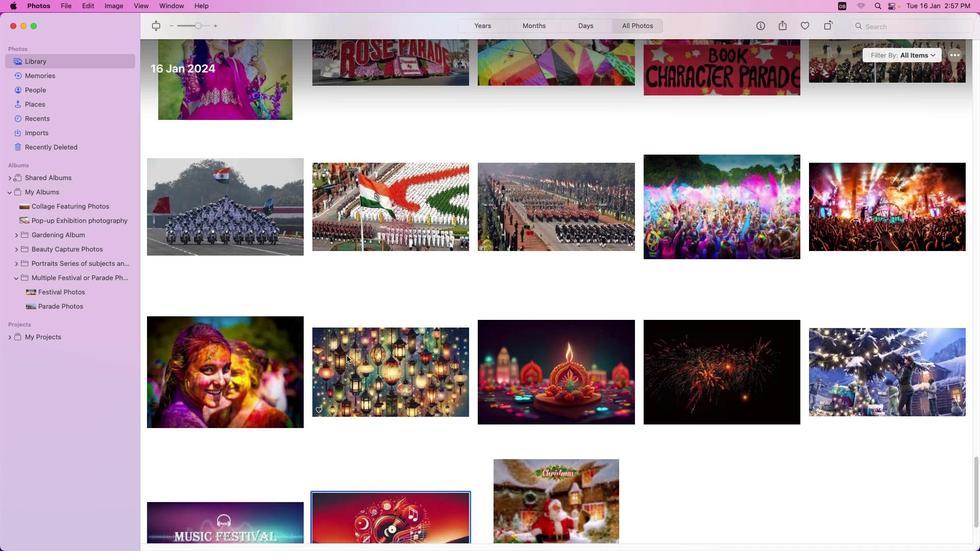 
Action: Mouse moved to (334, 399)
Screenshot: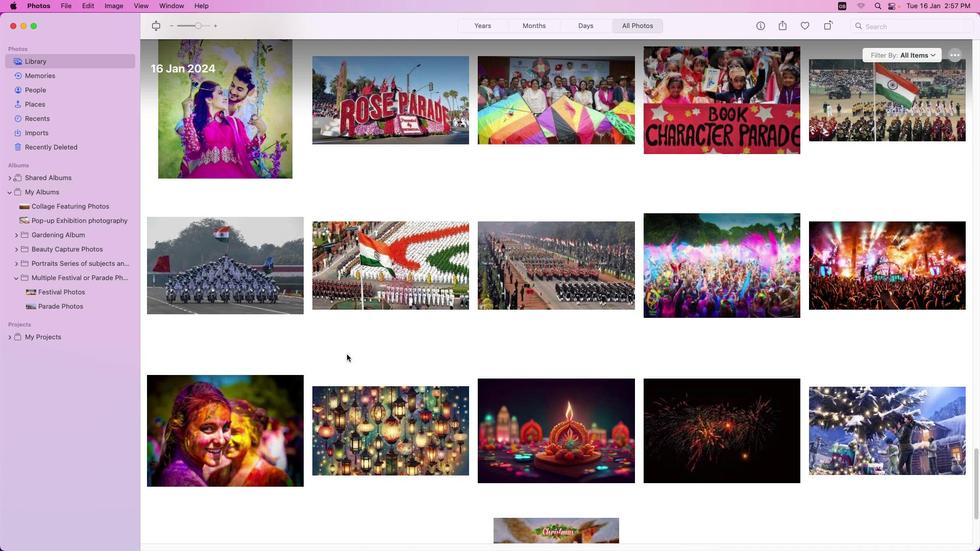 
Action: Mouse scrolled (334, 399) with delta (129, 395)
Screenshot: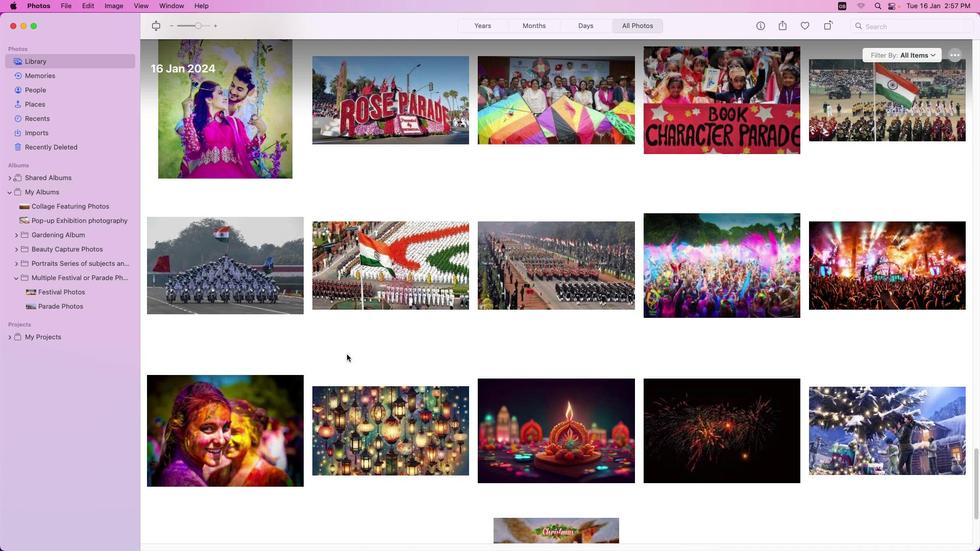 
Action: Mouse moved to (333, 399)
Screenshot: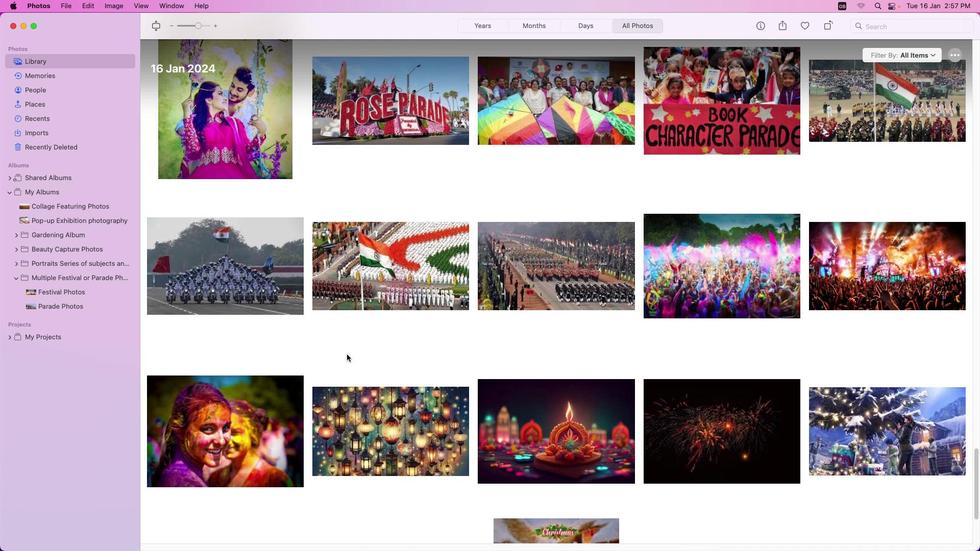 
Action: Mouse scrolled (333, 399) with delta (129, 395)
Screenshot: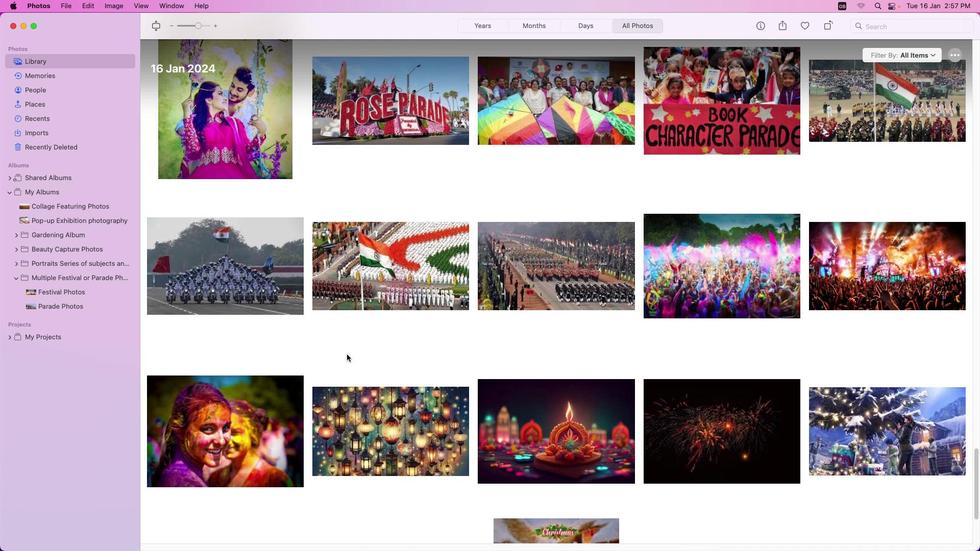 
Action: Mouse moved to (333, 399)
Screenshot: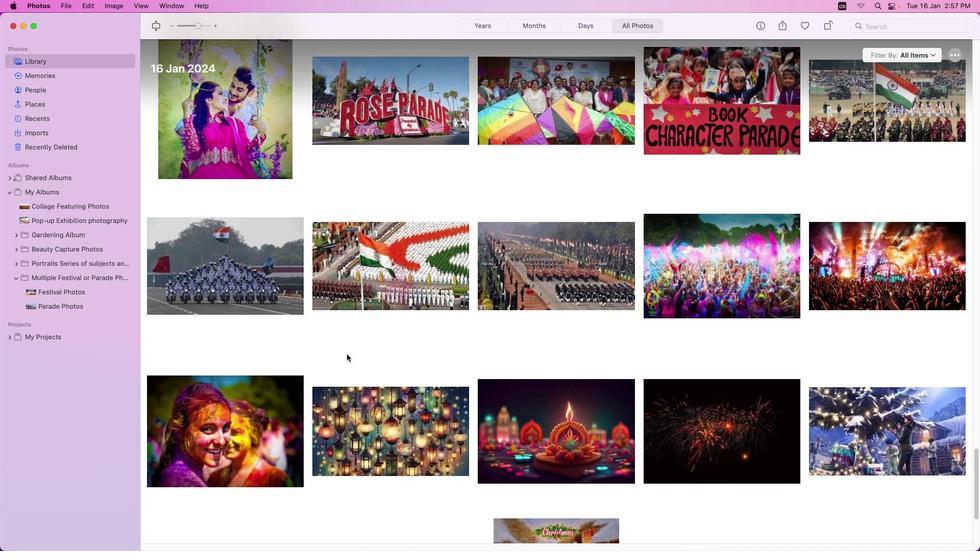 
Action: Mouse scrolled (333, 399) with delta (129, 395)
Screenshot: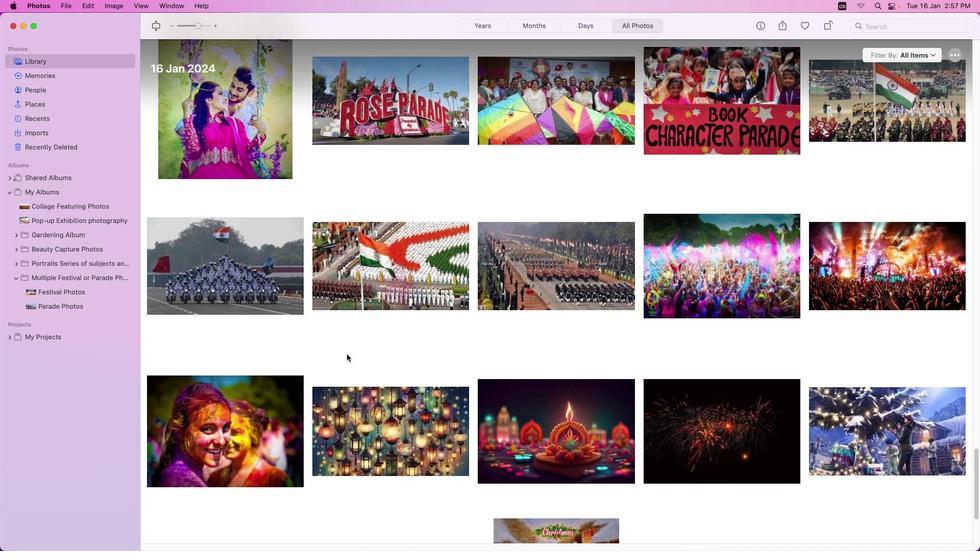 
Action: Mouse moved to (333, 399)
